 Task: Find connections with filter location Gondā City with filter topic #Managementwith filter profile language Potuguese with filter current company Ather Energy with filter school Institute of Management Technology, Nagpur with filter industry Sports Teams and Clubs with filter service category Date Entry with filter keywords title Chief Executive Officer
Action: Mouse moved to (567, 91)
Screenshot: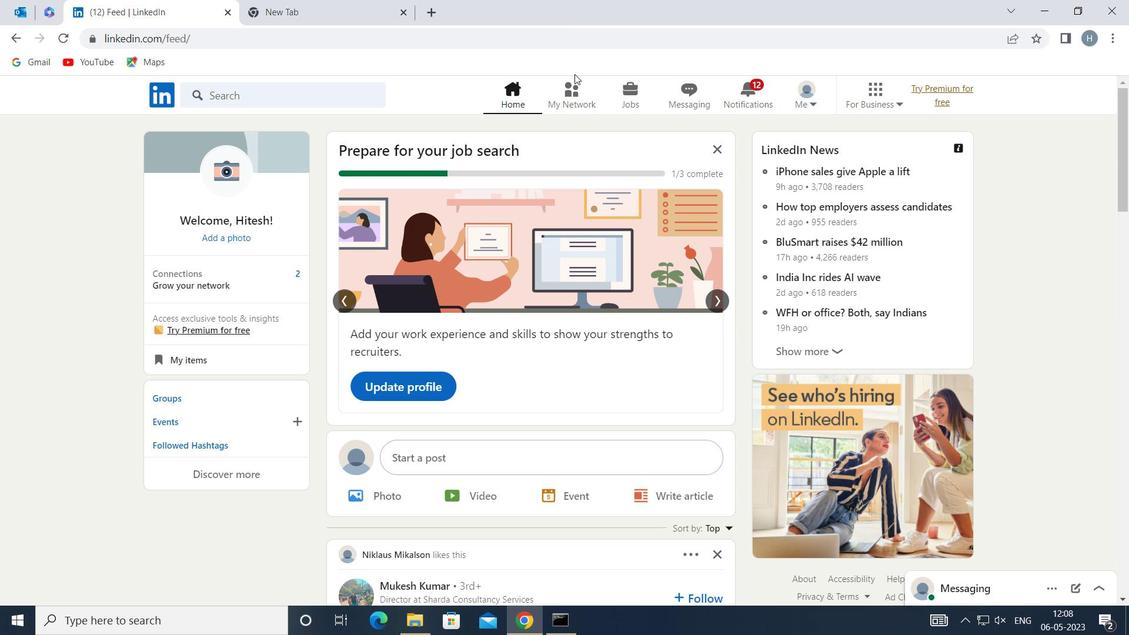 
Action: Mouse pressed left at (567, 91)
Screenshot: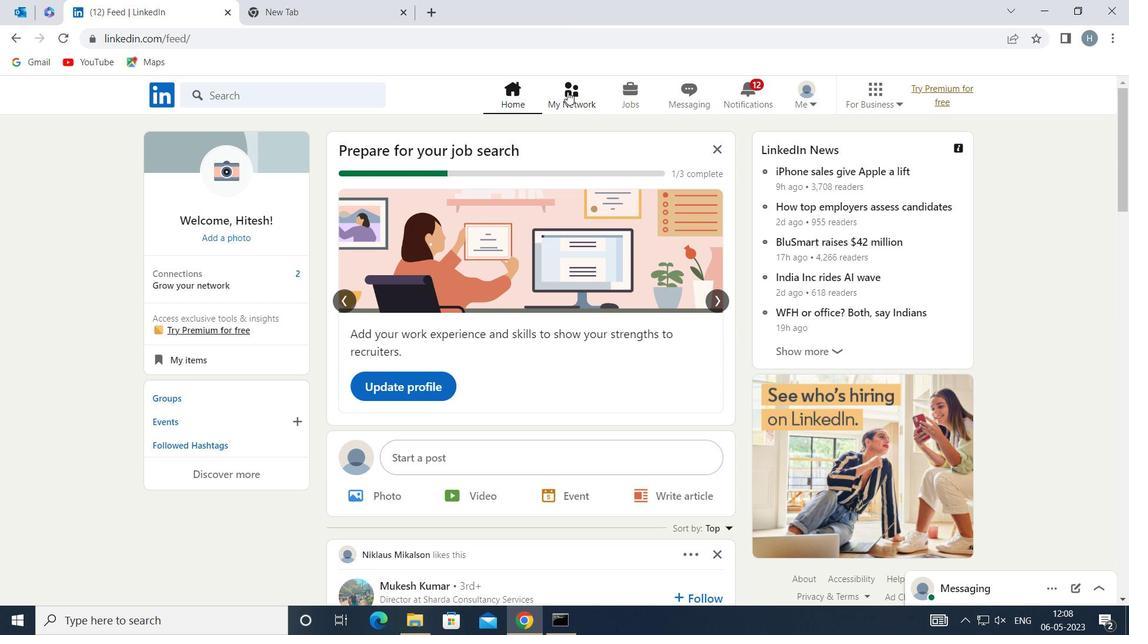 
Action: Mouse moved to (324, 168)
Screenshot: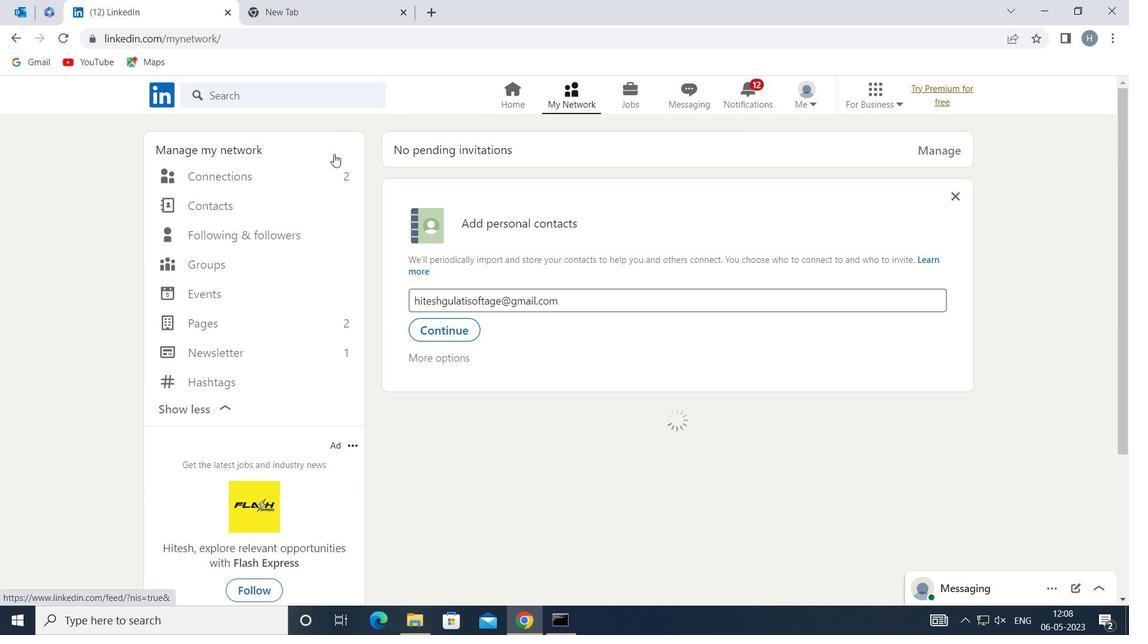 
Action: Mouse pressed left at (324, 168)
Screenshot: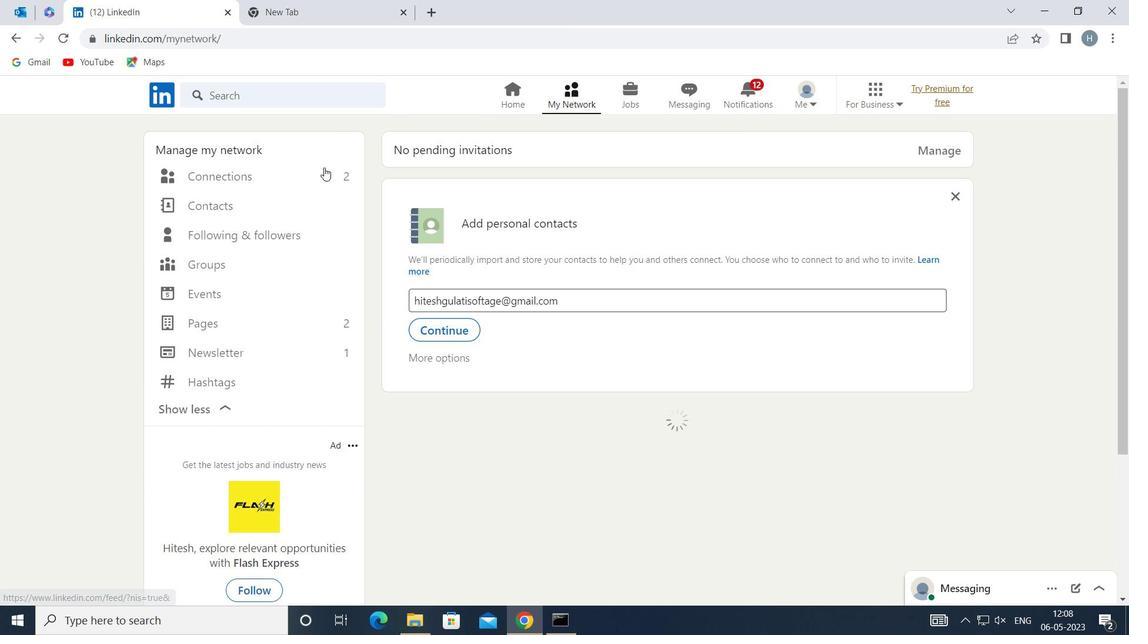 
Action: Mouse moved to (674, 173)
Screenshot: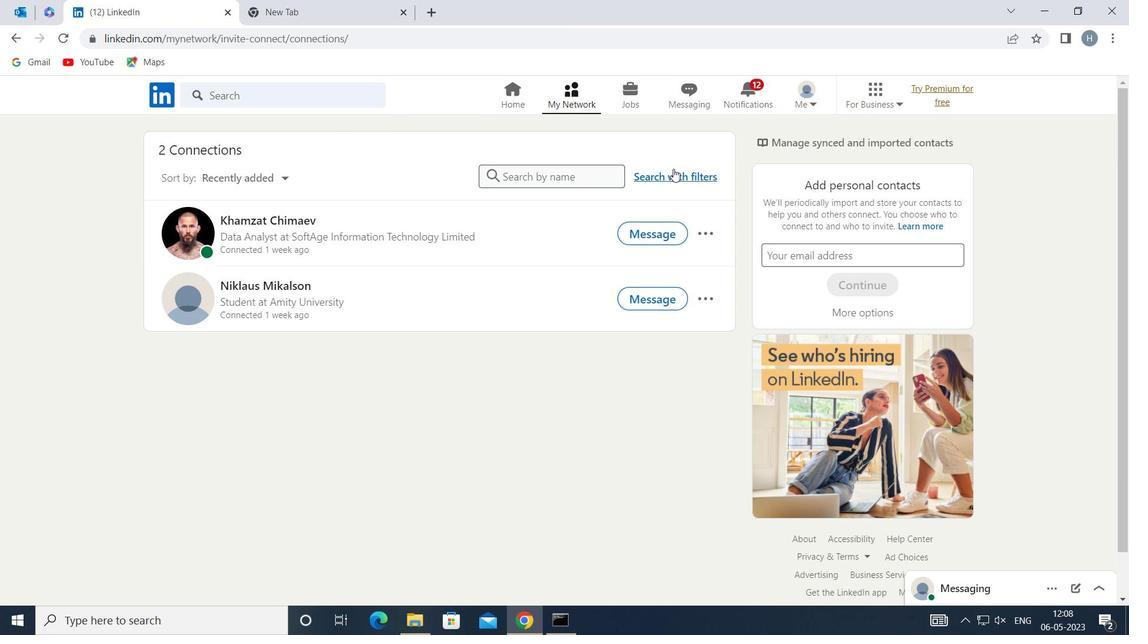 
Action: Mouse pressed left at (674, 173)
Screenshot: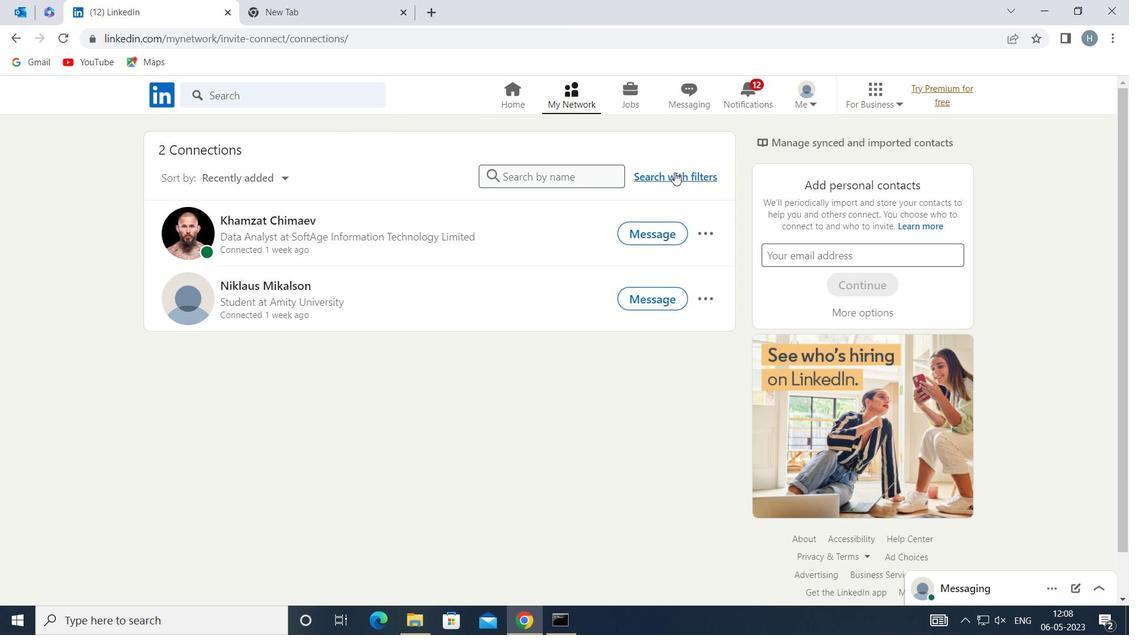 
Action: Mouse moved to (616, 135)
Screenshot: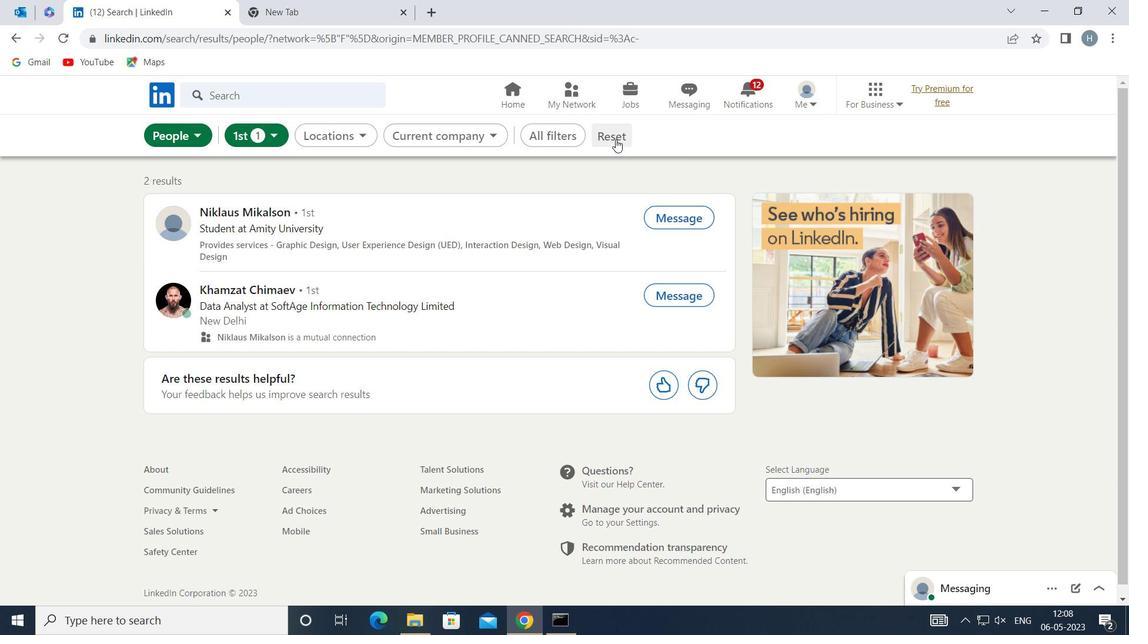 
Action: Mouse pressed left at (616, 135)
Screenshot: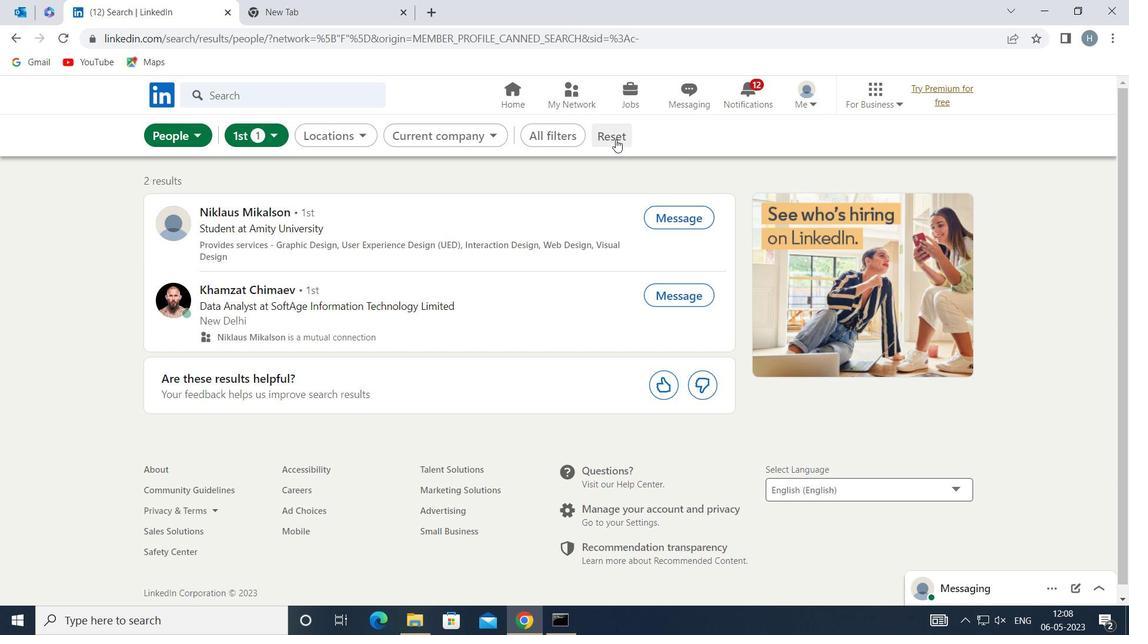 
Action: Mouse moved to (598, 127)
Screenshot: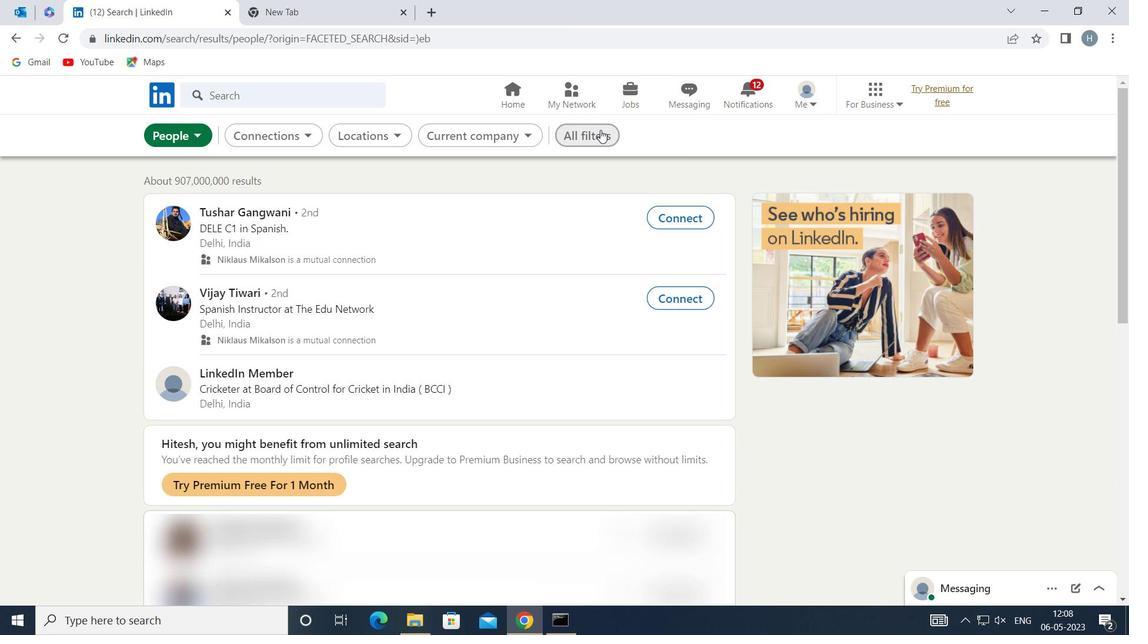 
Action: Mouse pressed left at (598, 127)
Screenshot: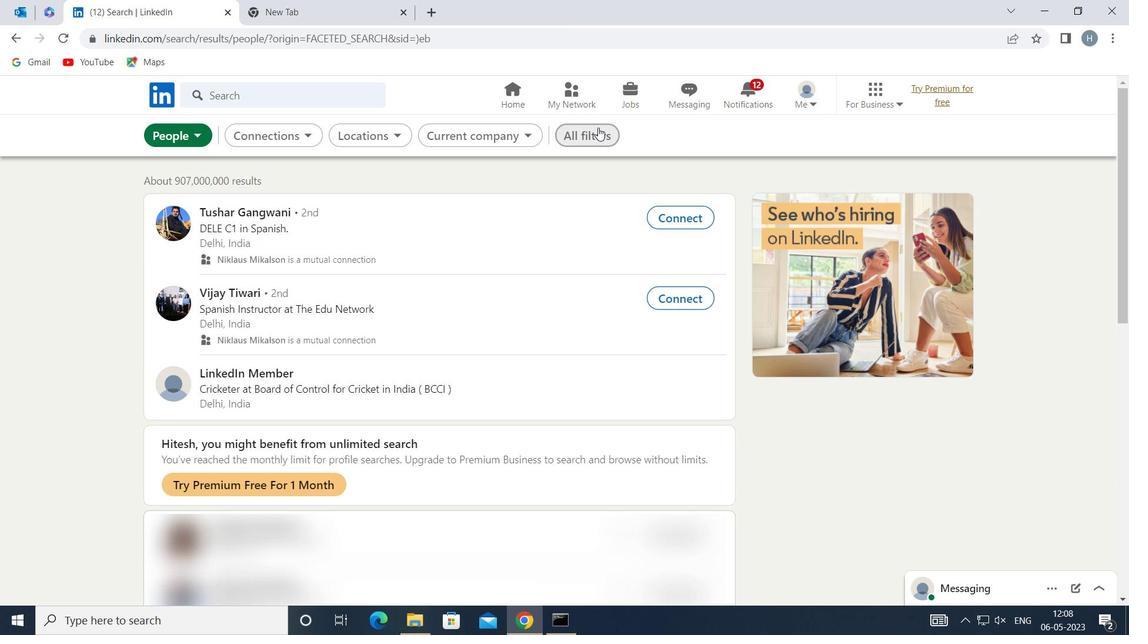 
Action: Mouse moved to (801, 233)
Screenshot: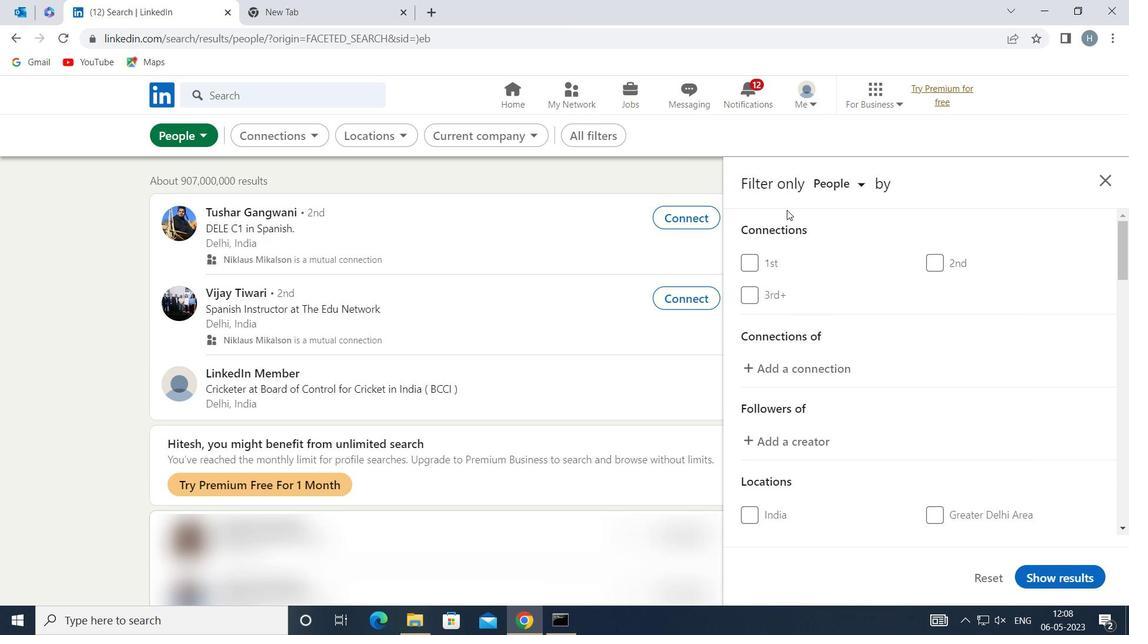 
Action: Mouse scrolled (801, 233) with delta (0, 0)
Screenshot: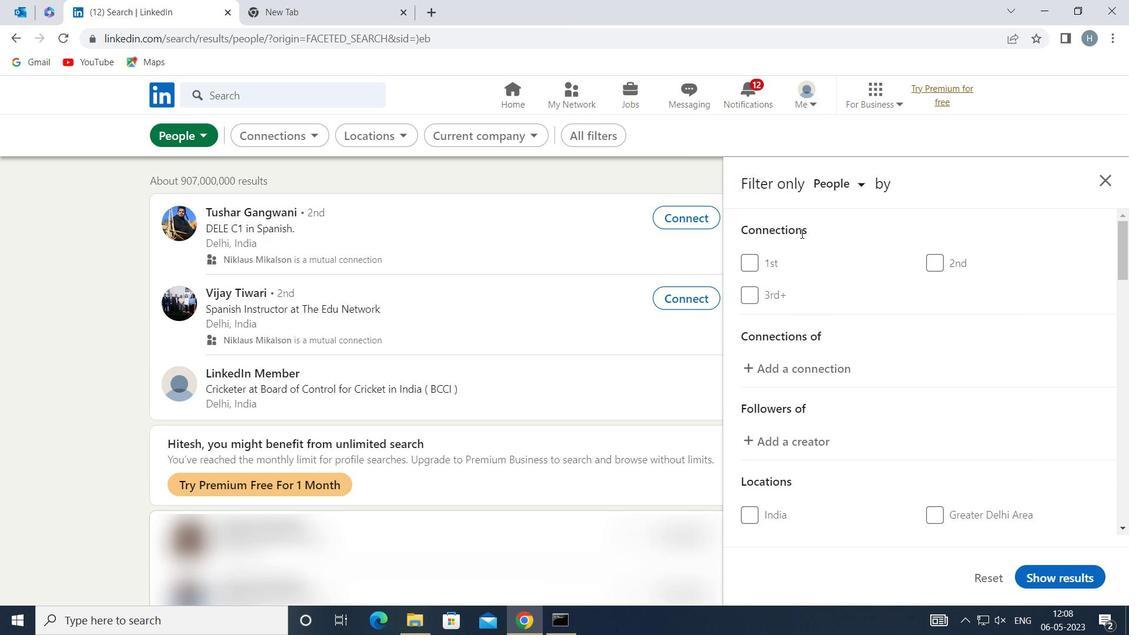 
Action: Mouse moved to (809, 254)
Screenshot: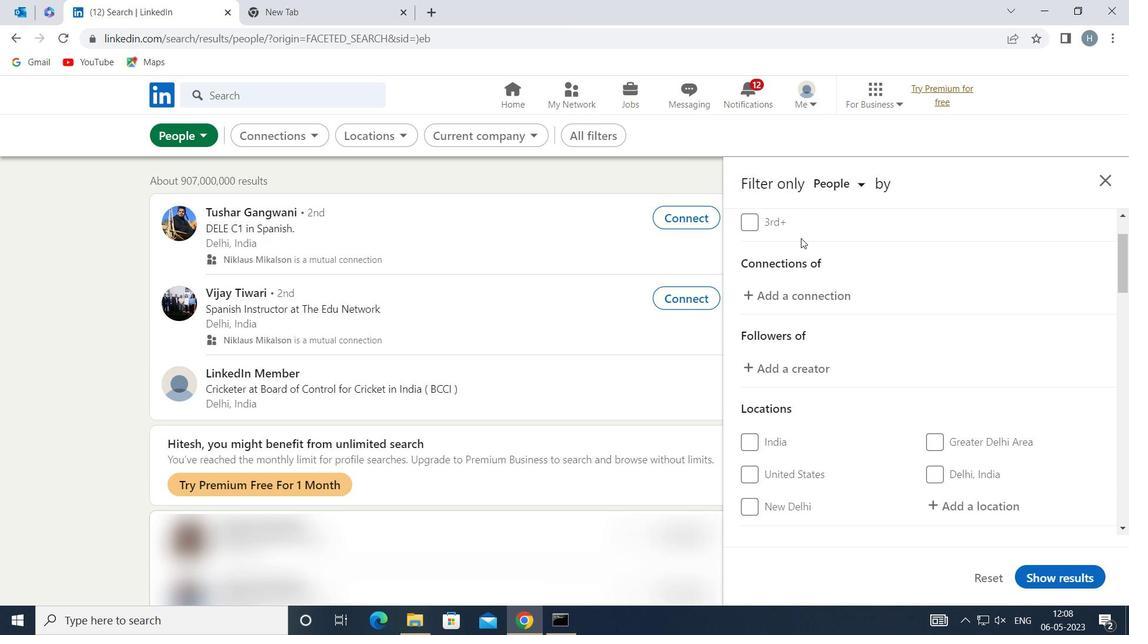 
Action: Mouse scrolled (809, 254) with delta (0, 0)
Screenshot: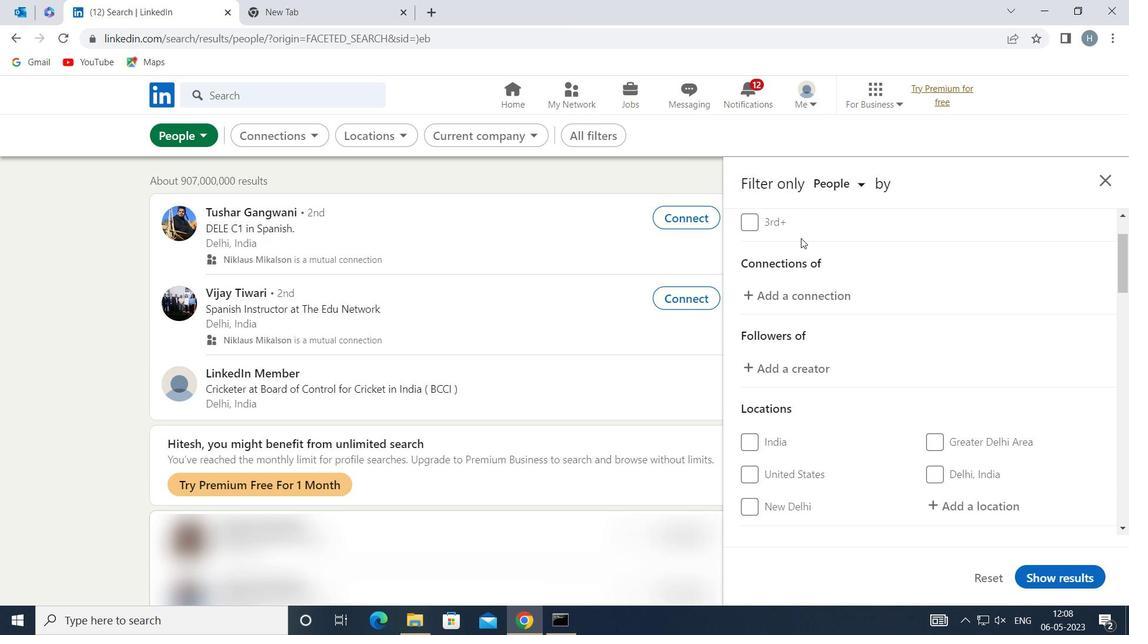 
Action: Mouse moved to (809, 254)
Screenshot: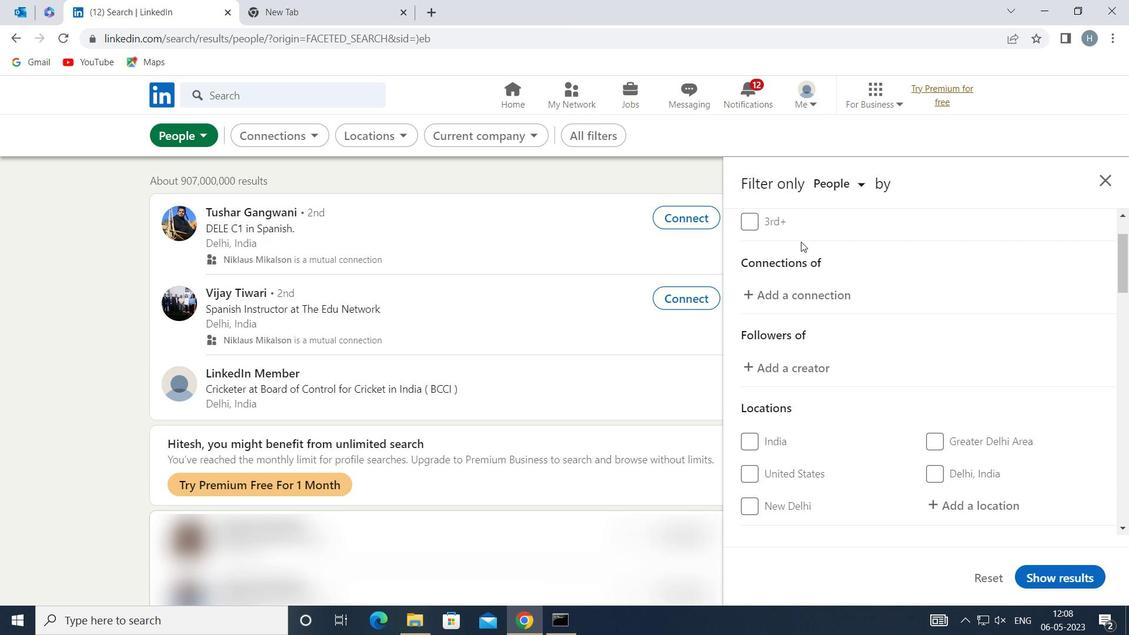 
Action: Mouse scrolled (809, 254) with delta (0, 0)
Screenshot: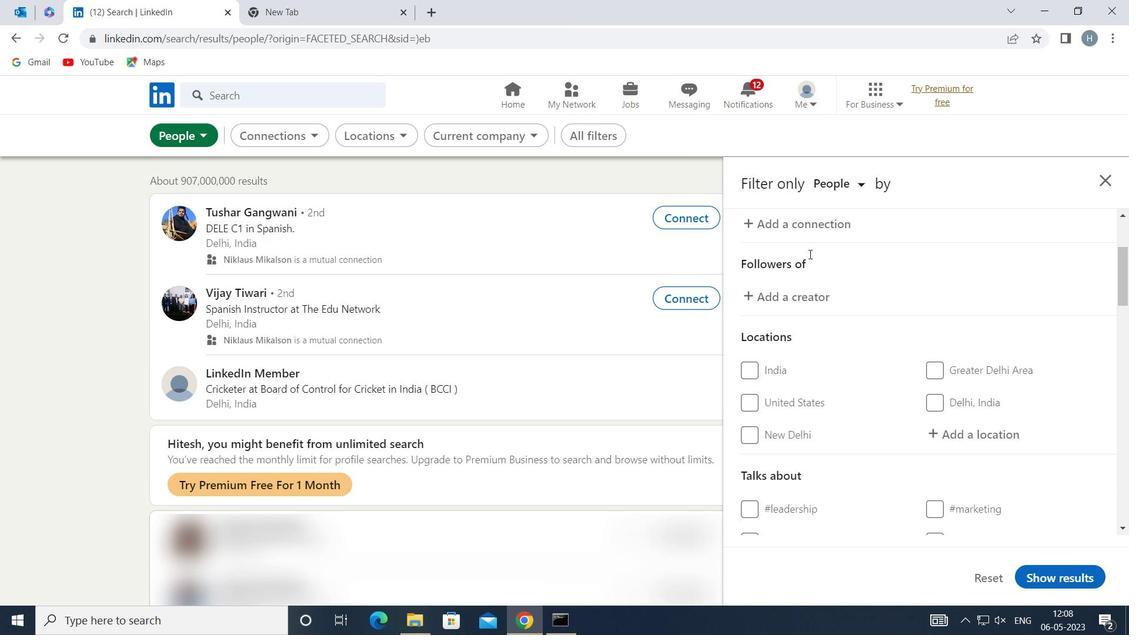 
Action: Mouse moved to (954, 351)
Screenshot: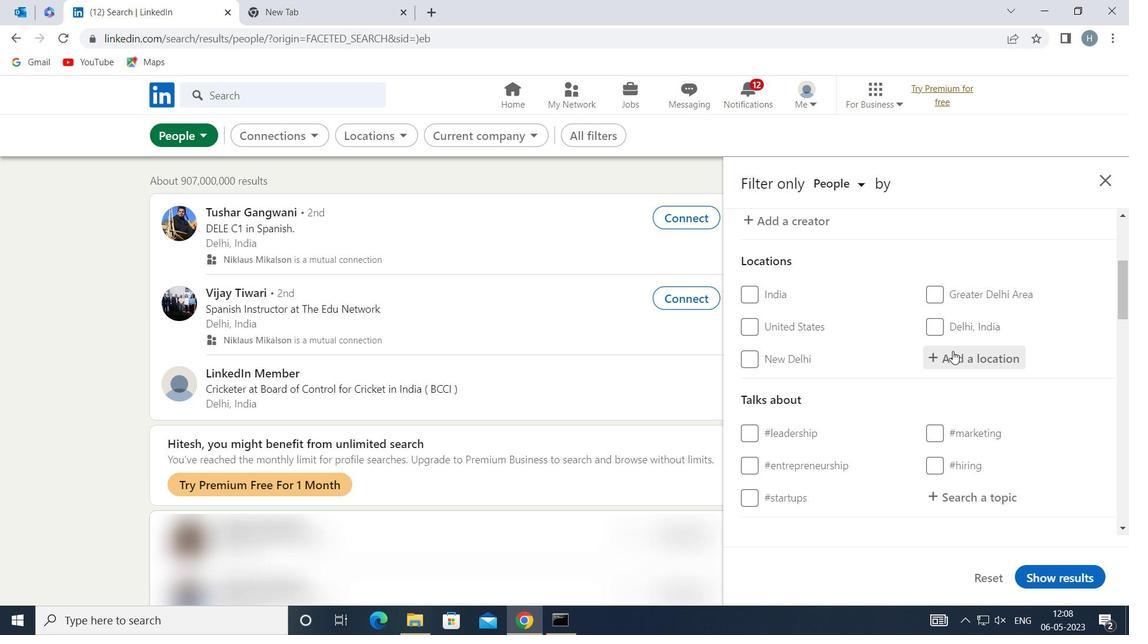 
Action: Mouse pressed left at (954, 351)
Screenshot: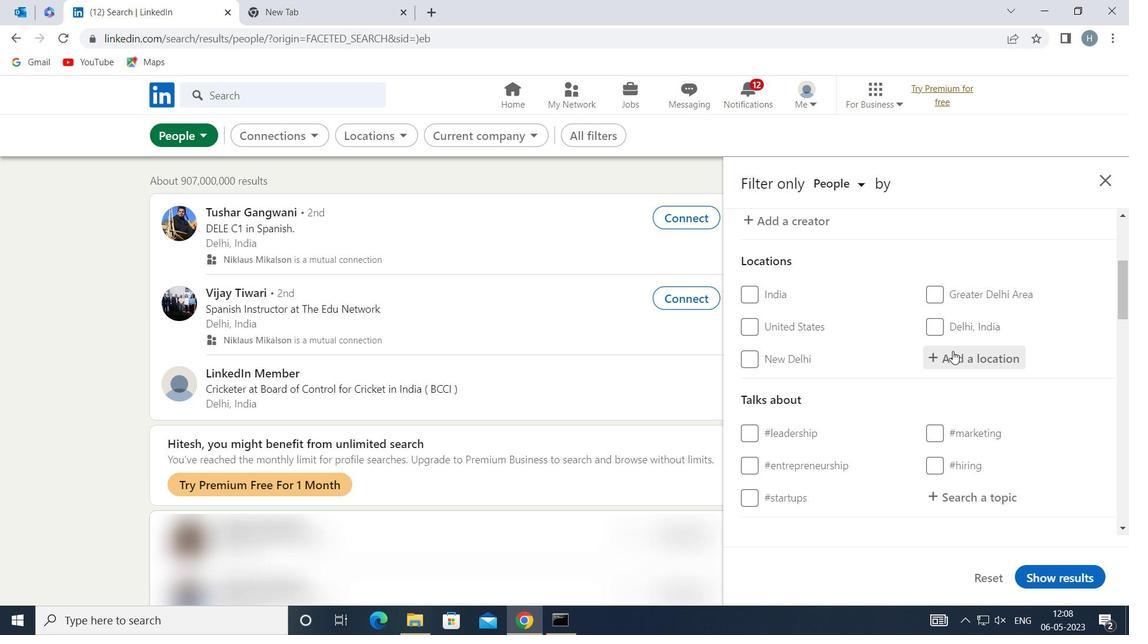 
Action: Mouse moved to (955, 351)
Screenshot: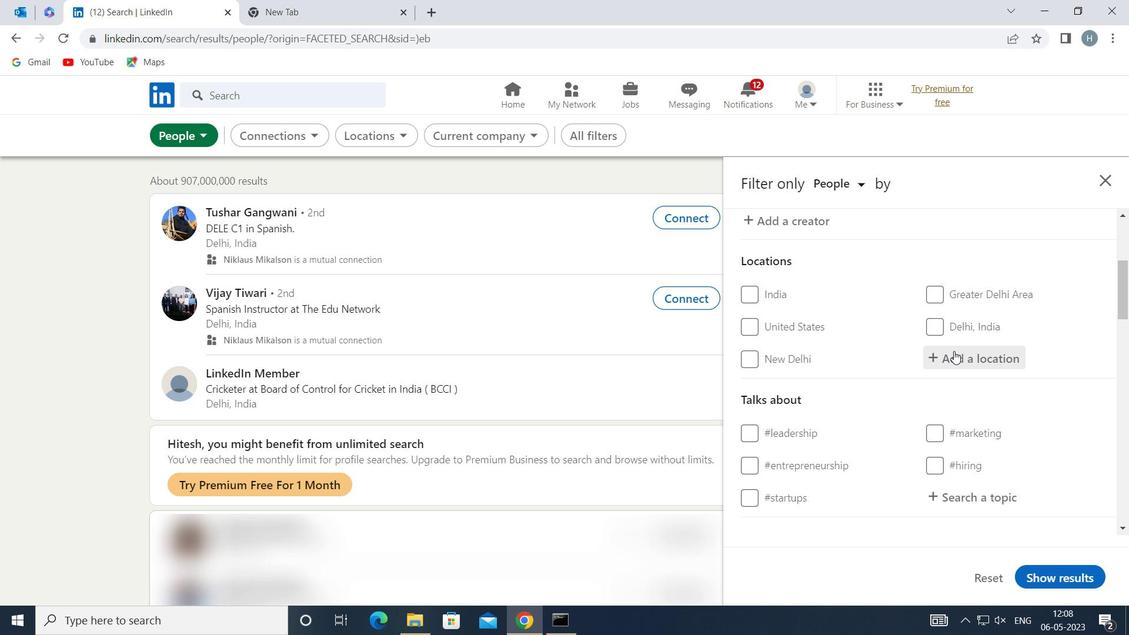 
Action: Key pressed <Key.shift>GONDA
Screenshot: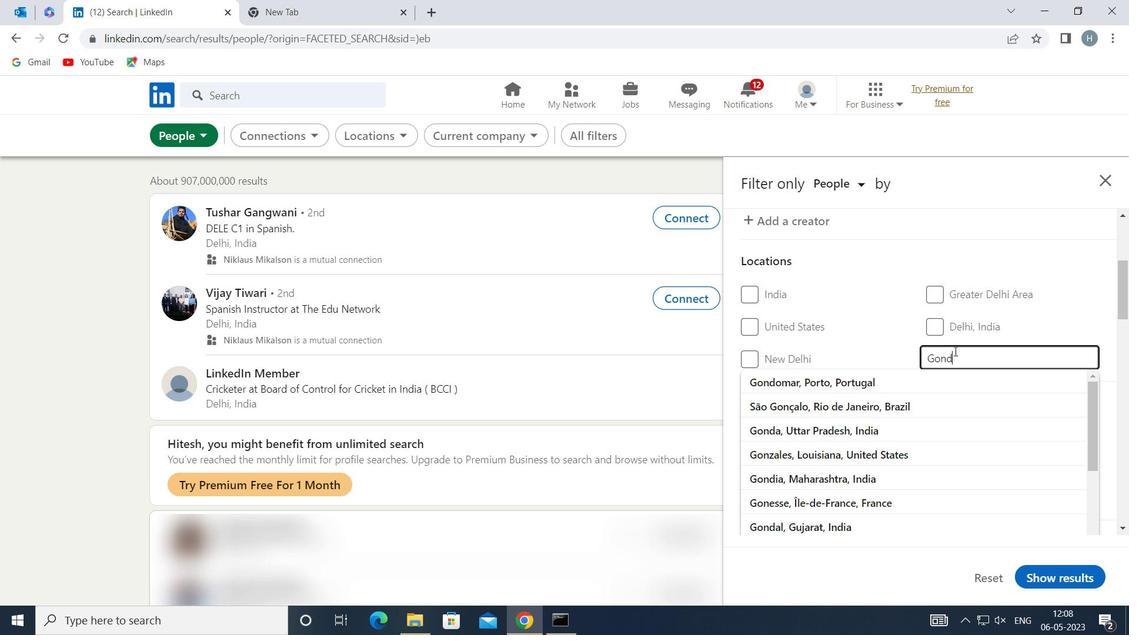 
Action: Mouse moved to (916, 360)
Screenshot: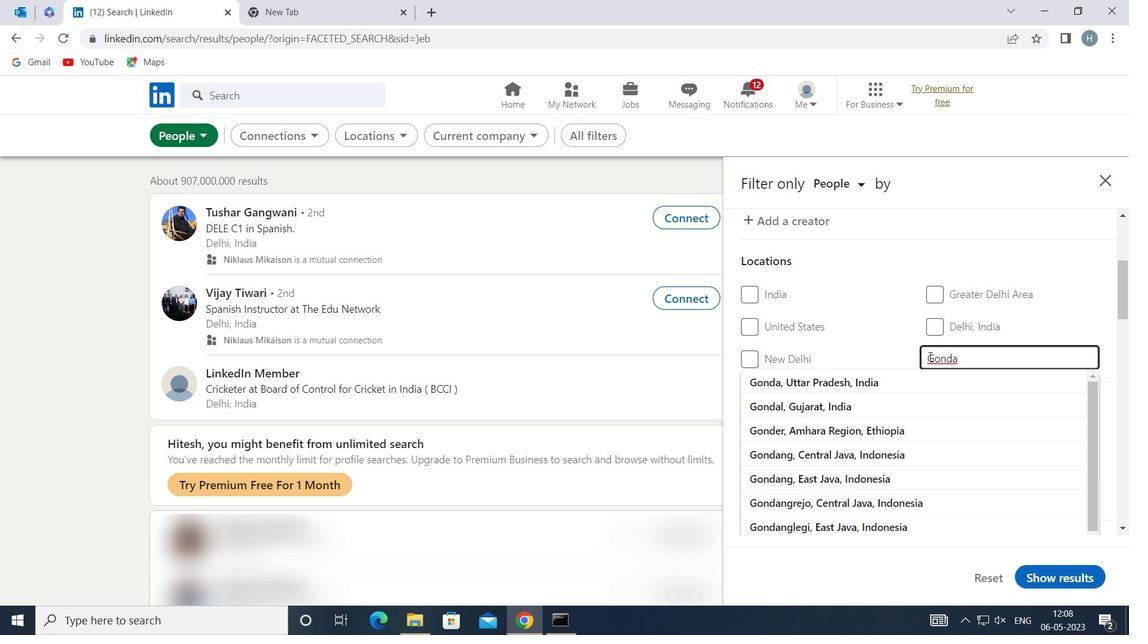 
Action: Key pressed <Key.space><Key.shift>CI
Screenshot: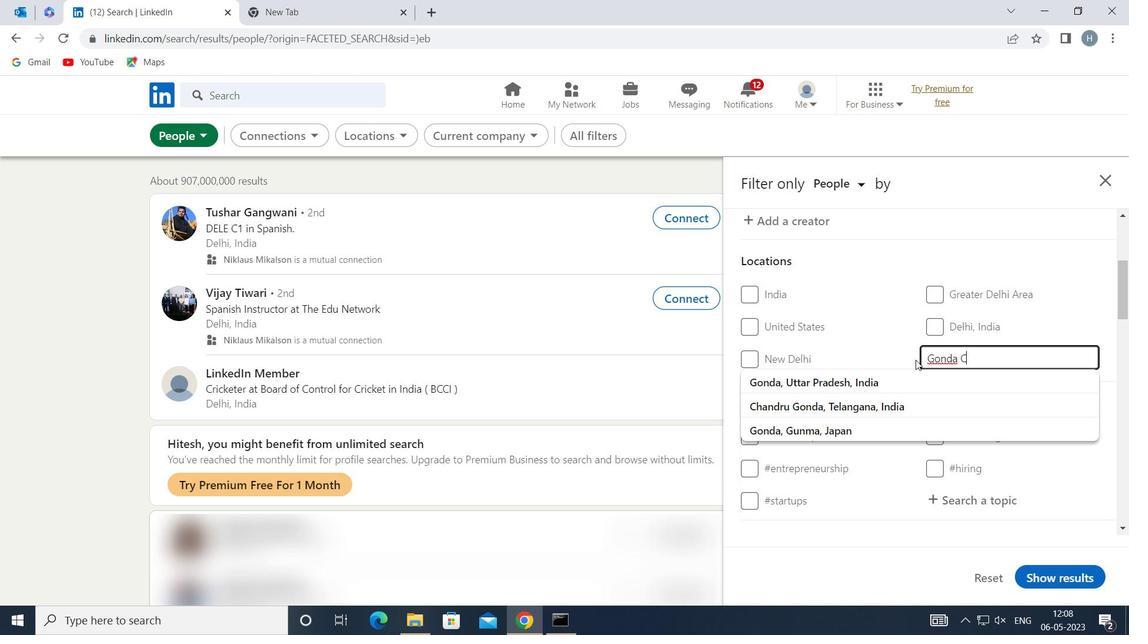 
Action: Mouse moved to (916, 365)
Screenshot: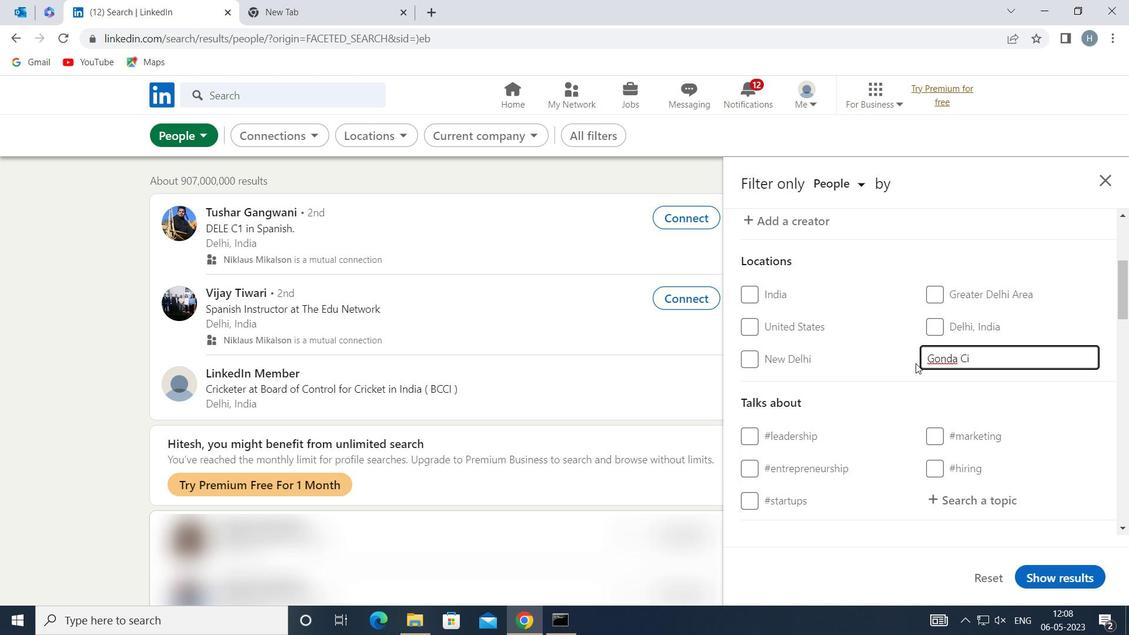 
Action: Key pressed TY
Screenshot: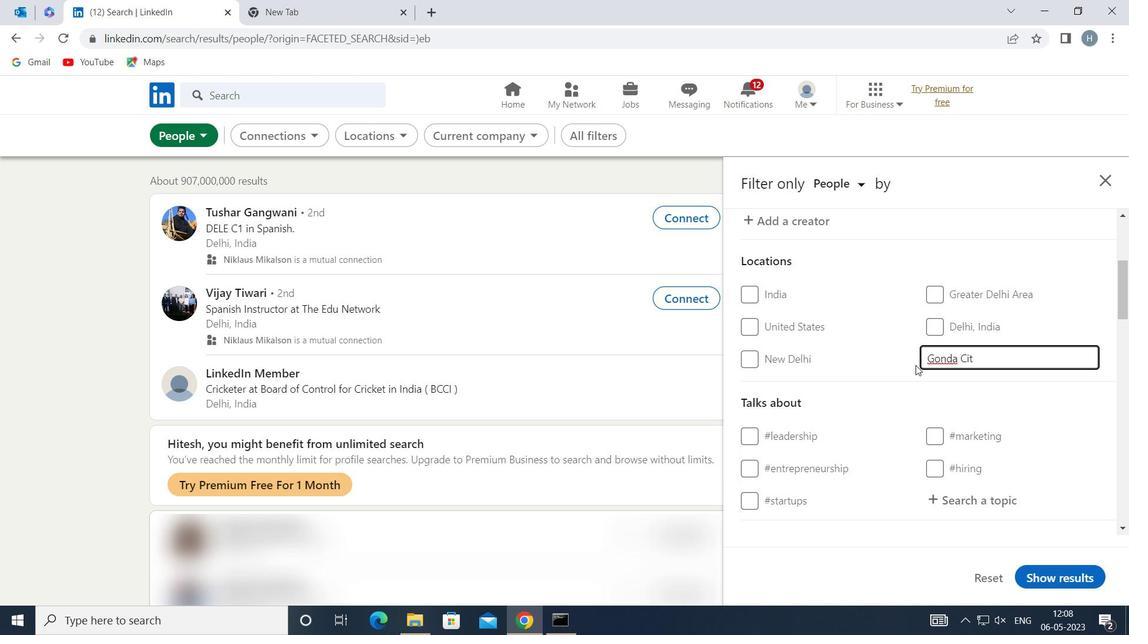 
Action: Mouse moved to (1052, 313)
Screenshot: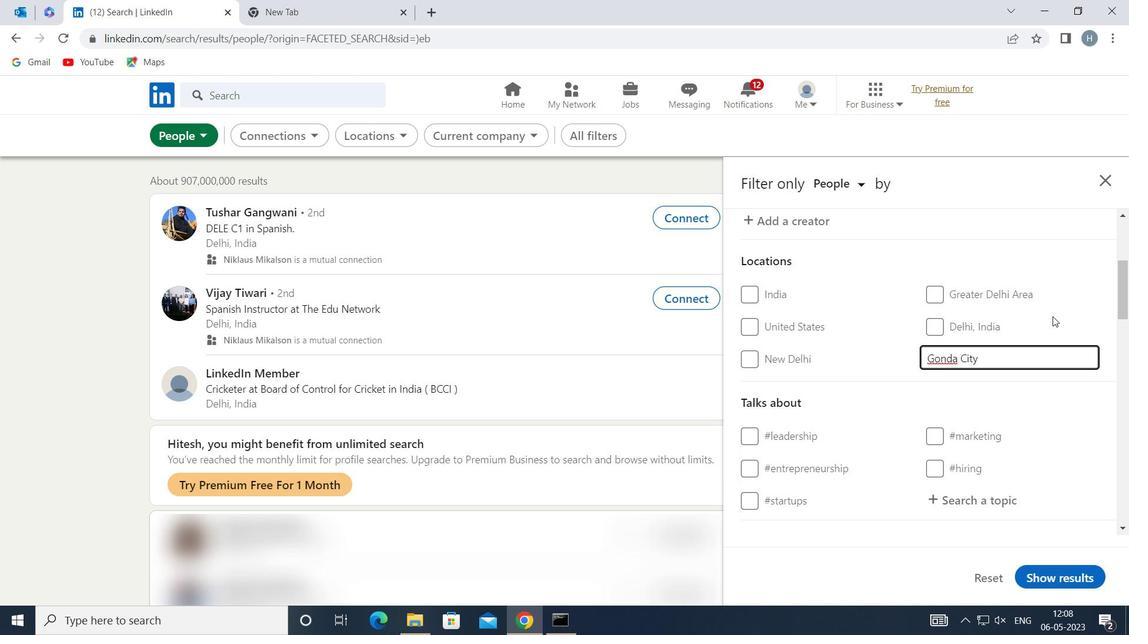 
Action: Mouse pressed left at (1052, 313)
Screenshot: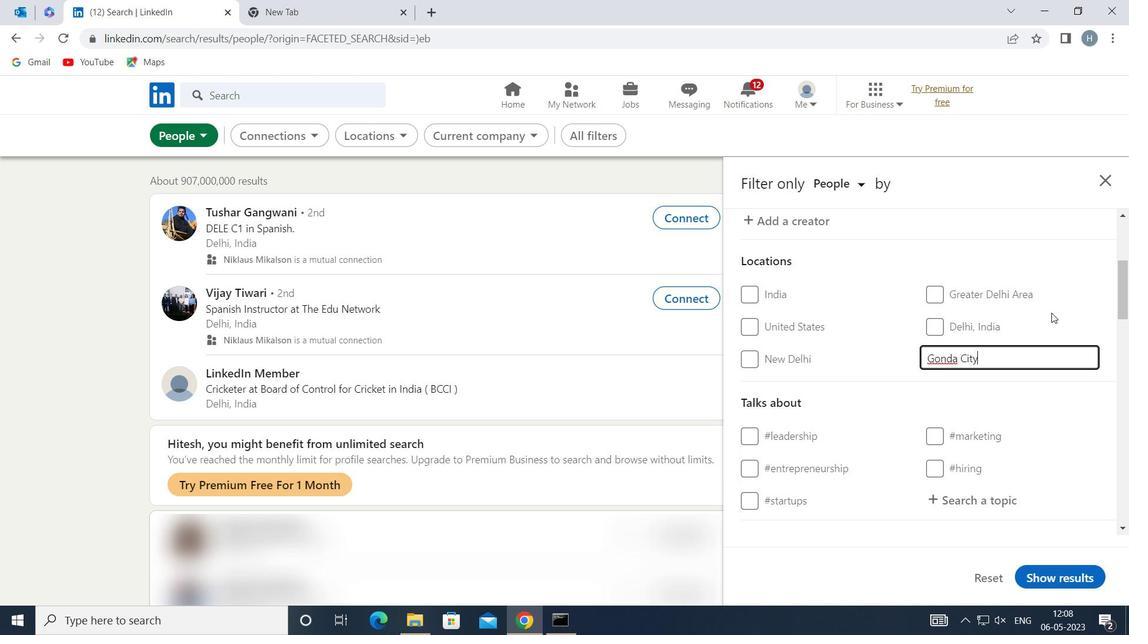 
Action: Mouse moved to (1039, 331)
Screenshot: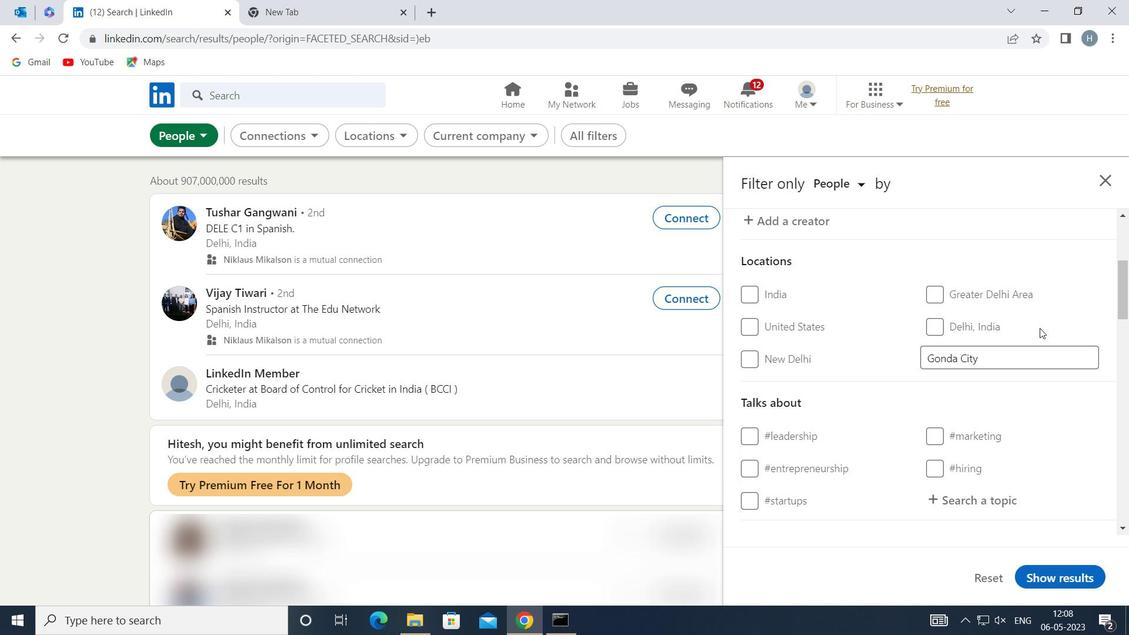 
Action: Mouse scrolled (1039, 331) with delta (0, 0)
Screenshot: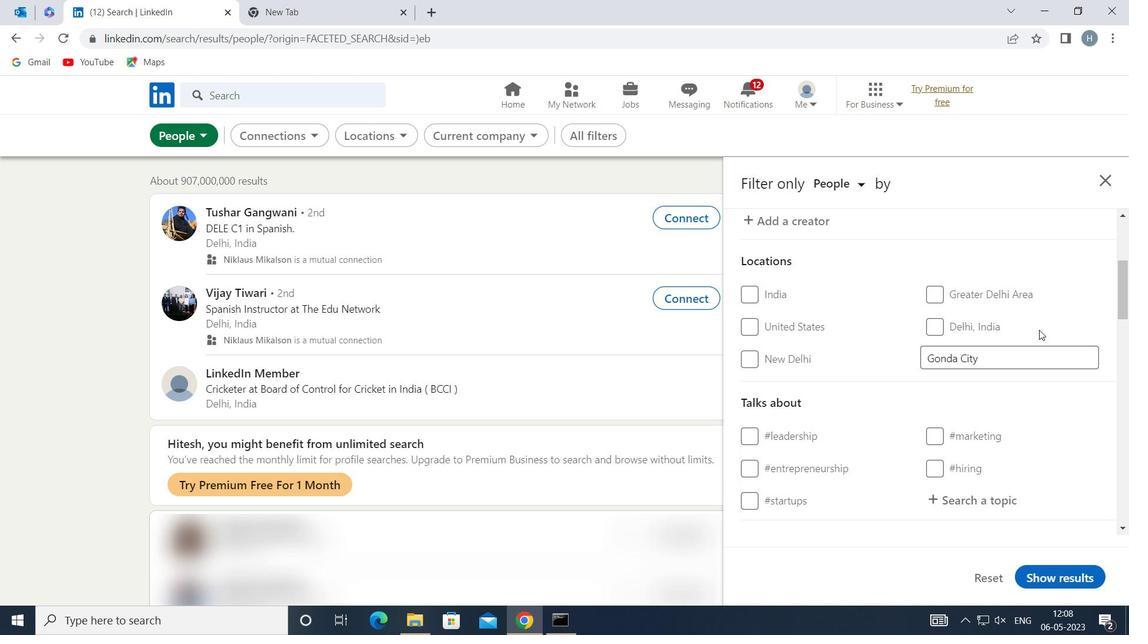 
Action: Mouse moved to (1034, 333)
Screenshot: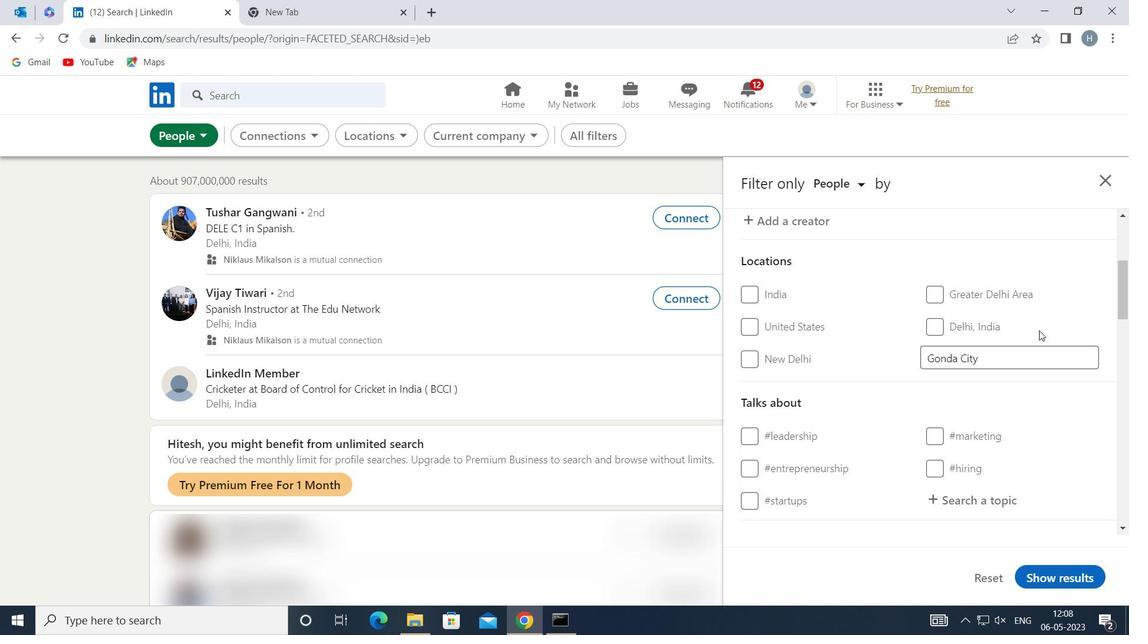 
Action: Mouse scrolled (1034, 332) with delta (0, 0)
Screenshot: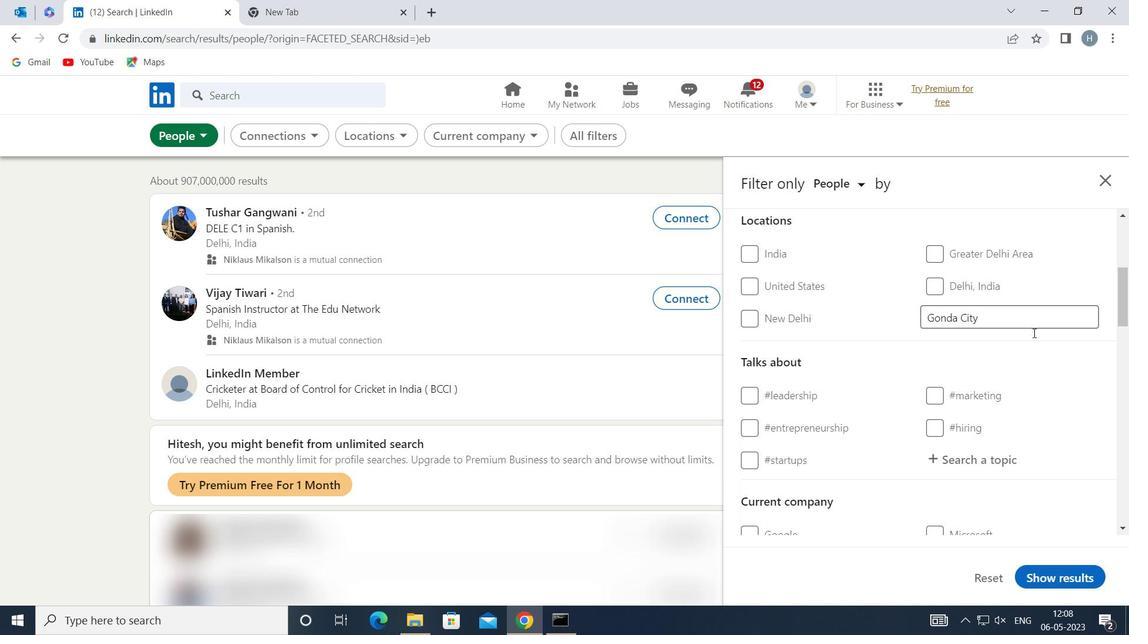 
Action: Mouse moved to (997, 354)
Screenshot: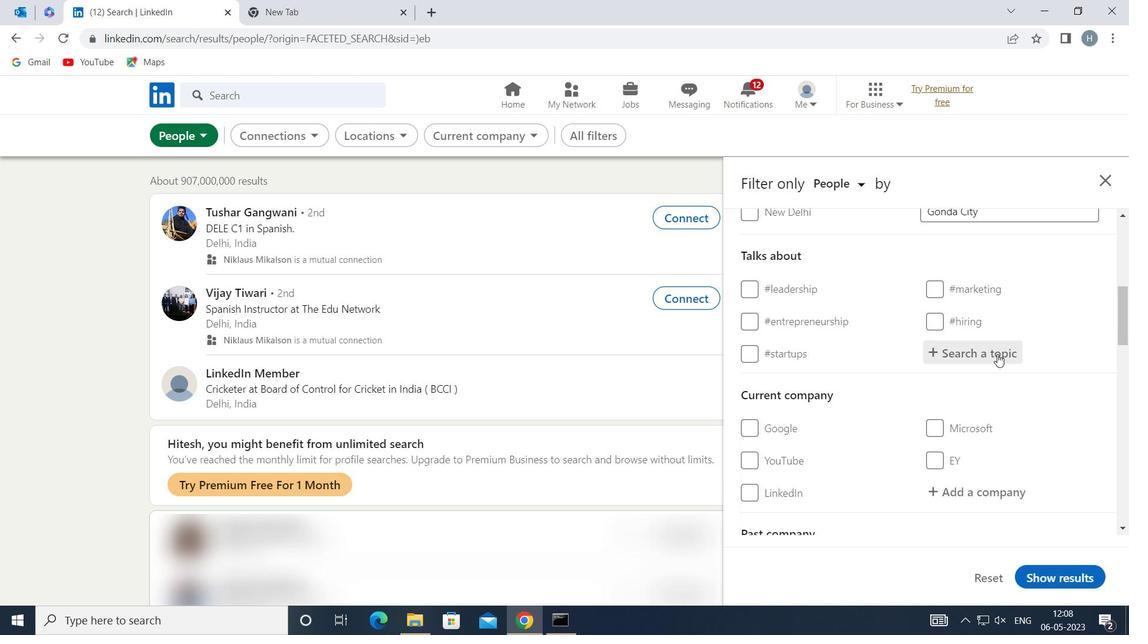 
Action: Mouse pressed left at (997, 354)
Screenshot: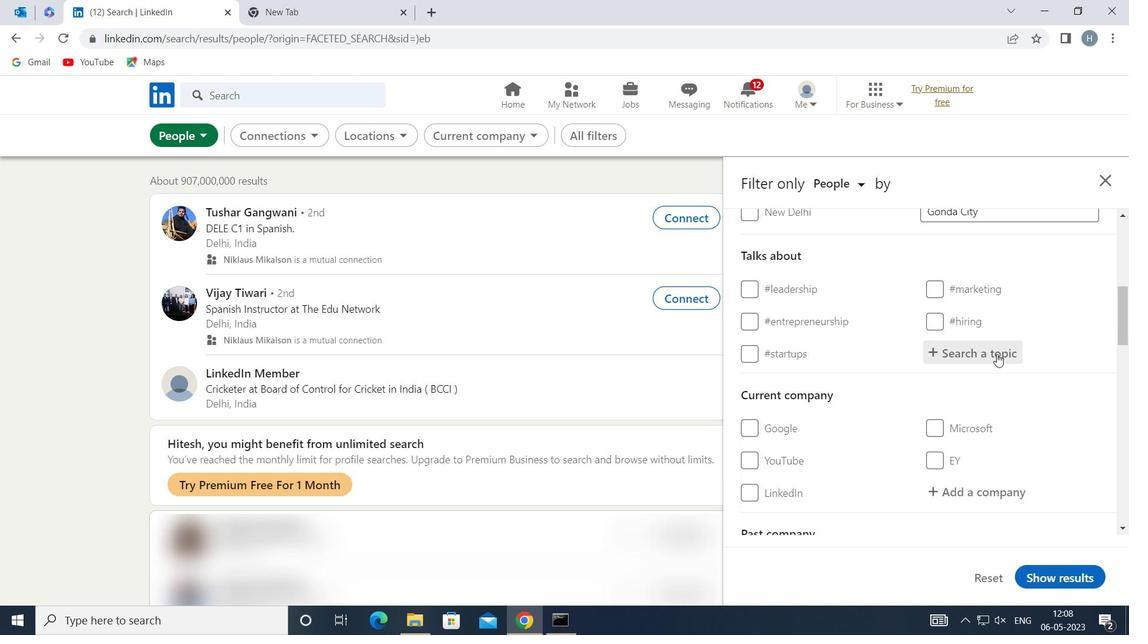 
Action: Key pressed <Key.shift>MANAGEENT
Screenshot: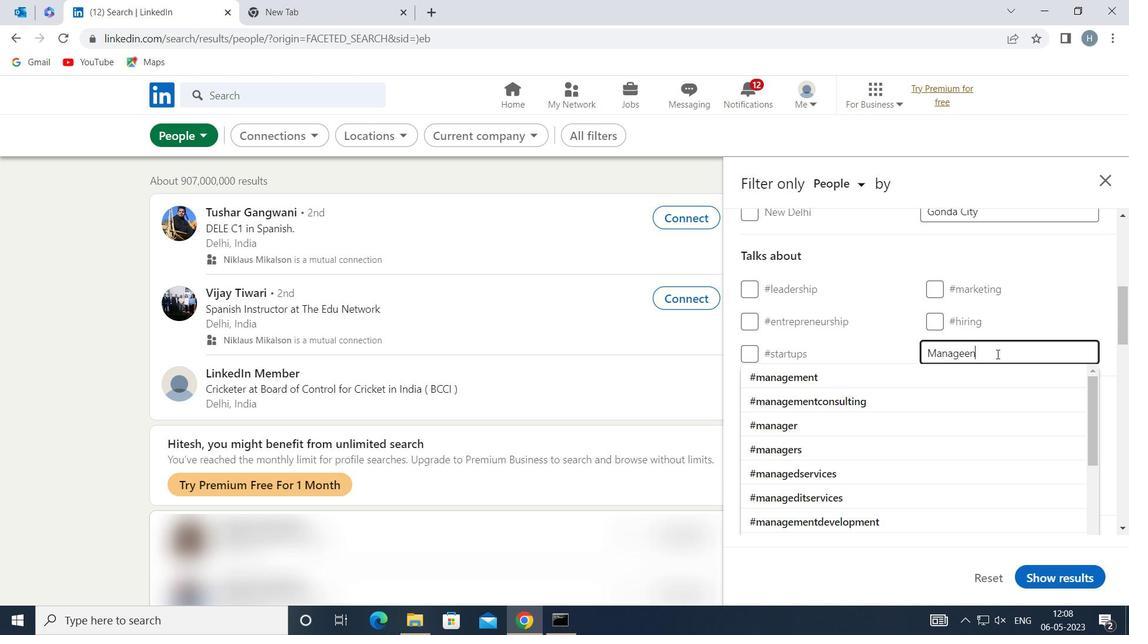 
Action: Mouse moved to (1025, 336)
Screenshot: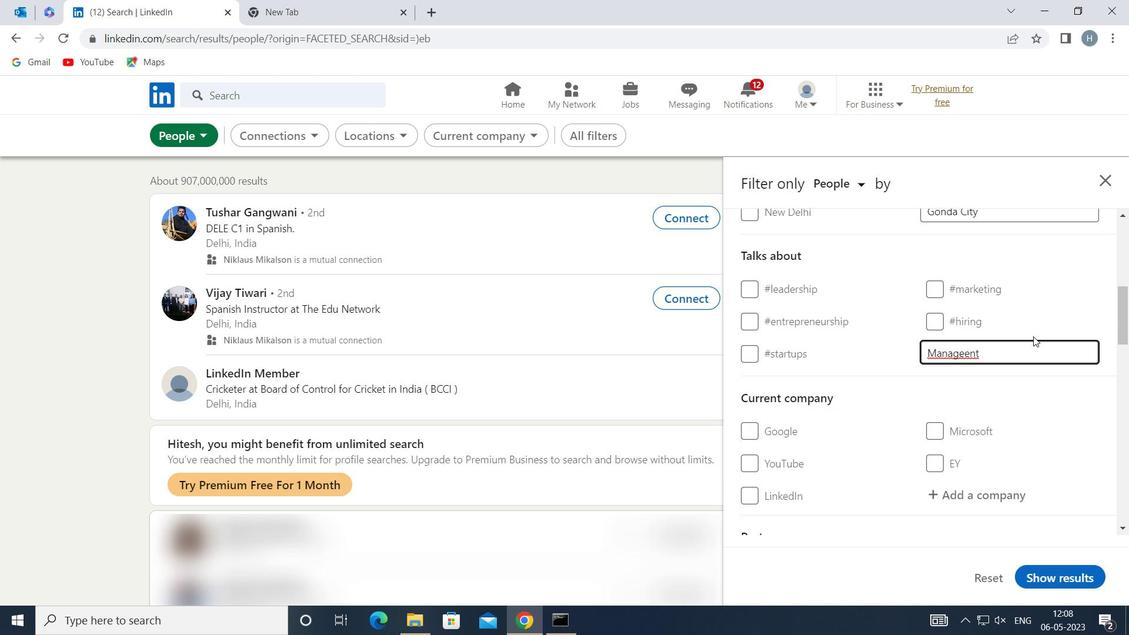 
Action: Key pressed <Key.backspace><Key.backspace><Key.backspace>MENT
Screenshot: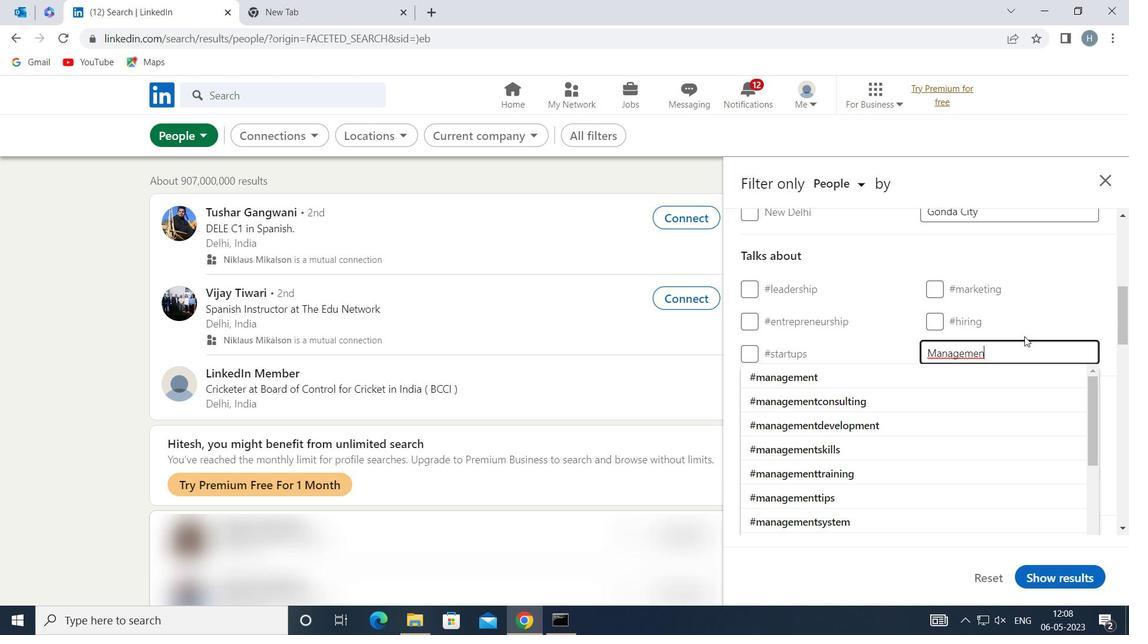
Action: Mouse moved to (926, 377)
Screenshot: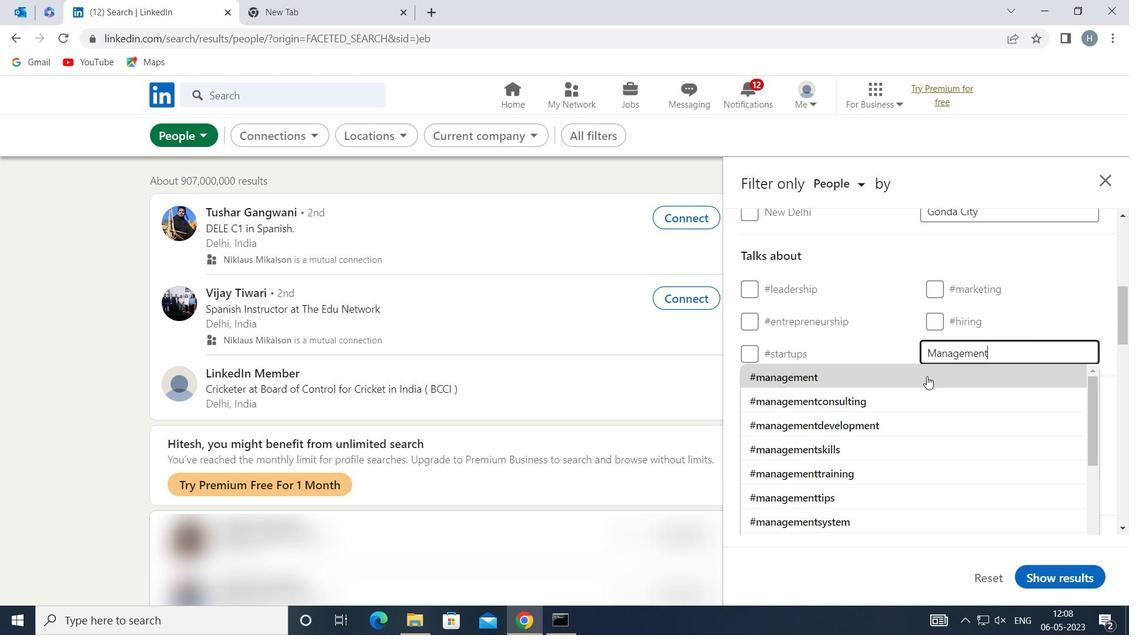 
Action: Mouse pressed left at (926, 377)
Screenshot: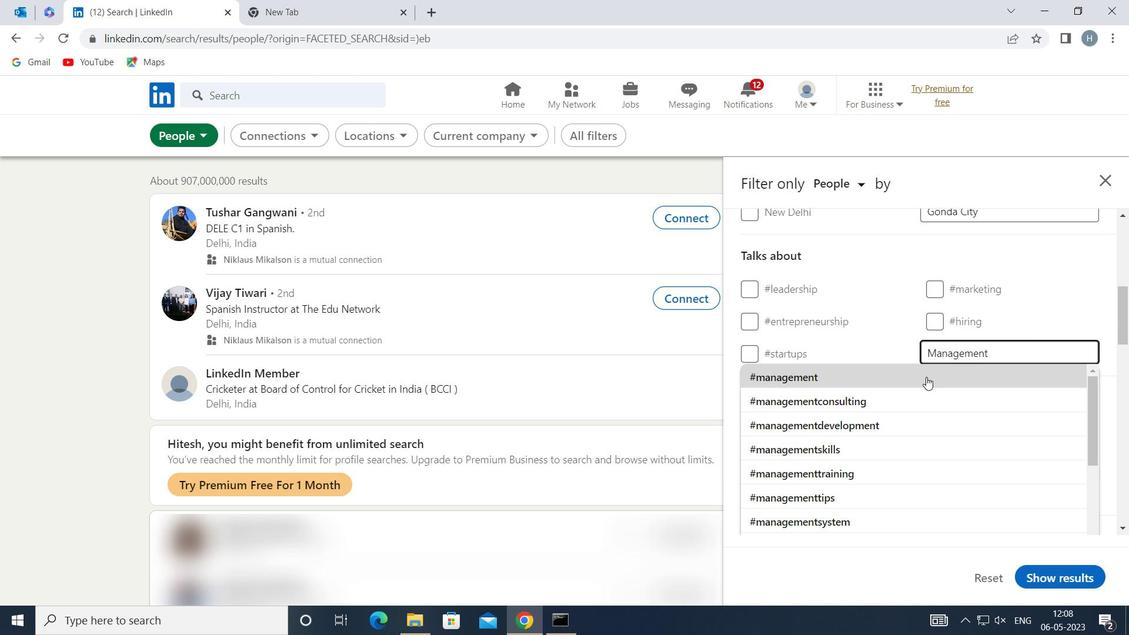 
Action: Mouse moved to (911, 378)
Screenshot: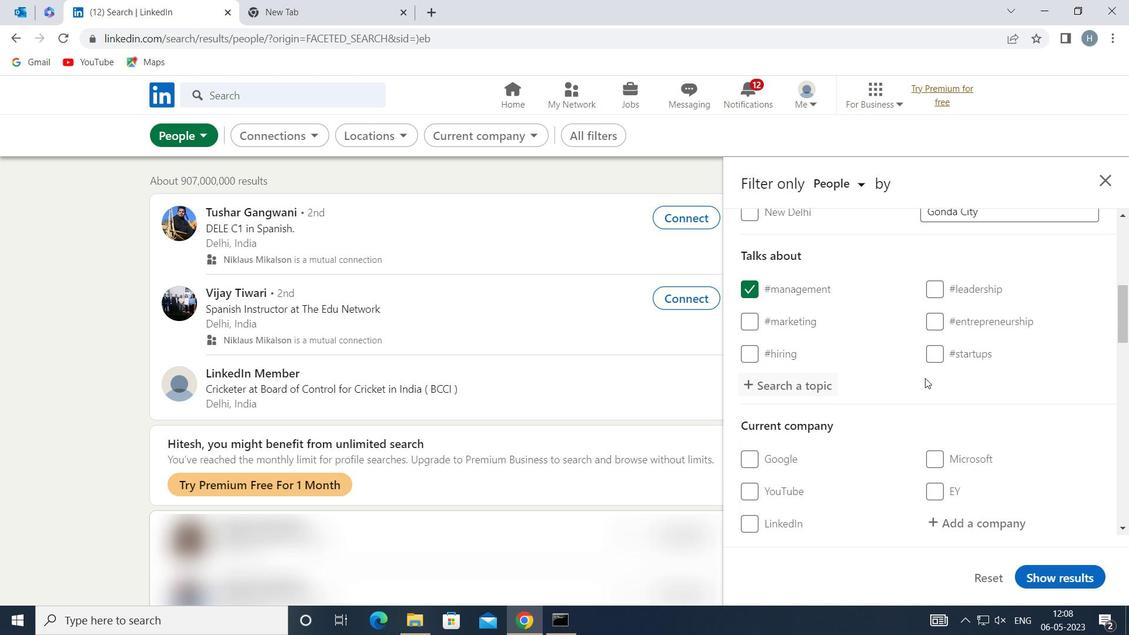 
Action: Mouse scrolled (911, 378) with delta (0, 0)
Screenshot: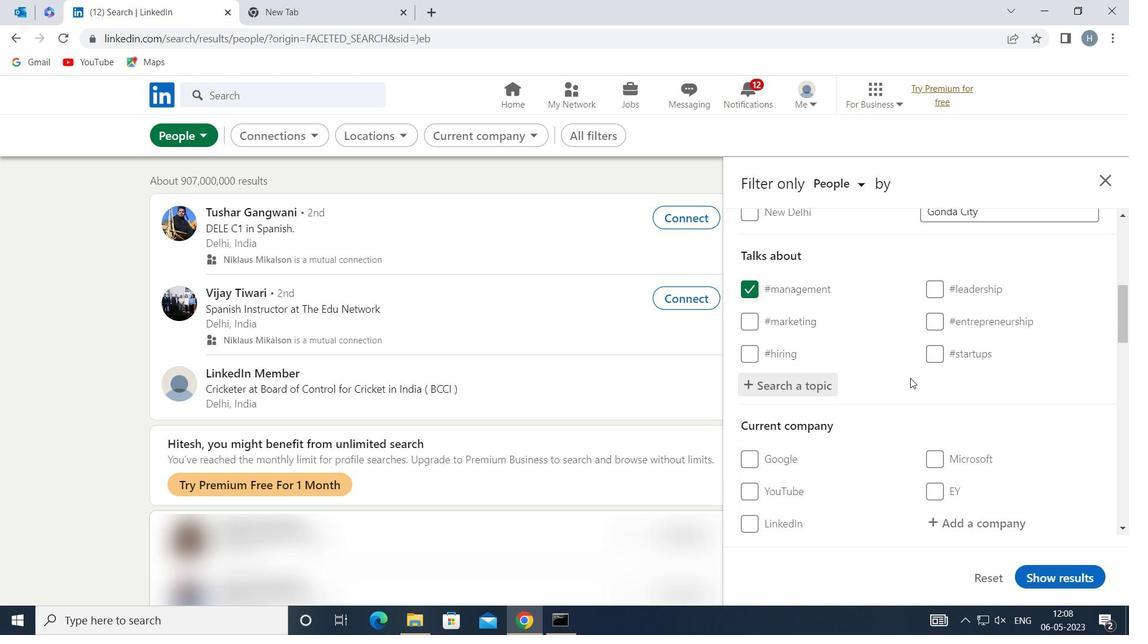 
Action: Mouse moved to (911, 378)
Screenshot: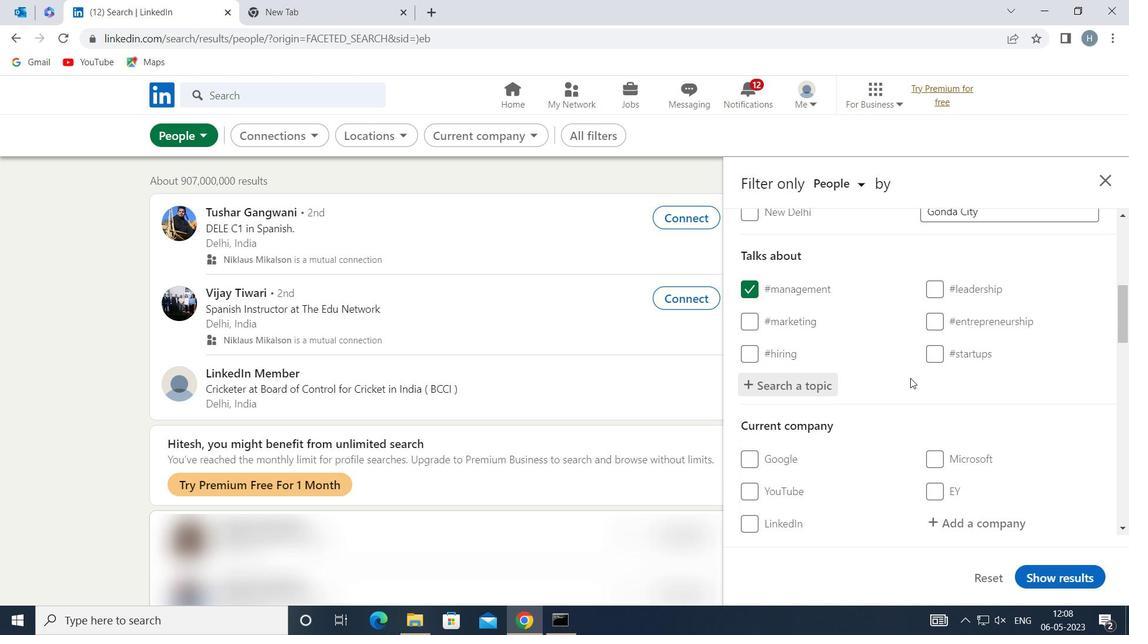 
Action: Mouse scrolled (911, 378) with delta (0, 0)
Screenshot: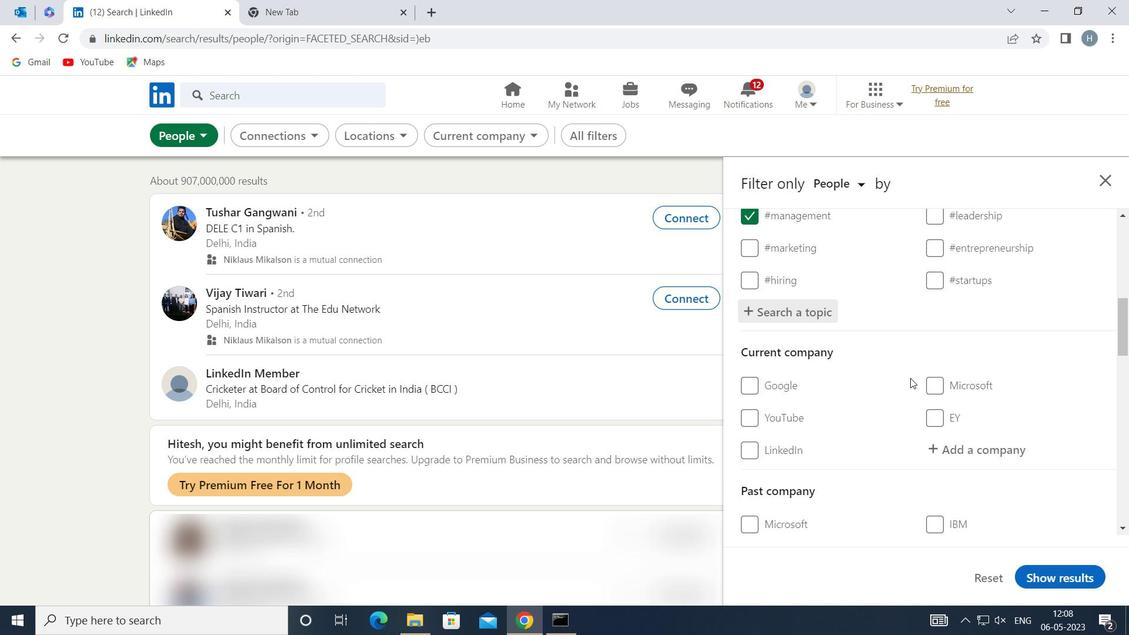 
Action: Mouse scrolled (911, 378) with delta (0, 0)
Screenshot: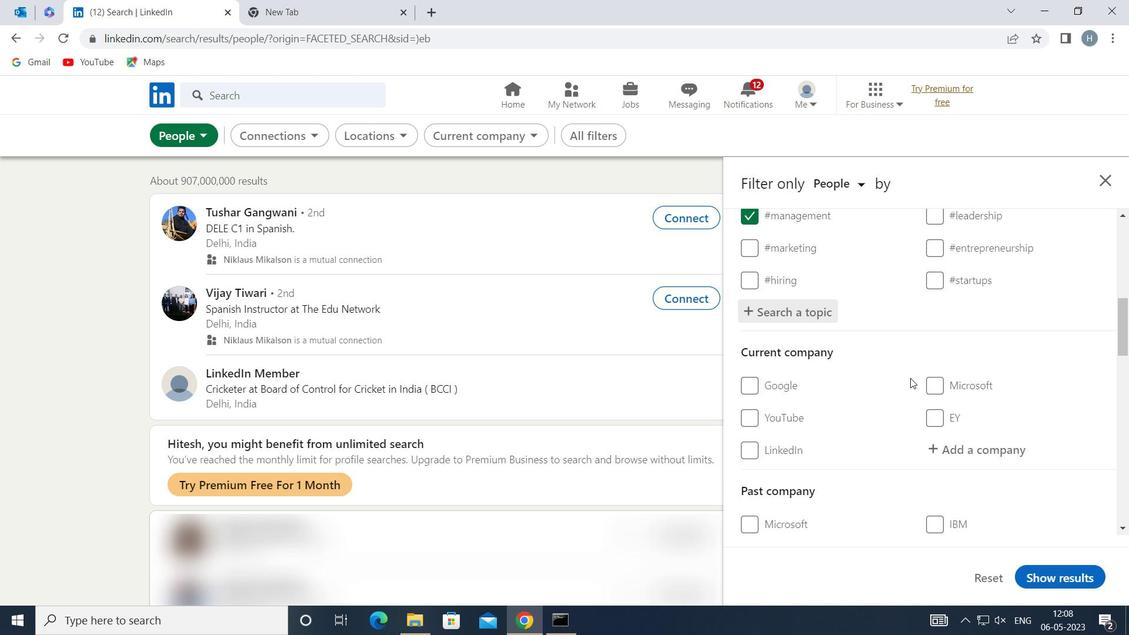 
Action: Mouse scrolled (911, 378) with delta (0, 0)
Screenshot: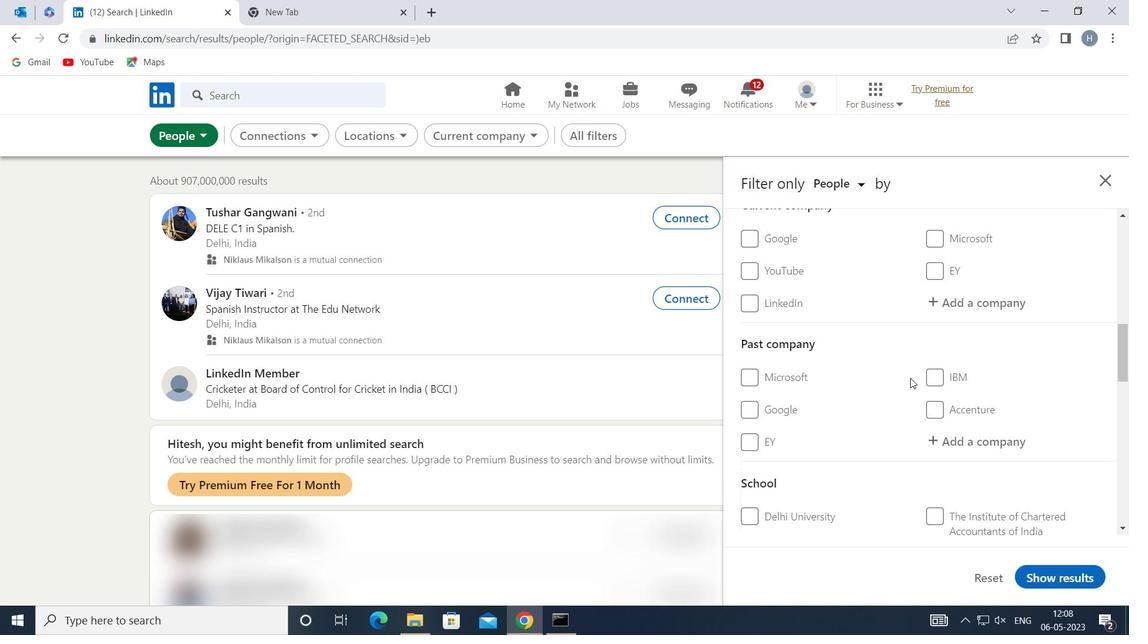 
Action: Mouse moved to (909, 375)
Screenshot: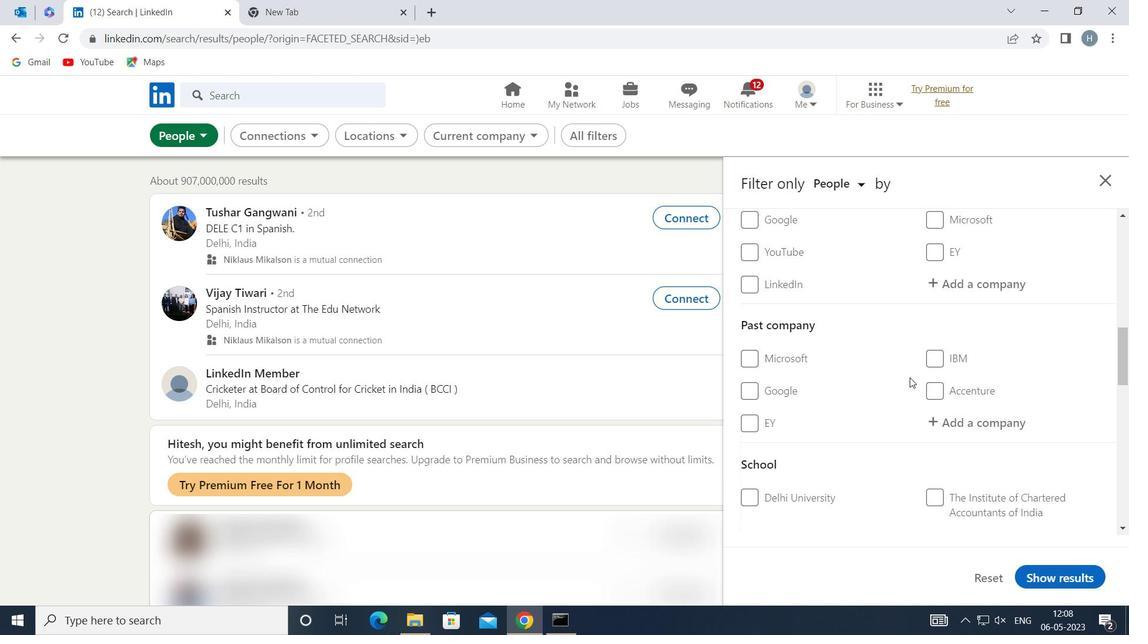 
Action: Mouse scrolled (909, 375) with delta (0, 0)
Screenshot: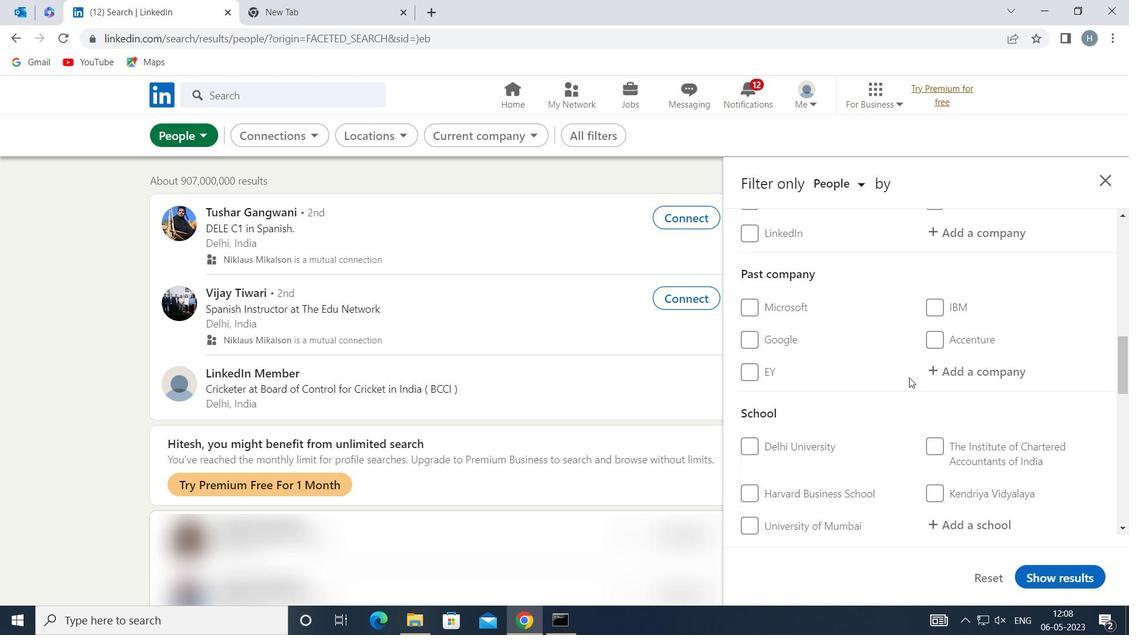 
Action: Mouse moved to (909, 374)
Screenshot: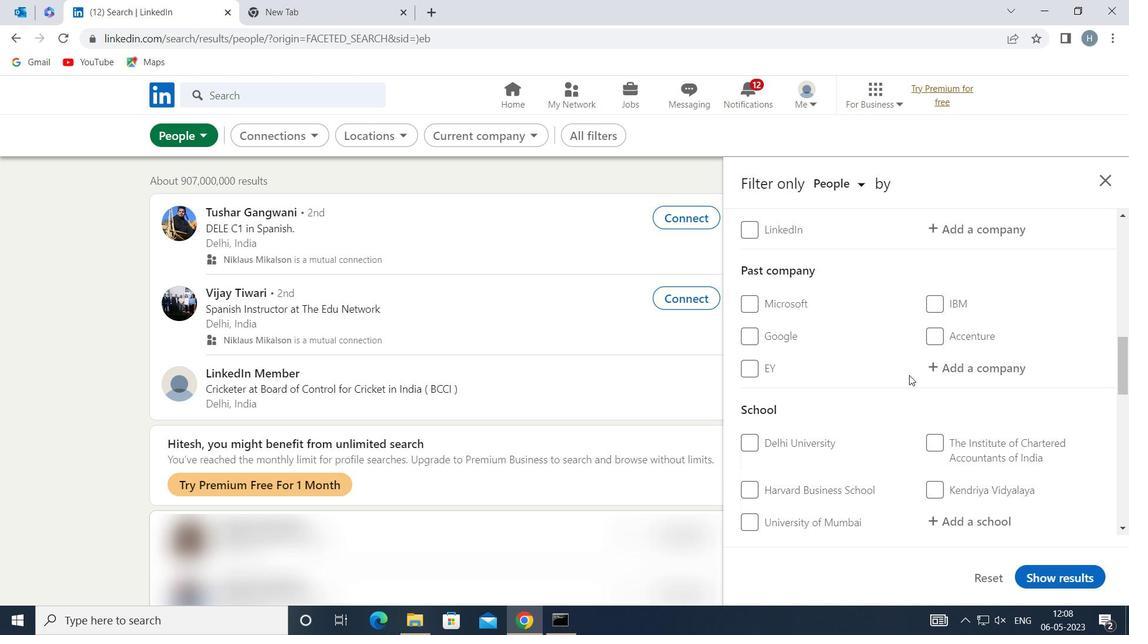 
Action: Mouse scrolled (909, 374) with delta (0, 0)
Screenshot: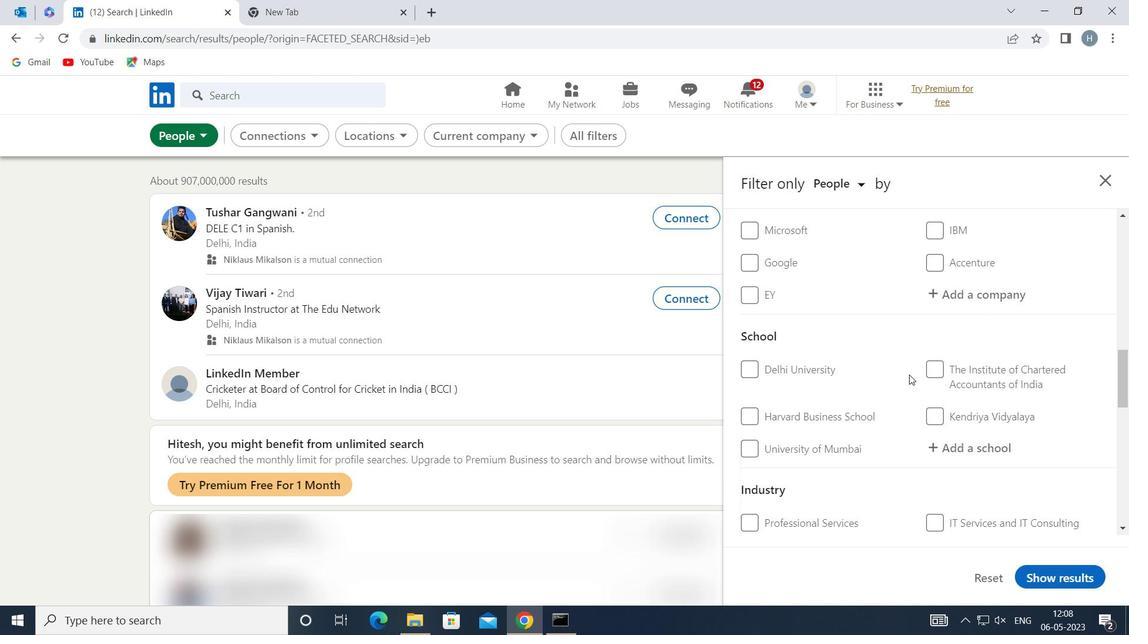 
Action: Mouse scrolled (909, 374) with delta (0, 0)
Screenshot: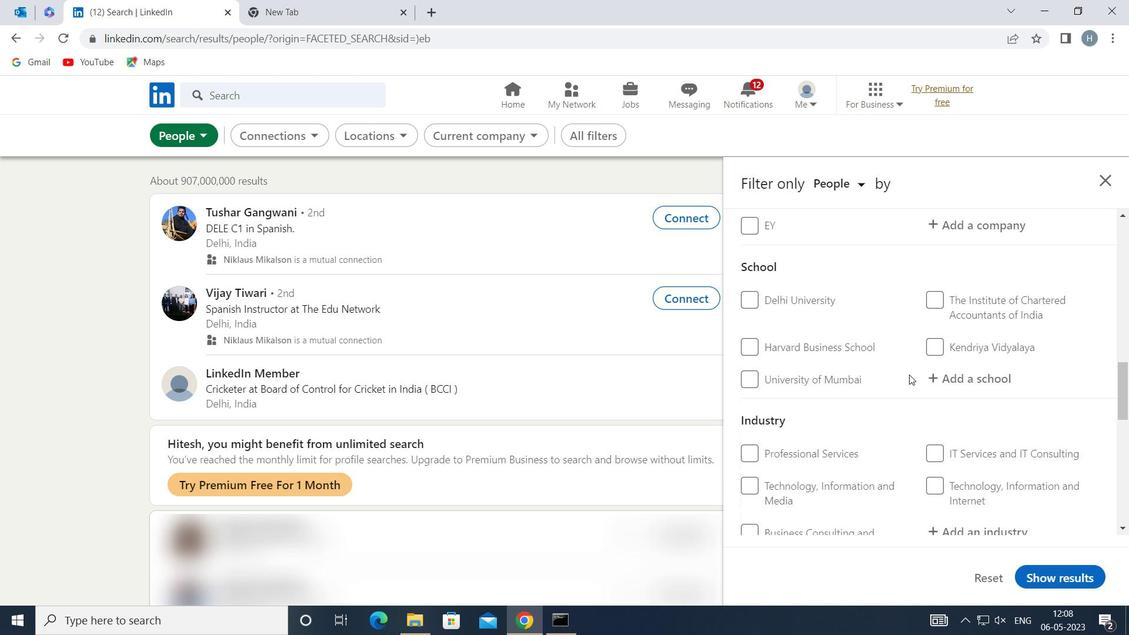 
Action: Mouse scrolled (909, 374) with delta (0, 0)
Screenshot: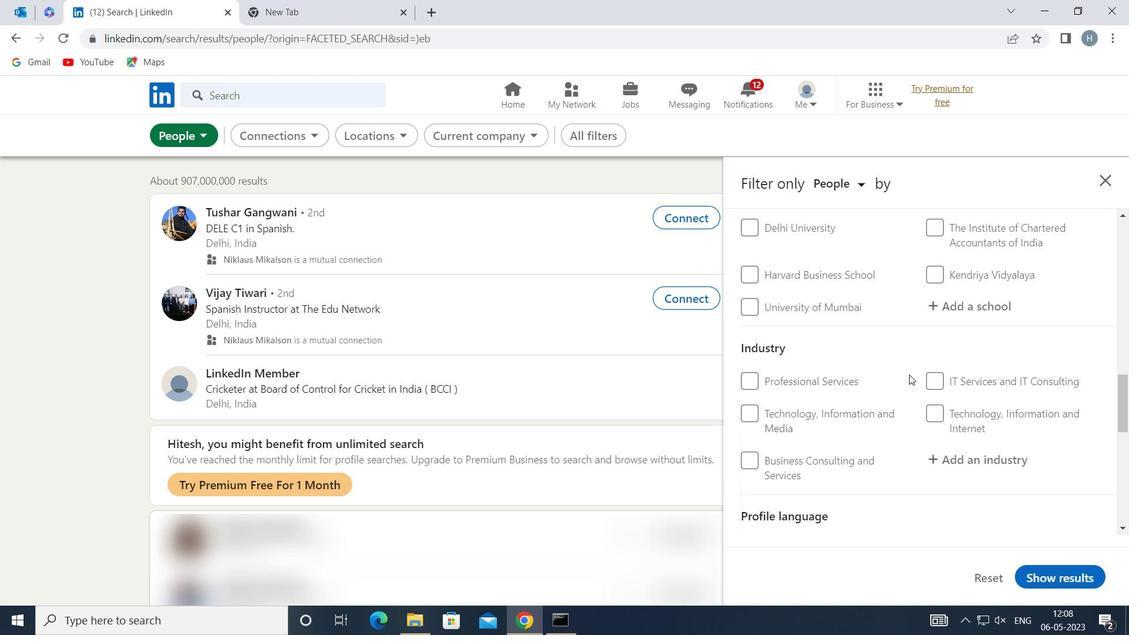 
Action: Mouse moved to (909, 374)
Screenshot: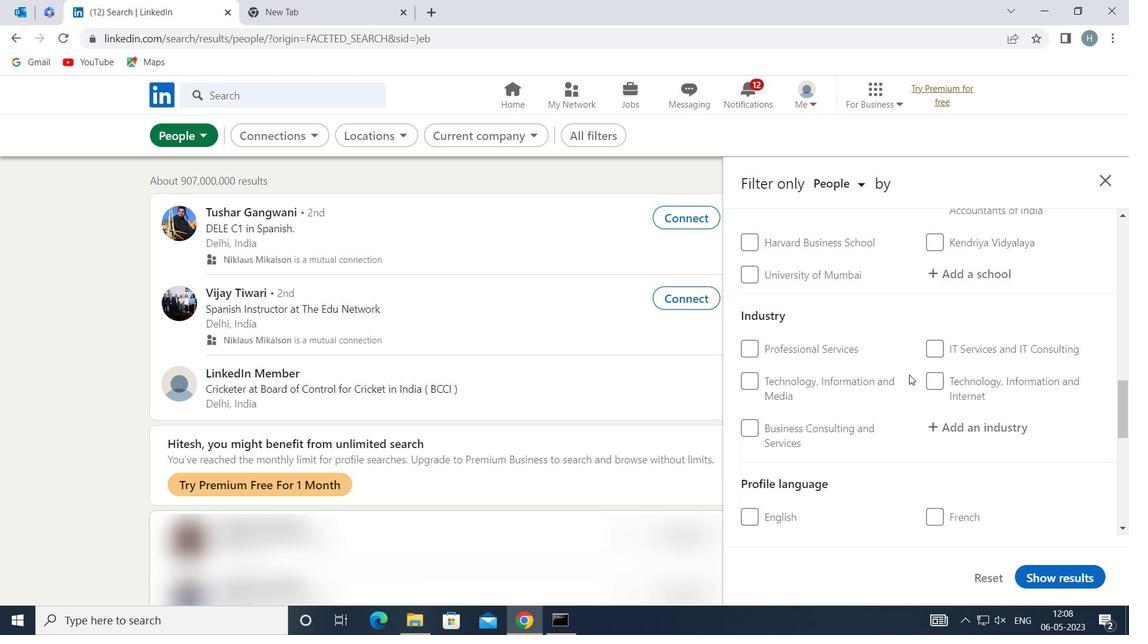
Action: Mouse scrolled (909, 373) with delta (0, 0)
Screenshot: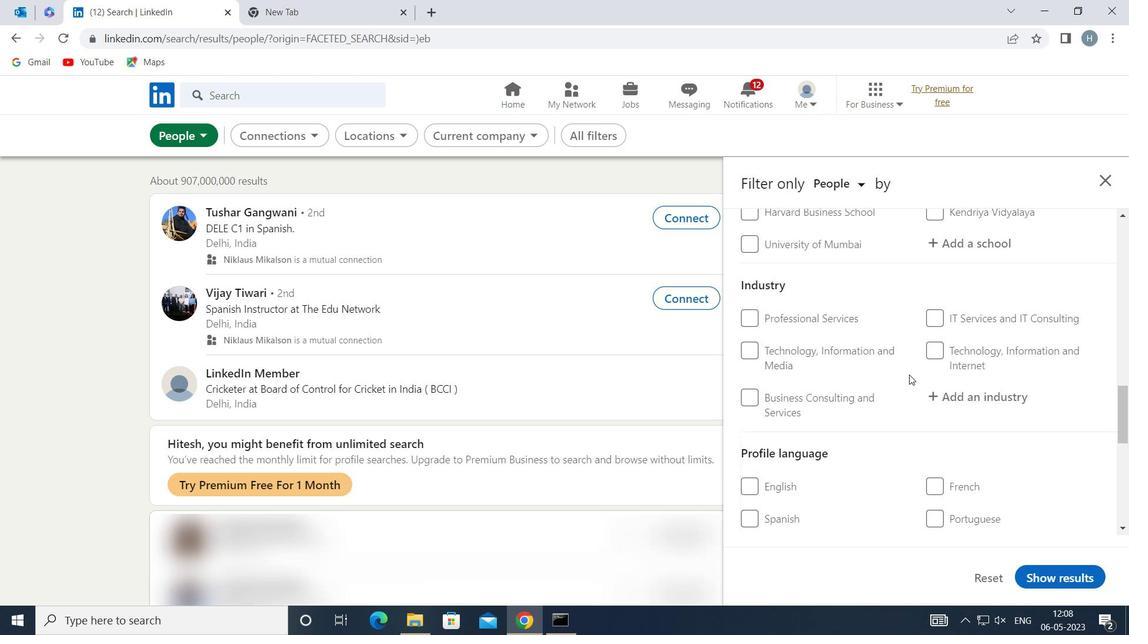 
Action: Mouse moved to (937, 427)
Screenshot: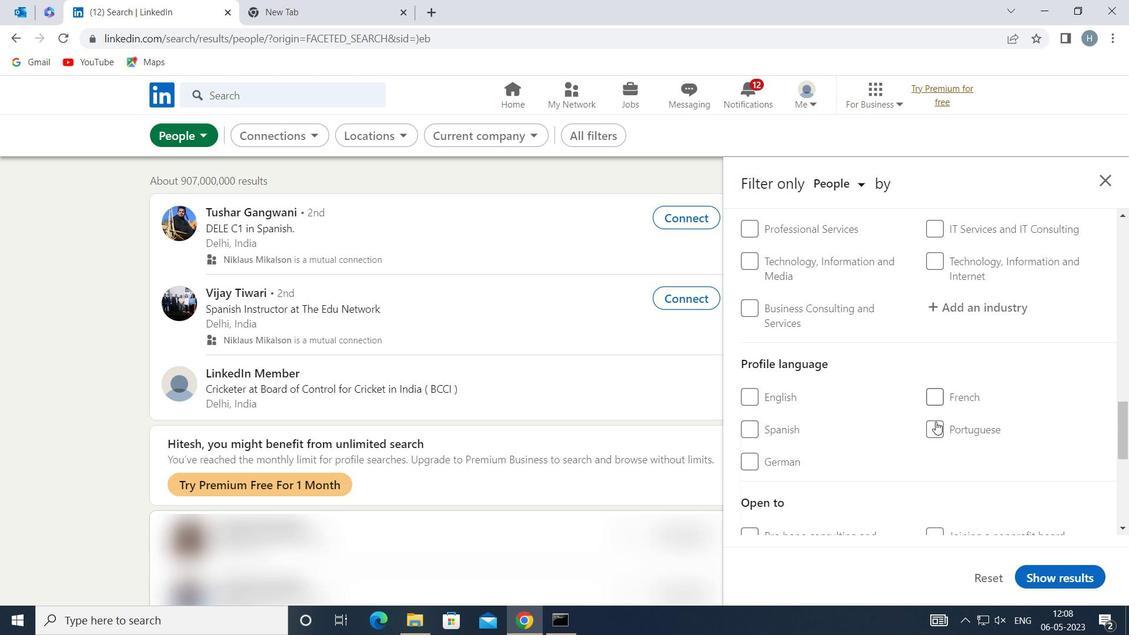 
Action: Mouse pressed left at (937, 427)
Screenshot: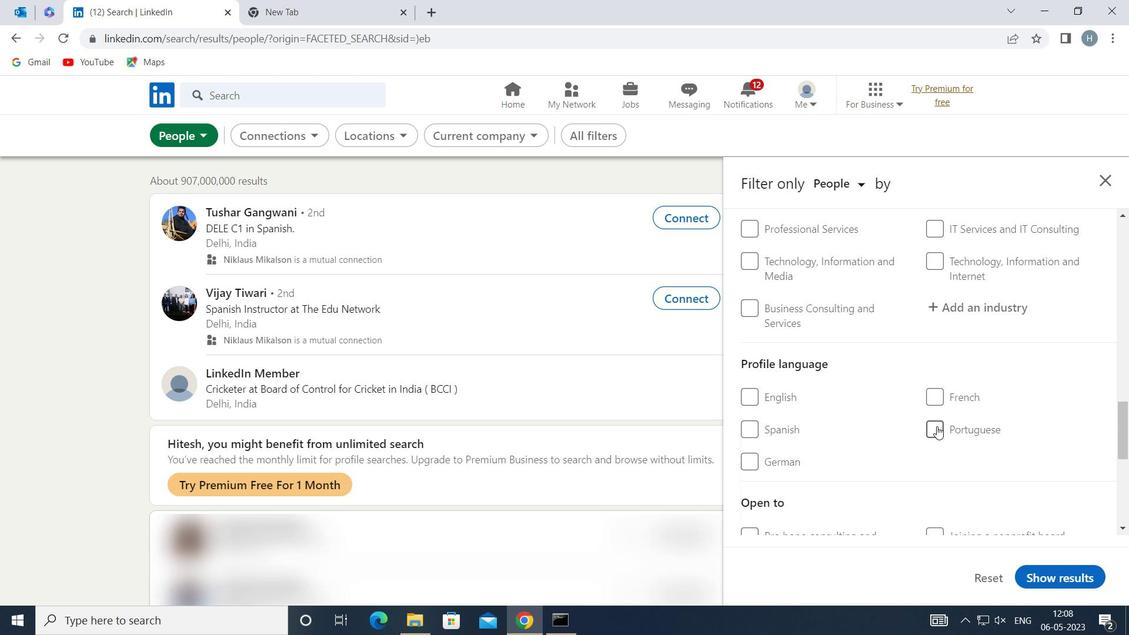 
Action: Mouse moved to (882, 418)
Screenshot: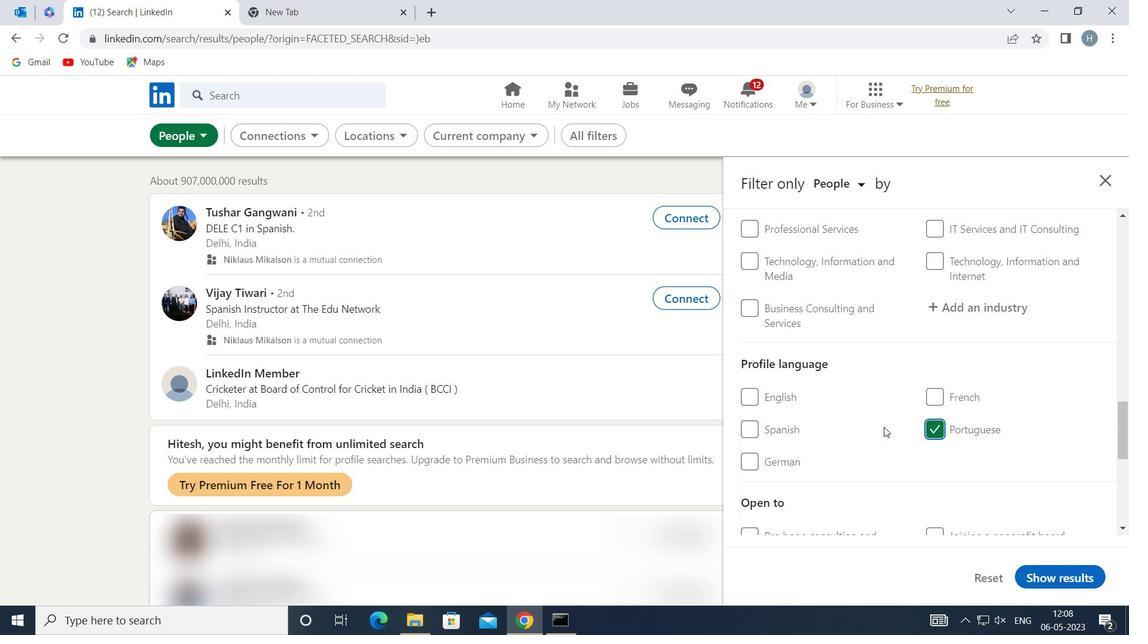 
Action: Mouse scrolled (882, 418) with delta (0, 0)
Screenshot: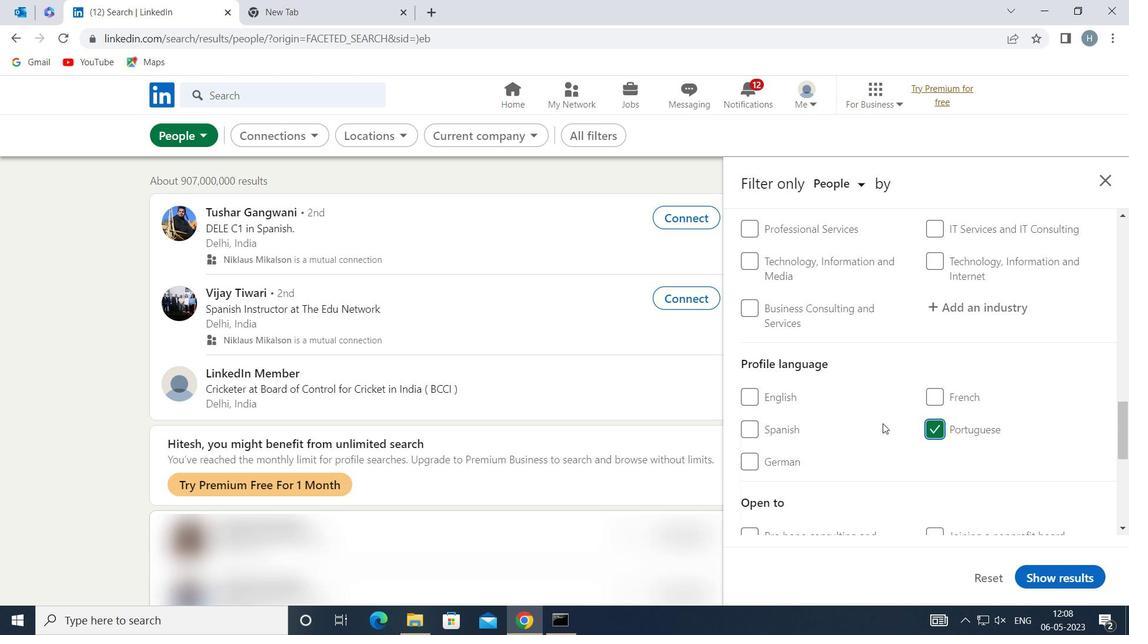 
Action: Mouse moved to (890, 400)
Screenshot: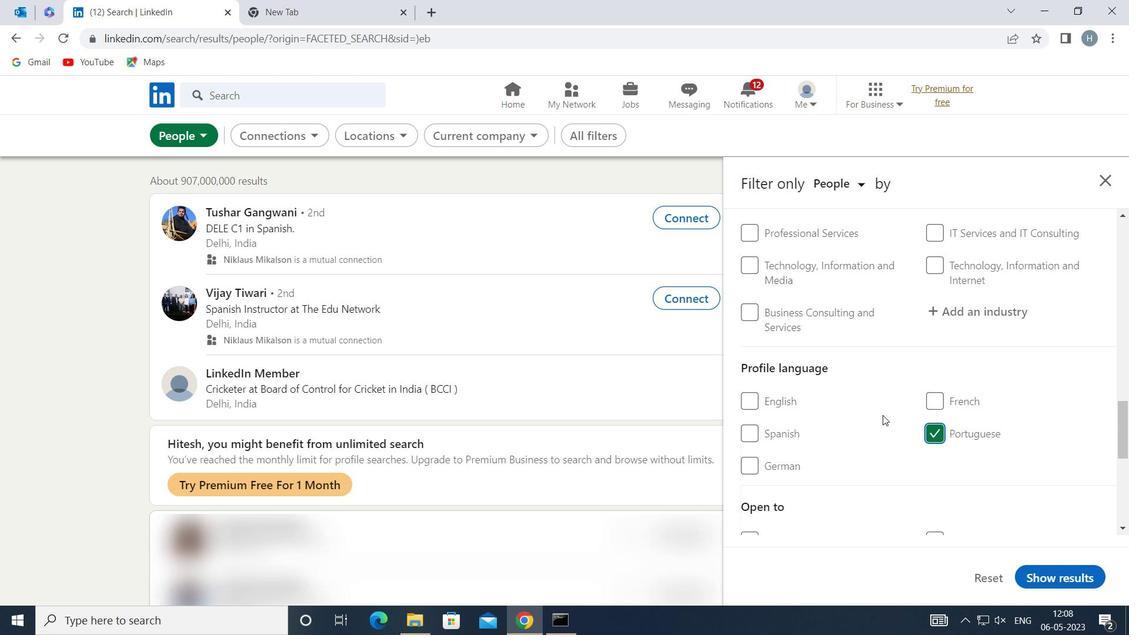
Action: Mouse scrolled (890, 400) with delta (0, 0)
Screenshot: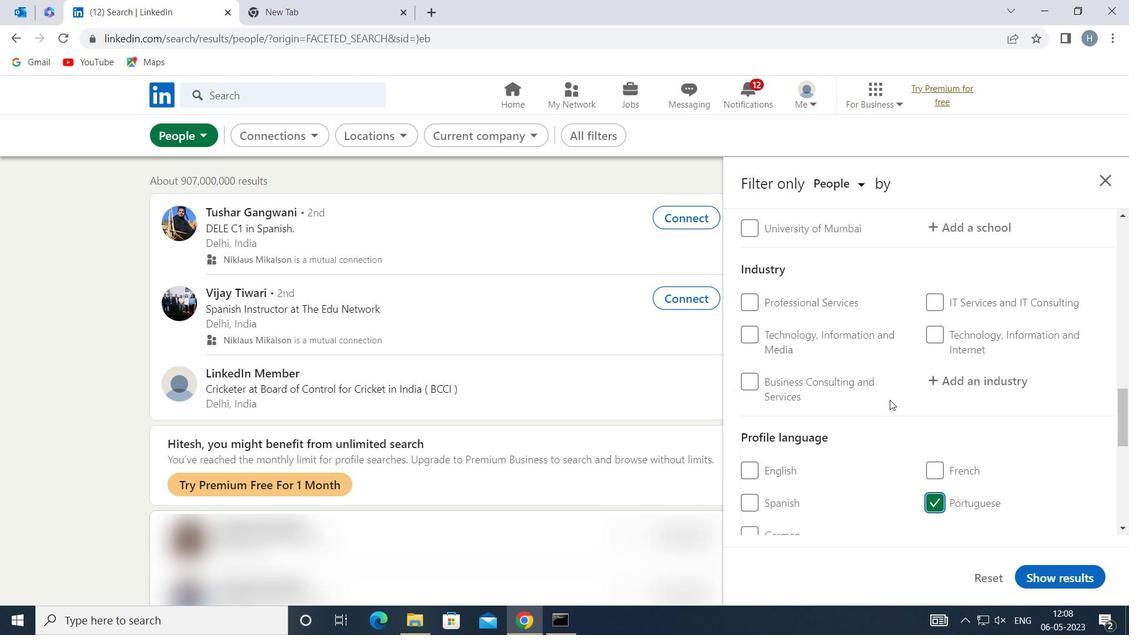 
Action: Mouse scrolled (890, 400) with delta (0, 0)
Screenshot: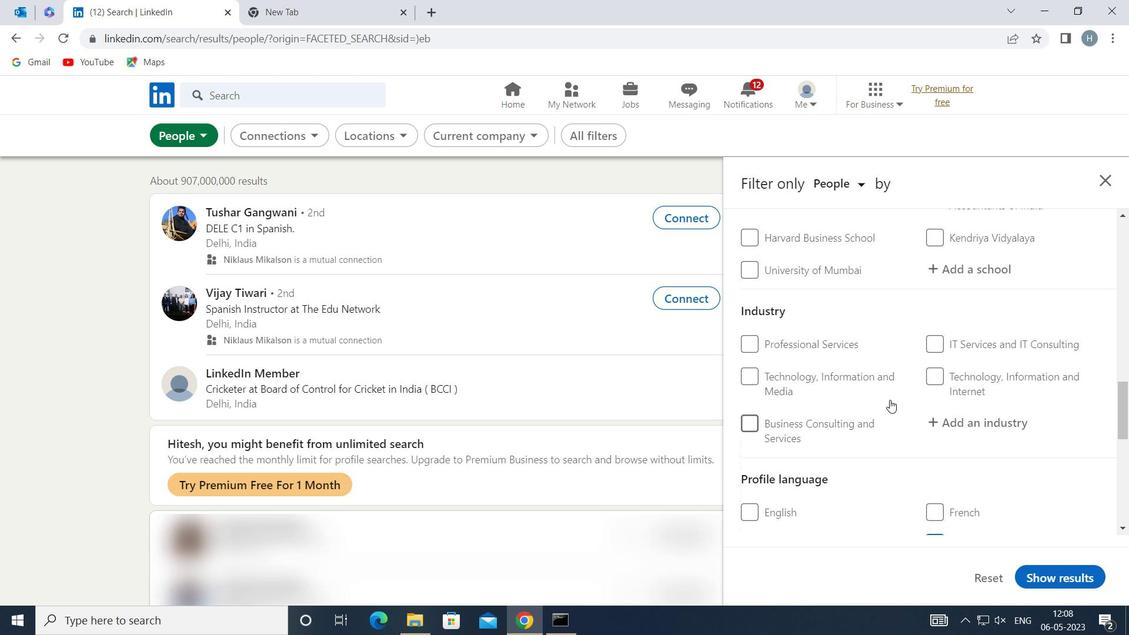 
Action: Mouse scrolled (890, 400) with delta (0, 0)
Screenshot: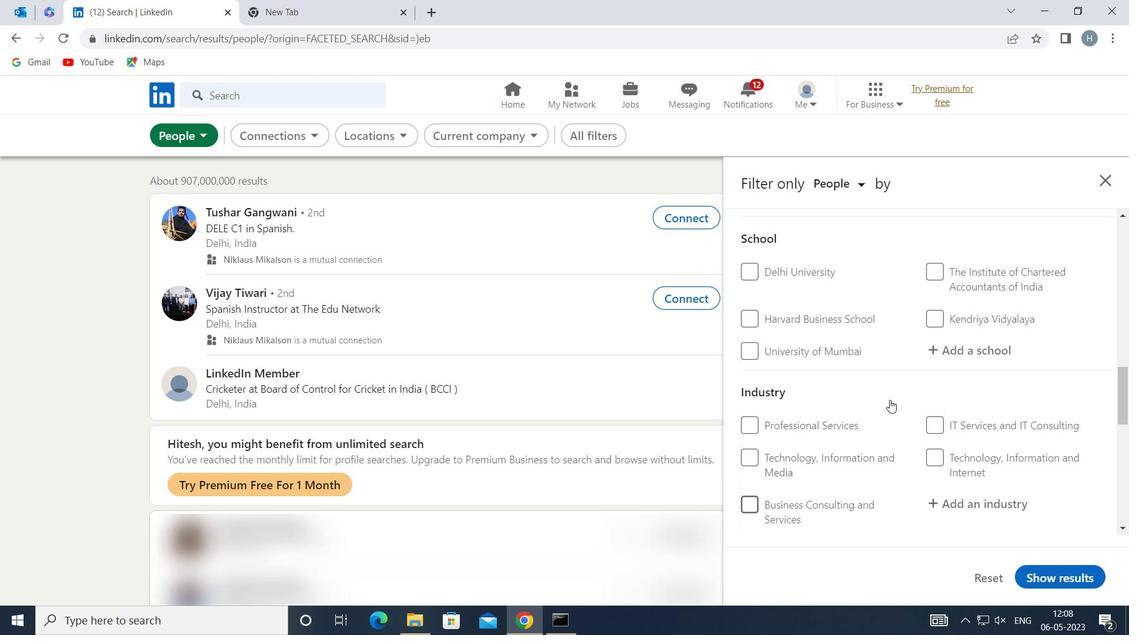 
Action: Mouse scrolled (890, 400) with delta (0, 0)
Screenshot: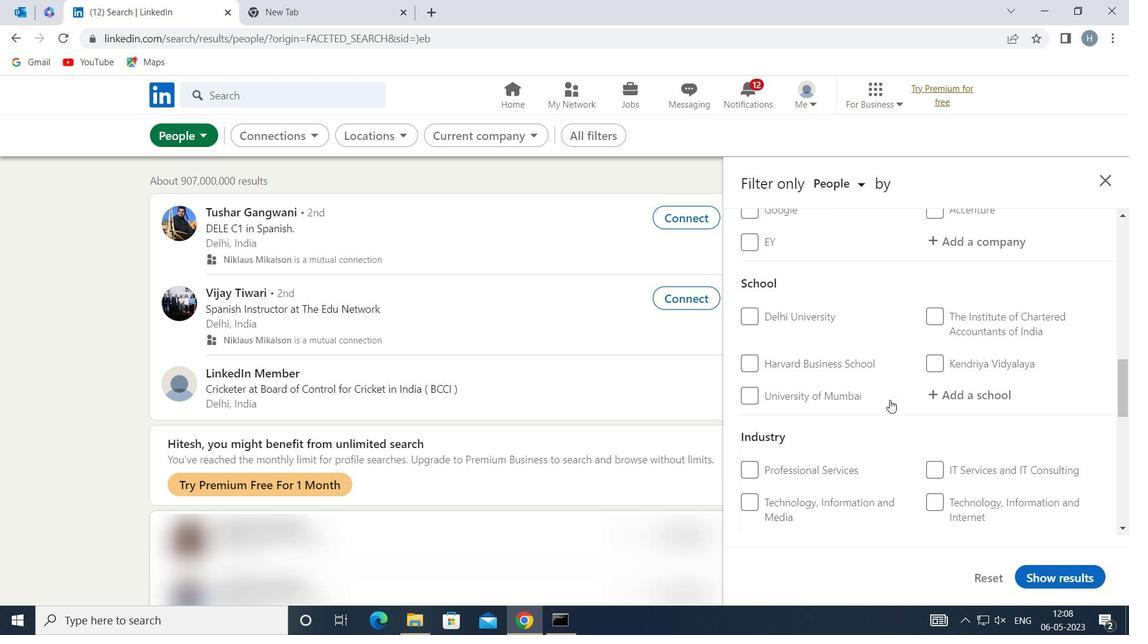 
Action: Mouse scrolled (890, 400) with delta (0, 0)
Screenshot: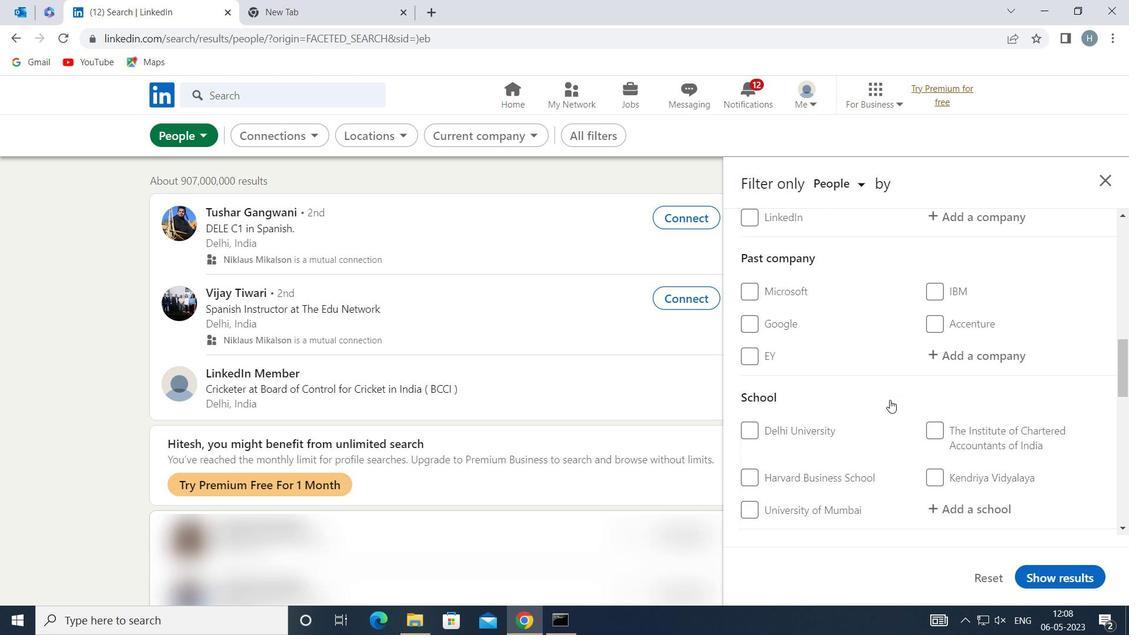 
Action: Mouse scrolled (890, 400) with delta (0, 0)
Screenshot: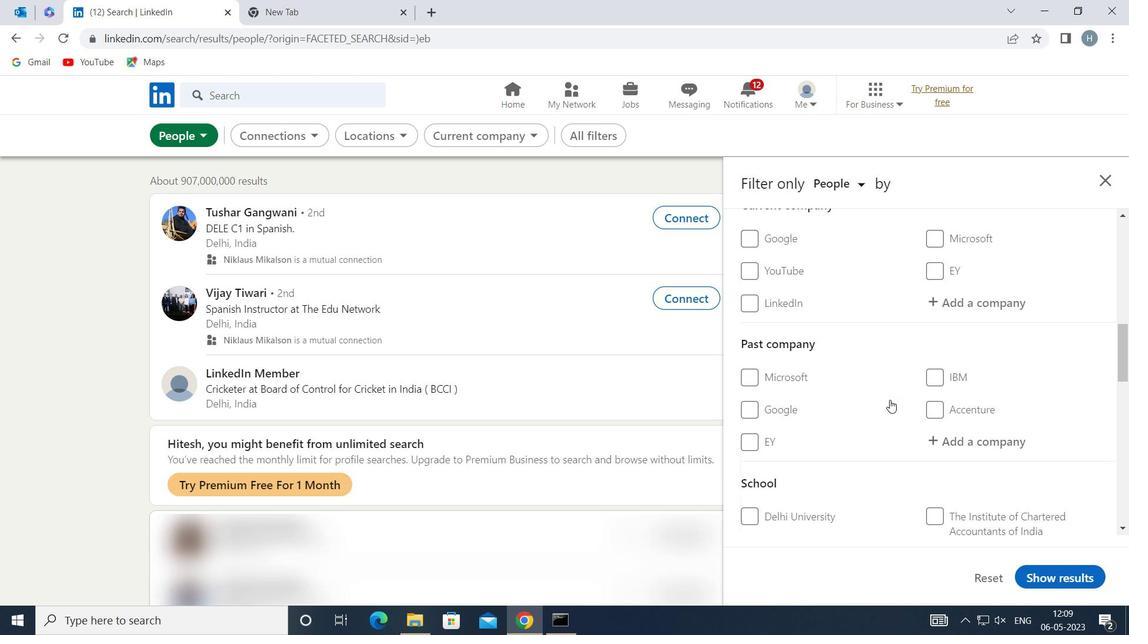 
Action: Mouse scrolled (890, 400) with delta (0, 0)
Screenshot: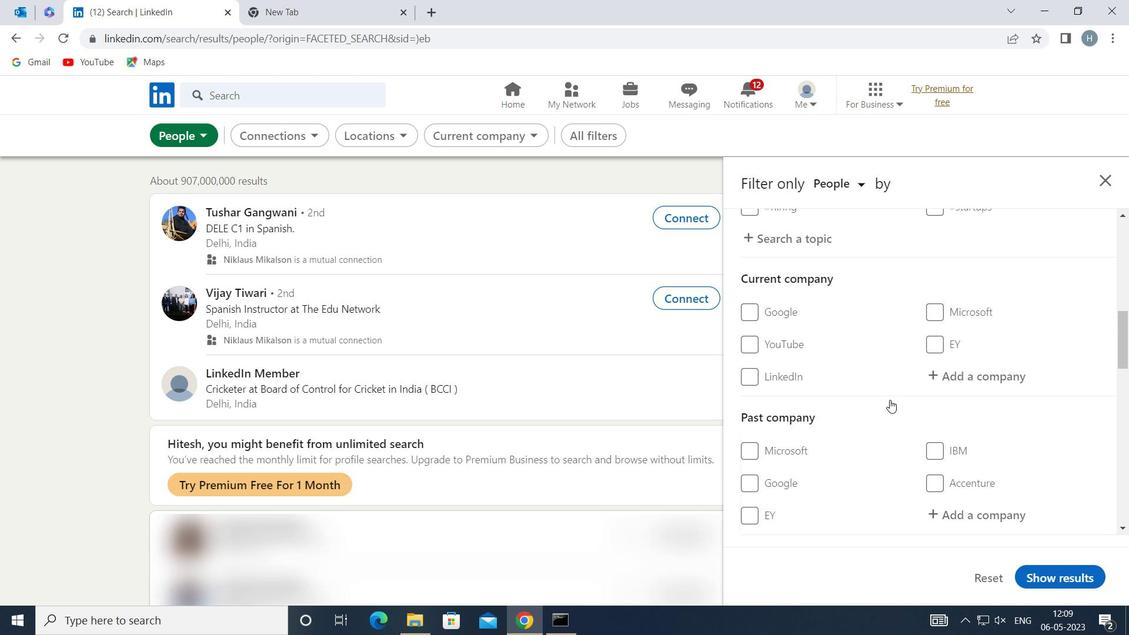 
Action: Mouse moved to (946, 438)
Screenshot: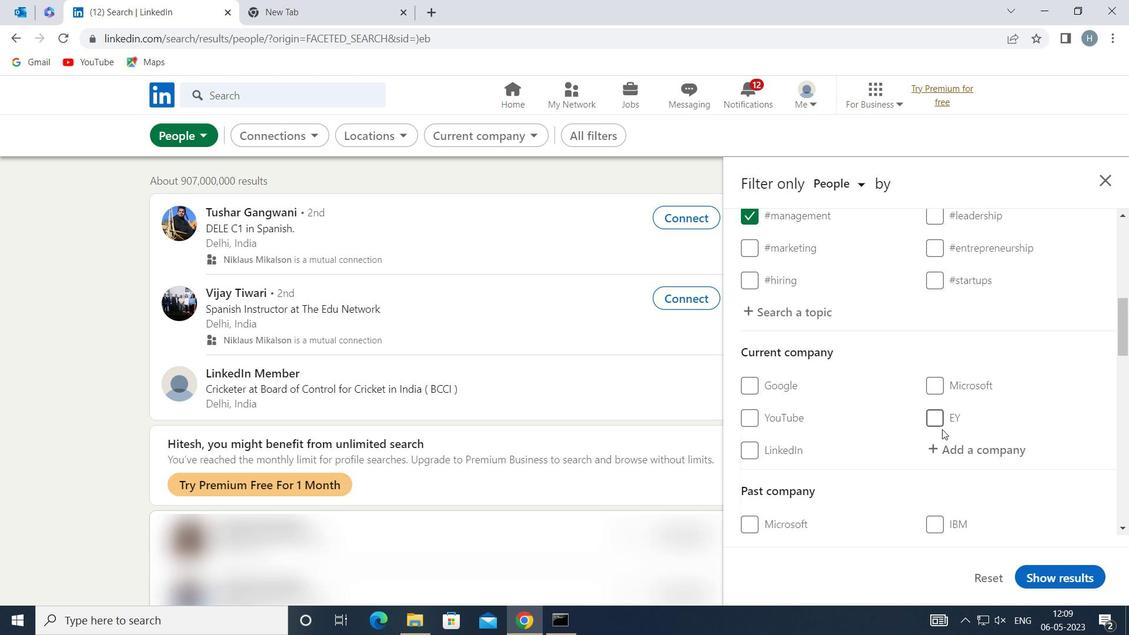 
Action: Mouse pressed left at (946, 438)
Screenshot: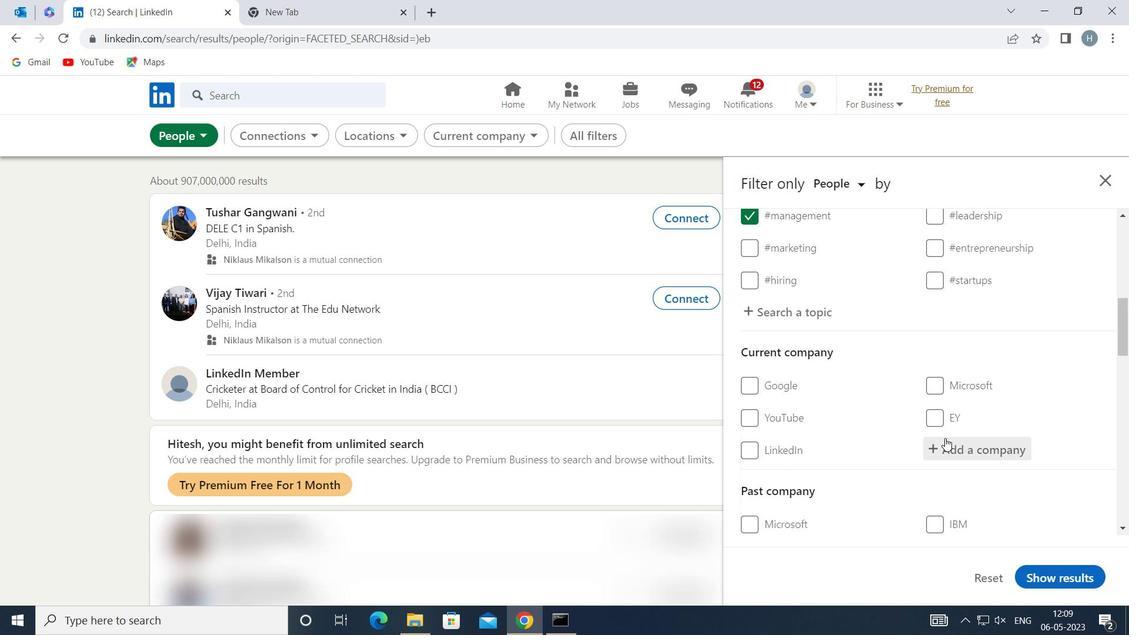 
Action: Key pressed <Key.shift>ATHER<Key.space><Key.shift>E
Screenshot: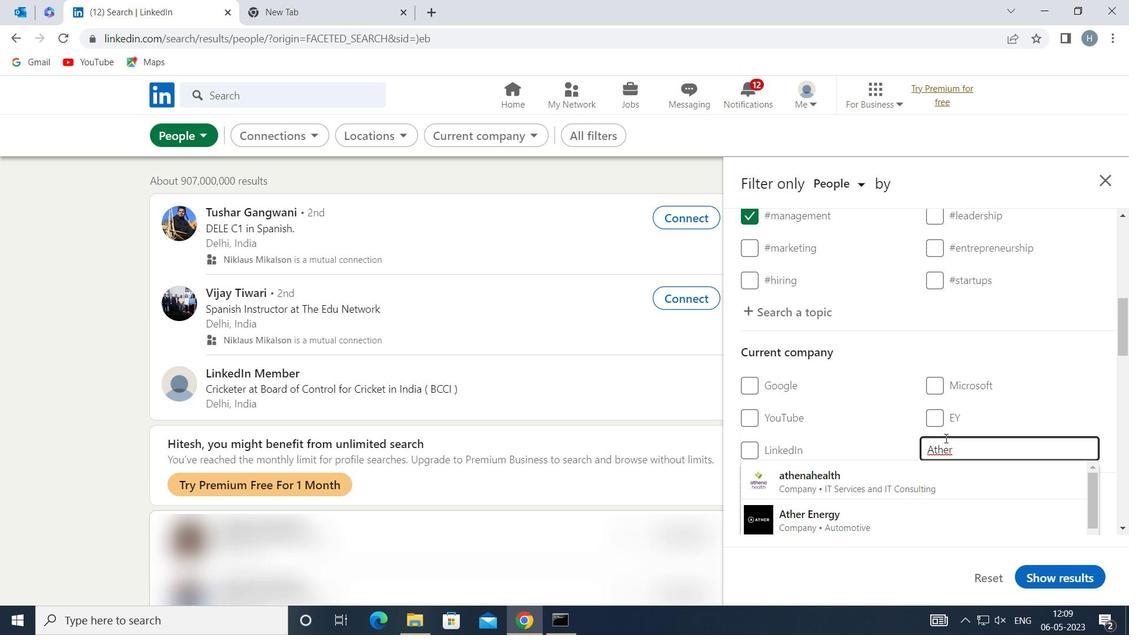 
Action: Mouse moved to (897, 481)
Screenshot: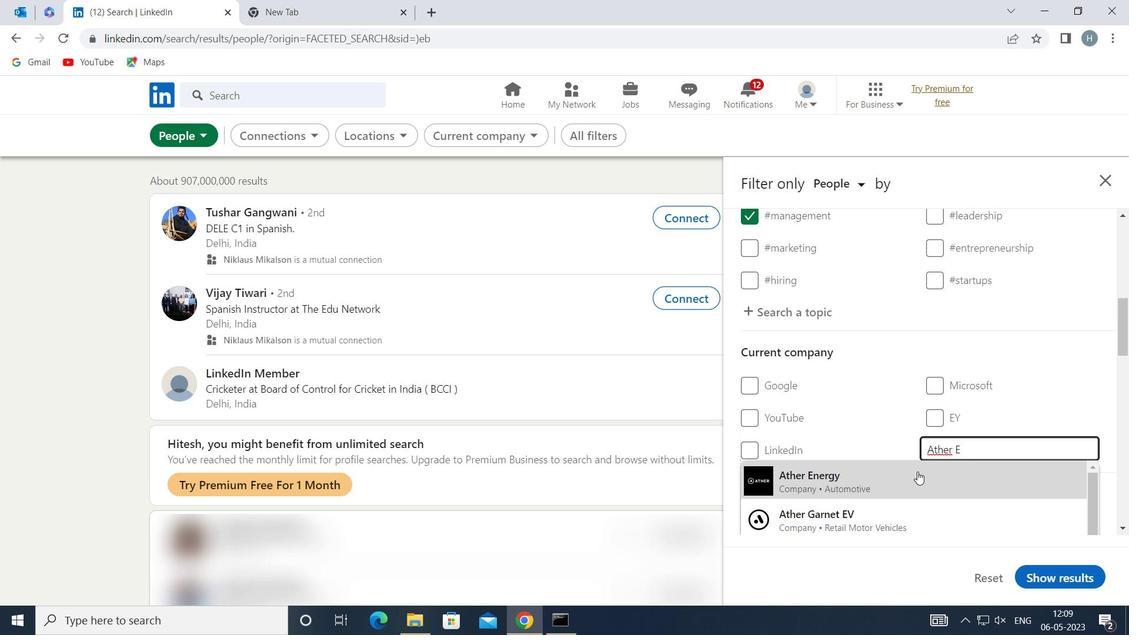 
Action: Mouse pressed left at (897, 481)
Screenshot: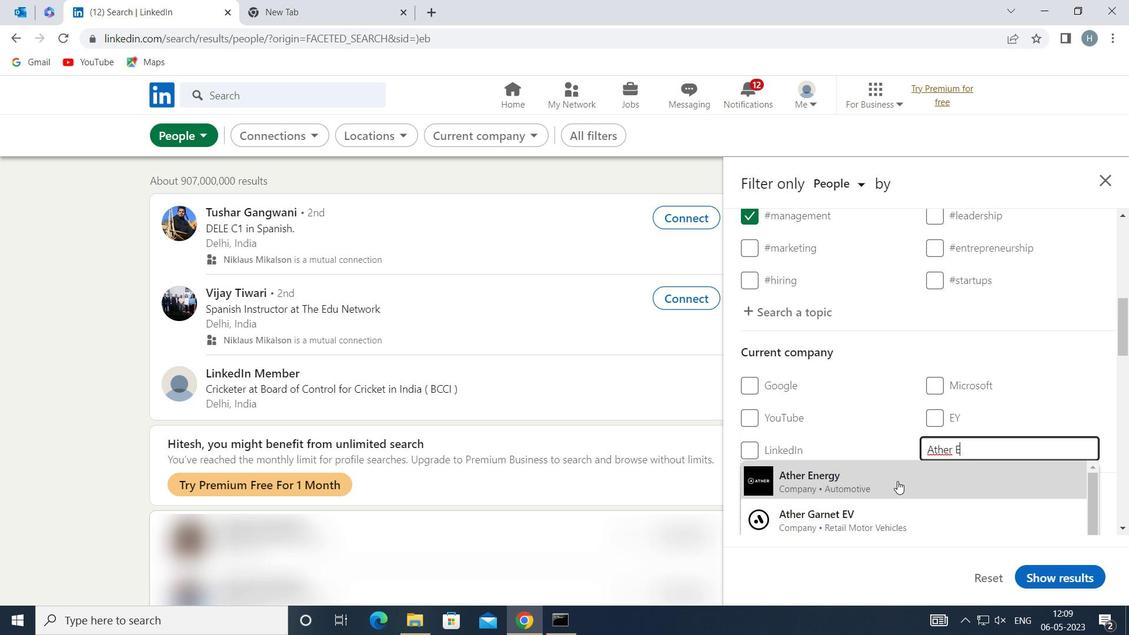 
Action: Mouse moved to (902, 456)
Screenshot: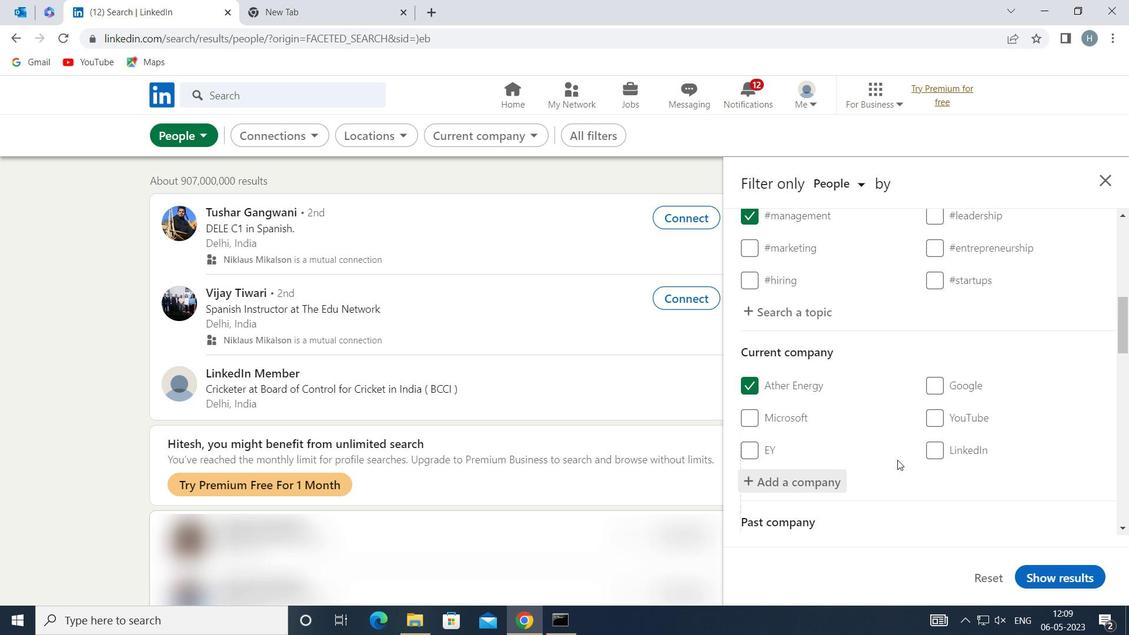 
Action: Mouse scrolled (902, 455) with delta (0, 0)
Screenshot: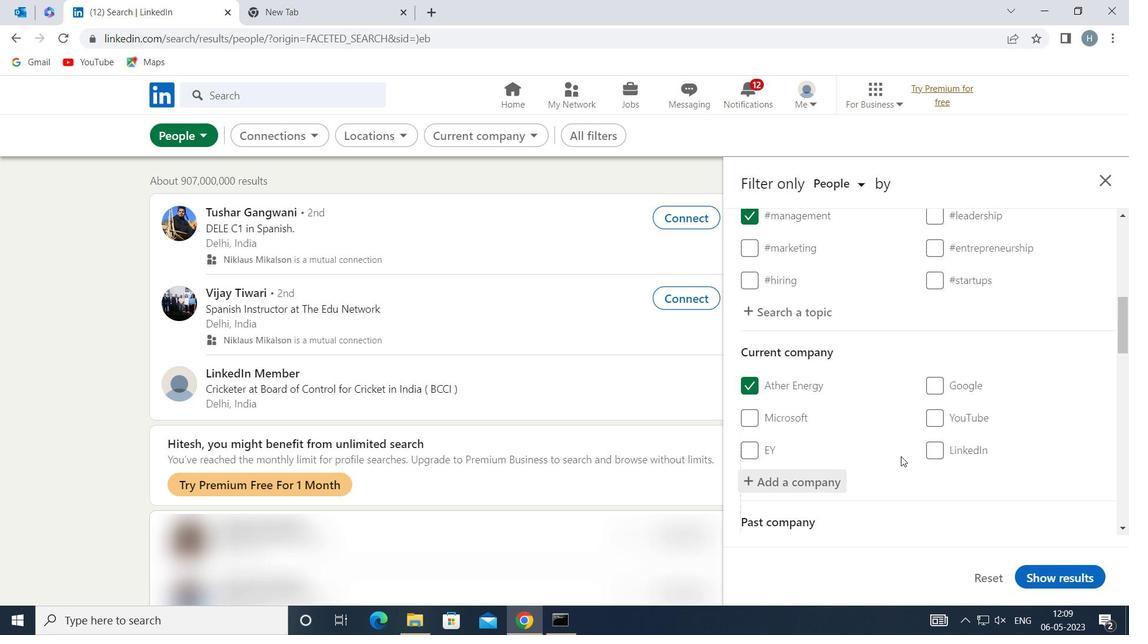 
Action: Mouse scrolled (902, 455) with delta (0, 0)
Screenshot: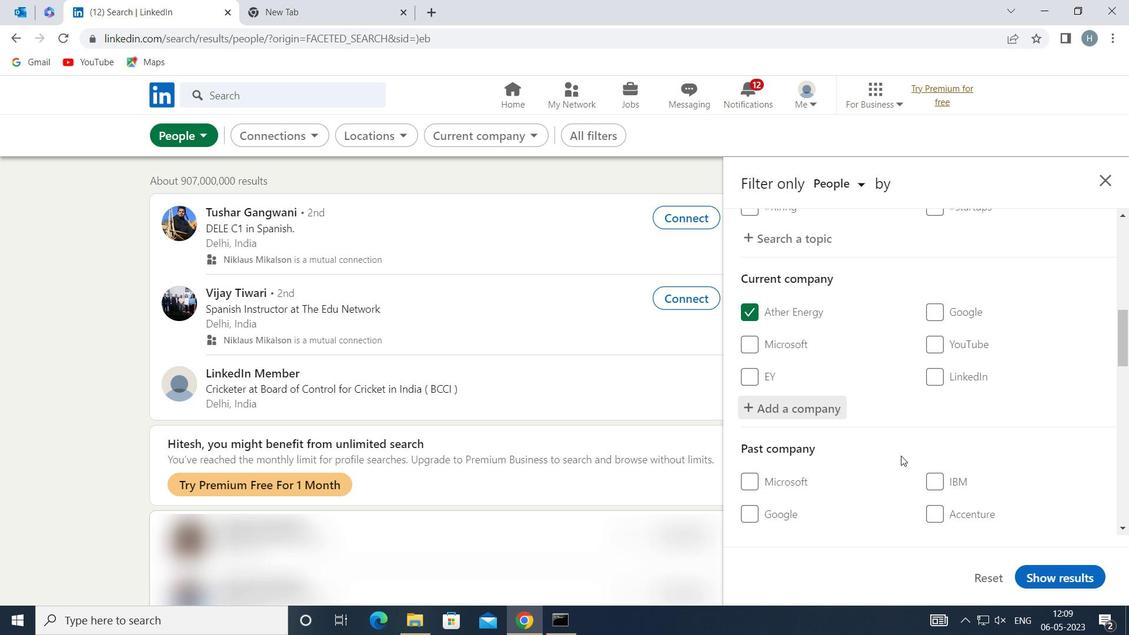 
Action: Mouse moved to (902, 456)
Screenshot: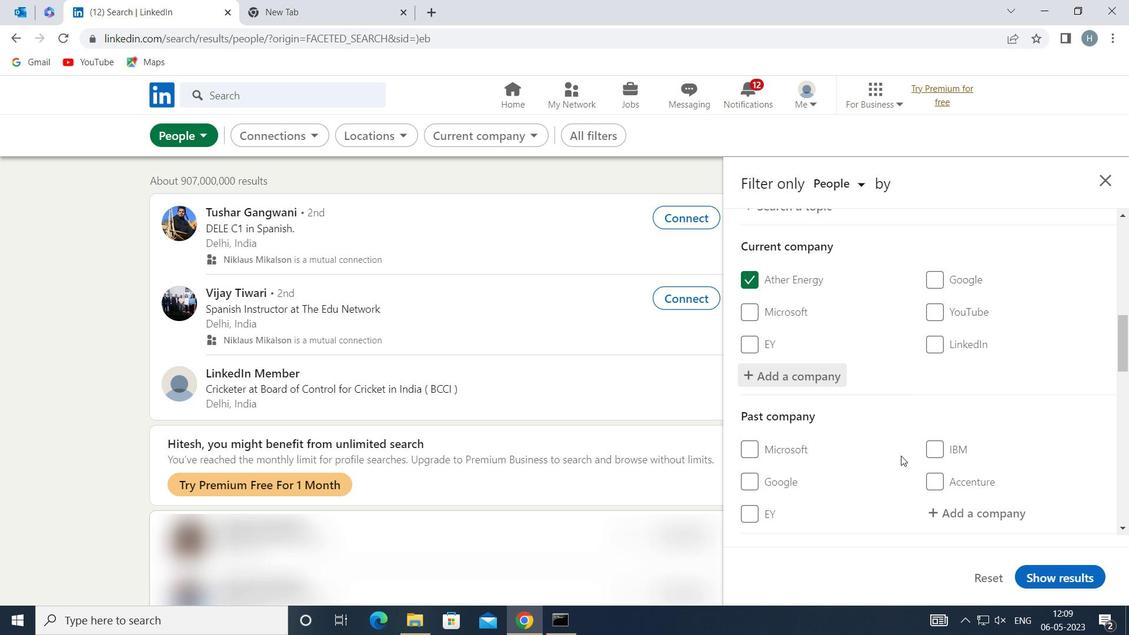 
Action: Mouse scrolled (902, 455) with delta (0, 0)
Screenshot: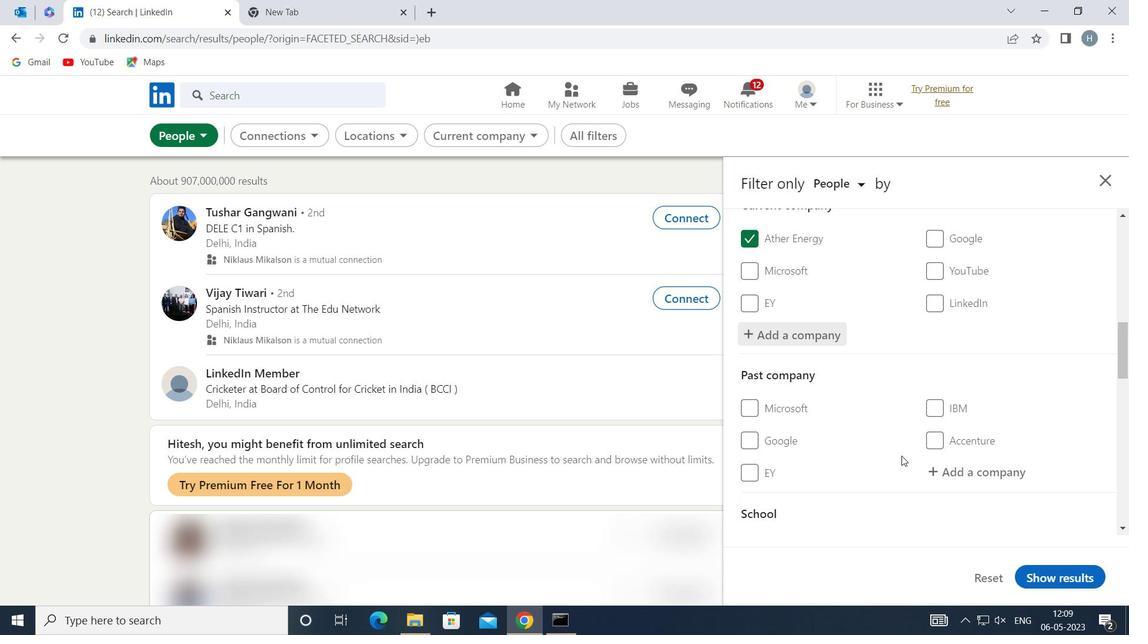 
Action: Mouse scrolled (902, 455) with delta (0, 0)
Screenshot: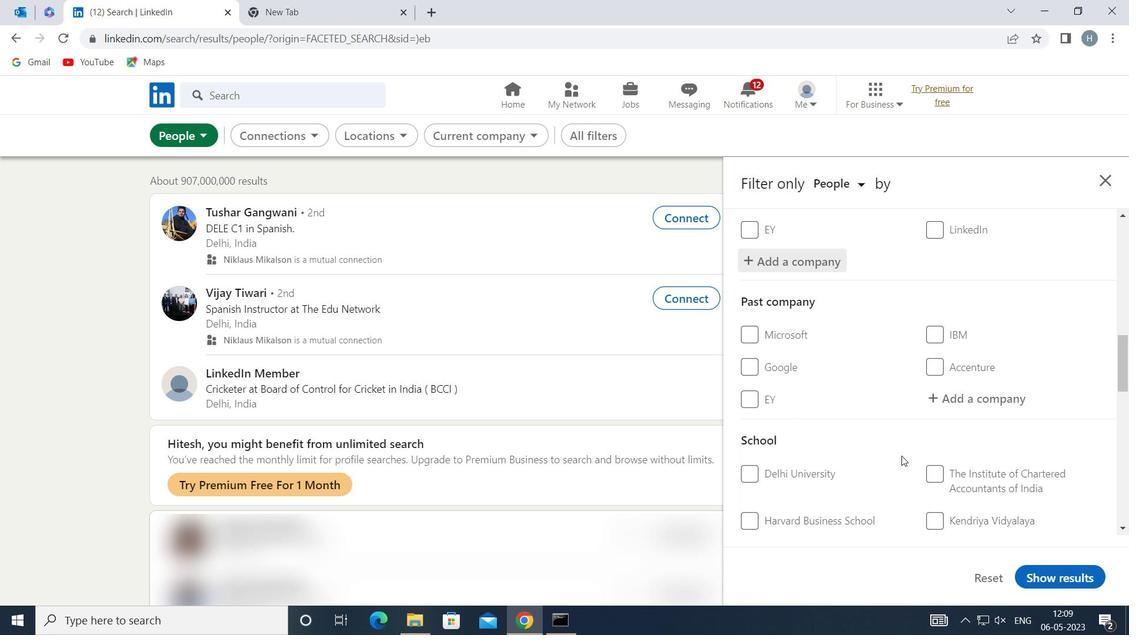 
Action: Mouse moved to (982, 477)
Screenshot: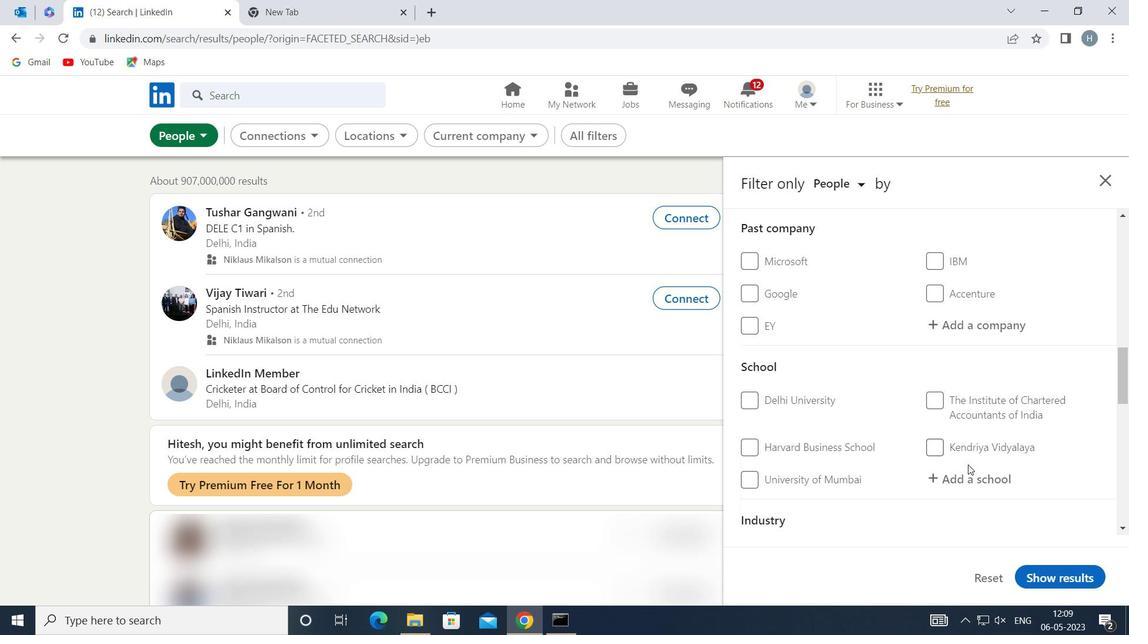 
Action: Mouse pressed left at (982, 477)
Screenshot: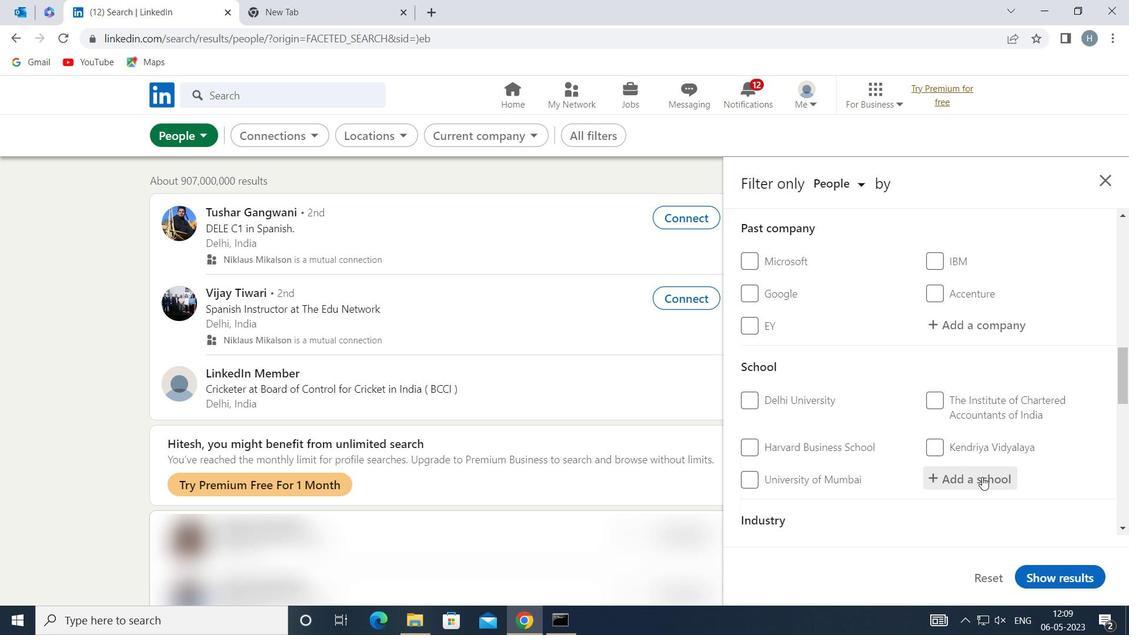 
Action: Mouse moved to (977, 477)
Screenshot: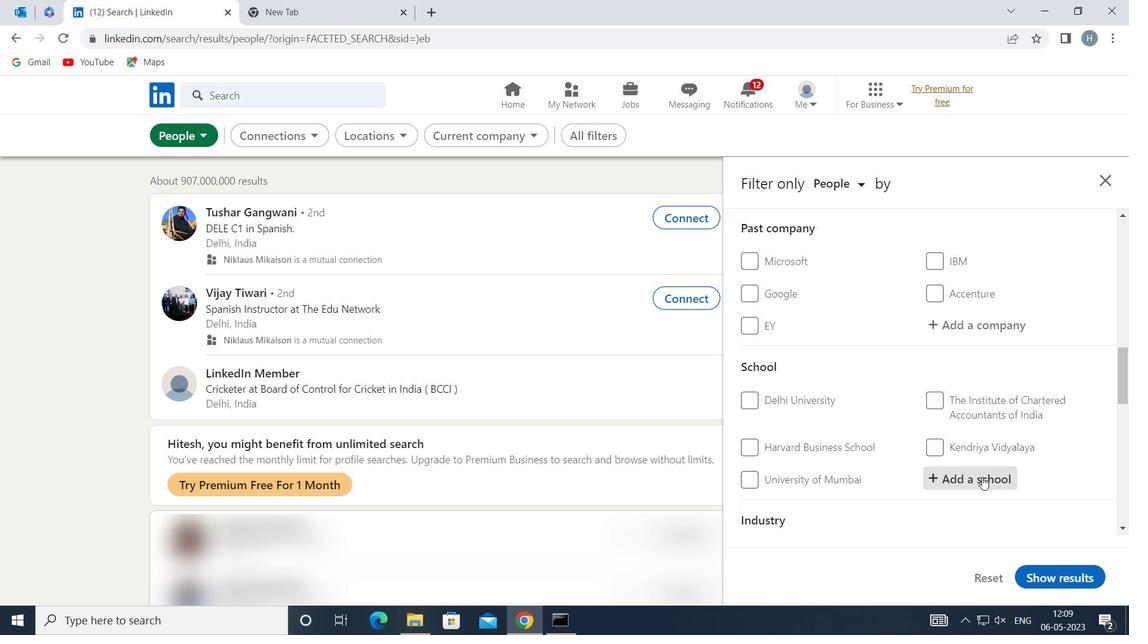 
Action: Key pressed <Key.shift>INSTITUTE<Key.space>OF<Key.space><Key.shift>MANA
Screenshot: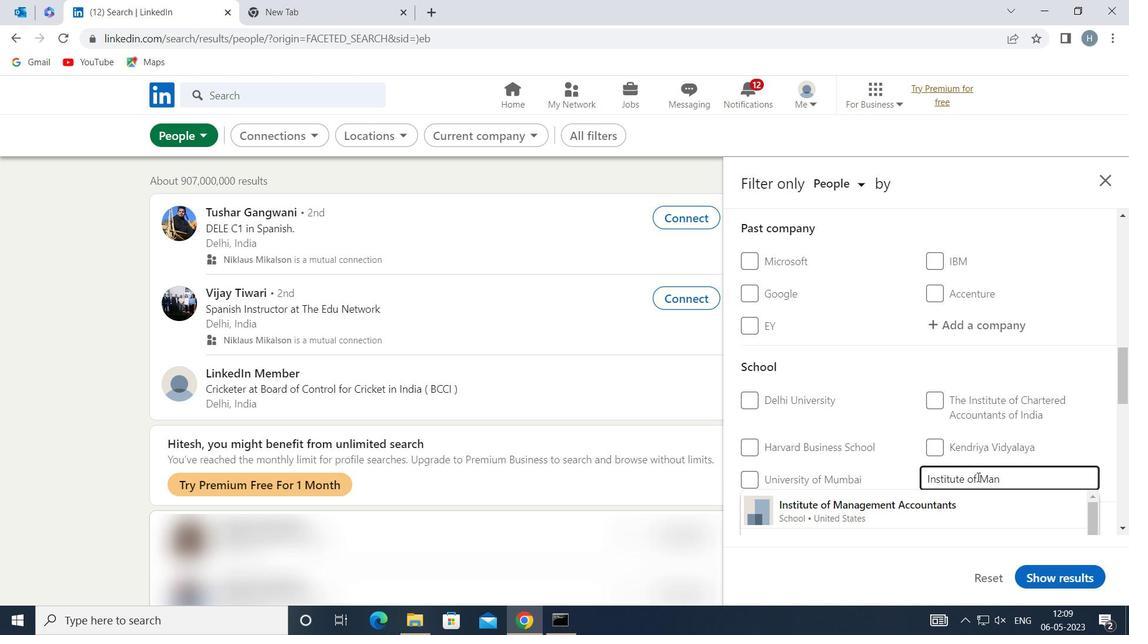 
Action: Mouse moved to (969, 481)
Screenshot: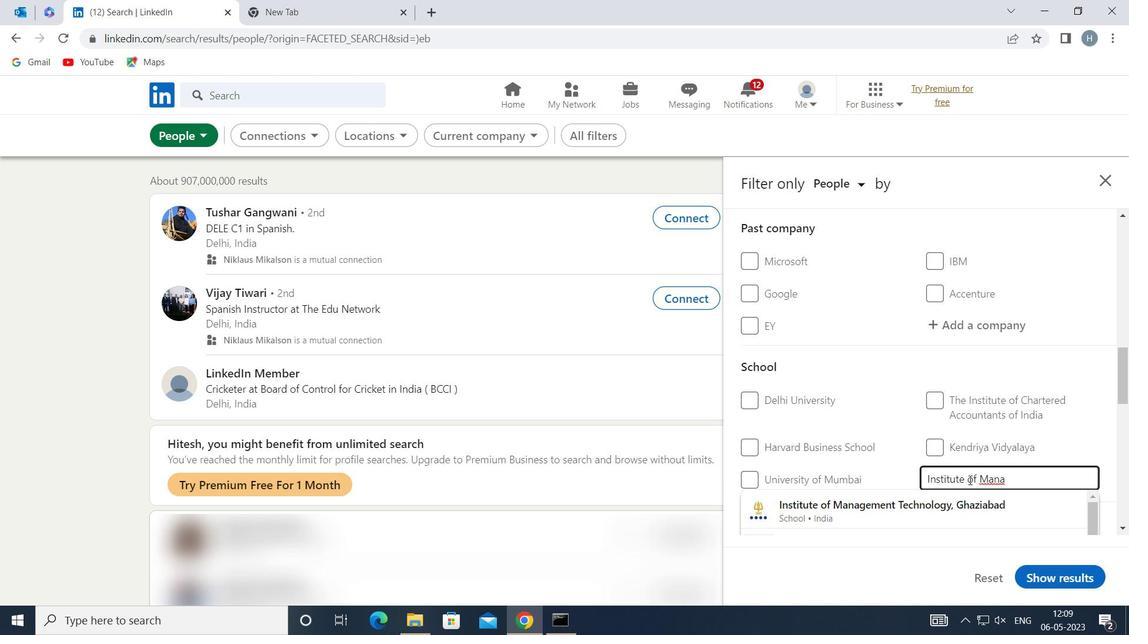 
Action: Mouse scrolled (969, 480) with delta (0, 0)
Screenshot: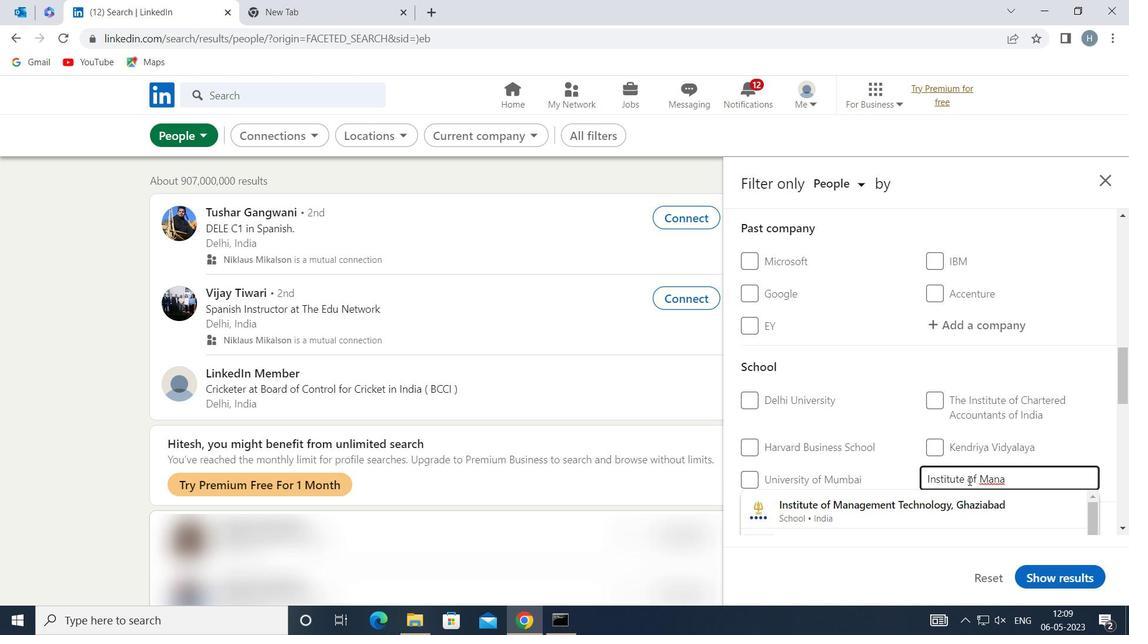 
Action: Mouse moved to (991, 464)
Screenshot: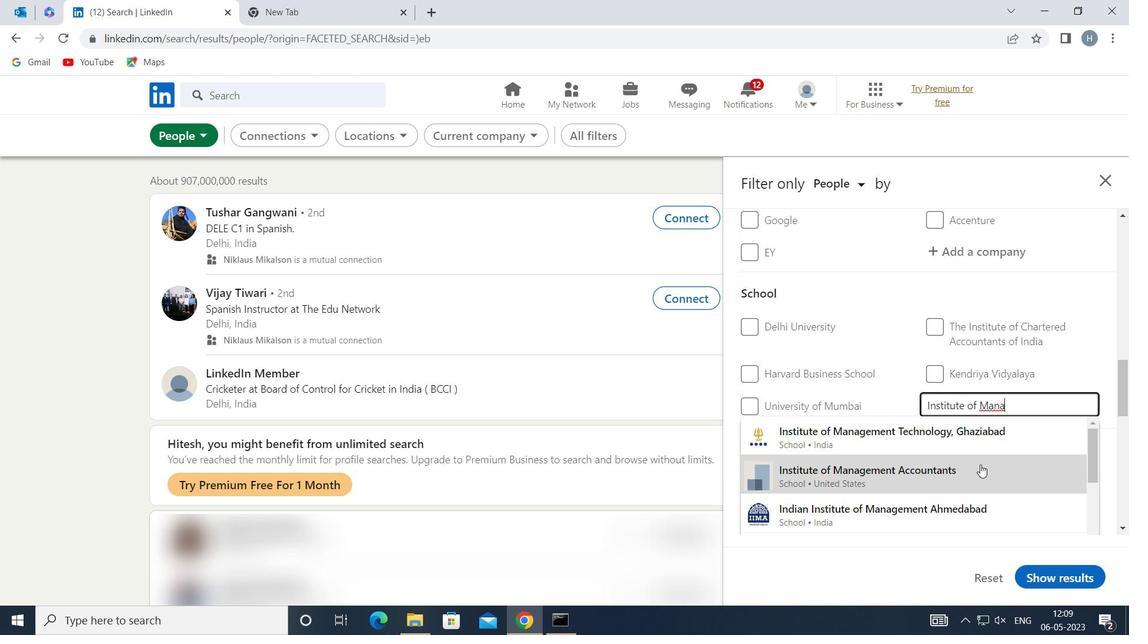 
Action: Mouse scrolled (991, 463) with delta (0, 0)
Screenshot: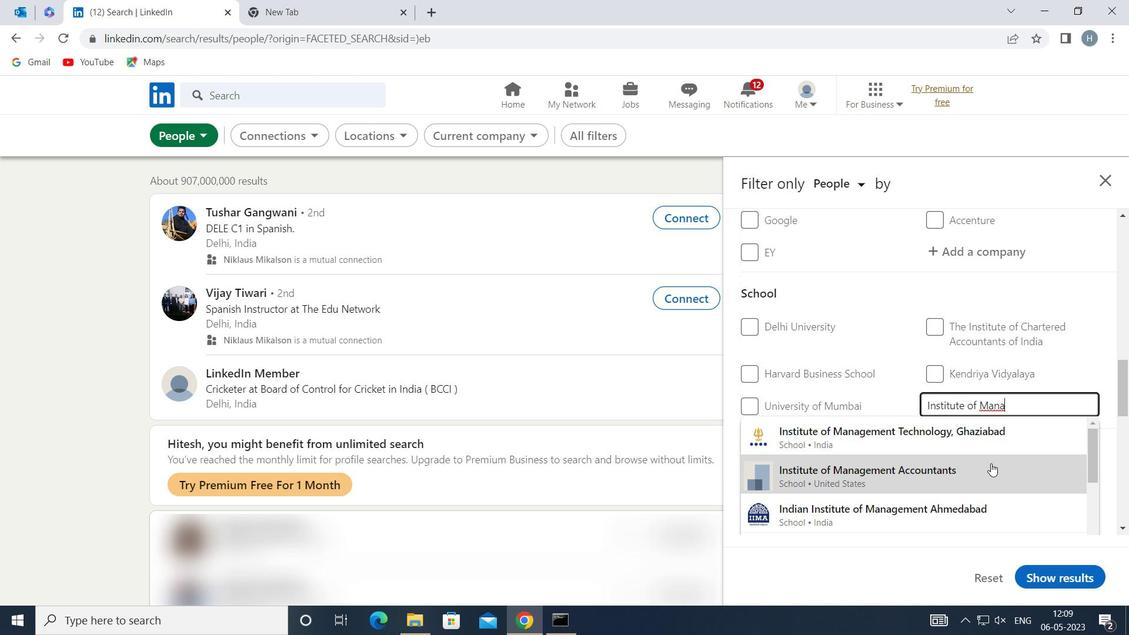 
Action: Mouse moved to (997, 459)
Screenshot: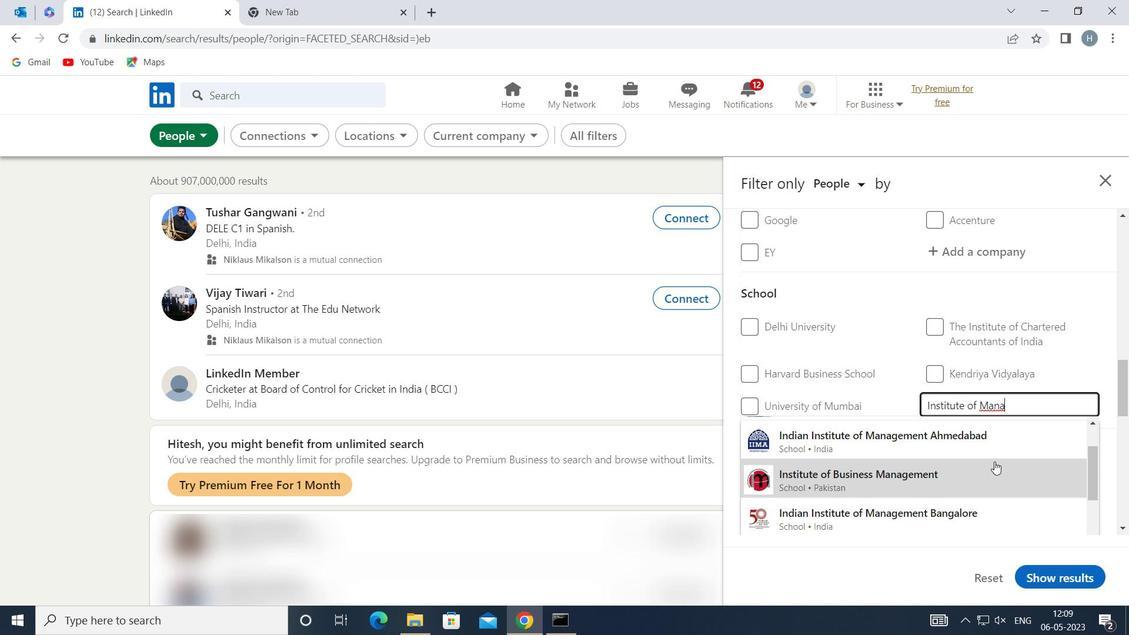 
Action: Key pressed GEMENT<Key.space><Key.shift>TECHNOLOGY<Key.space><Key.shift>N
Screenshot: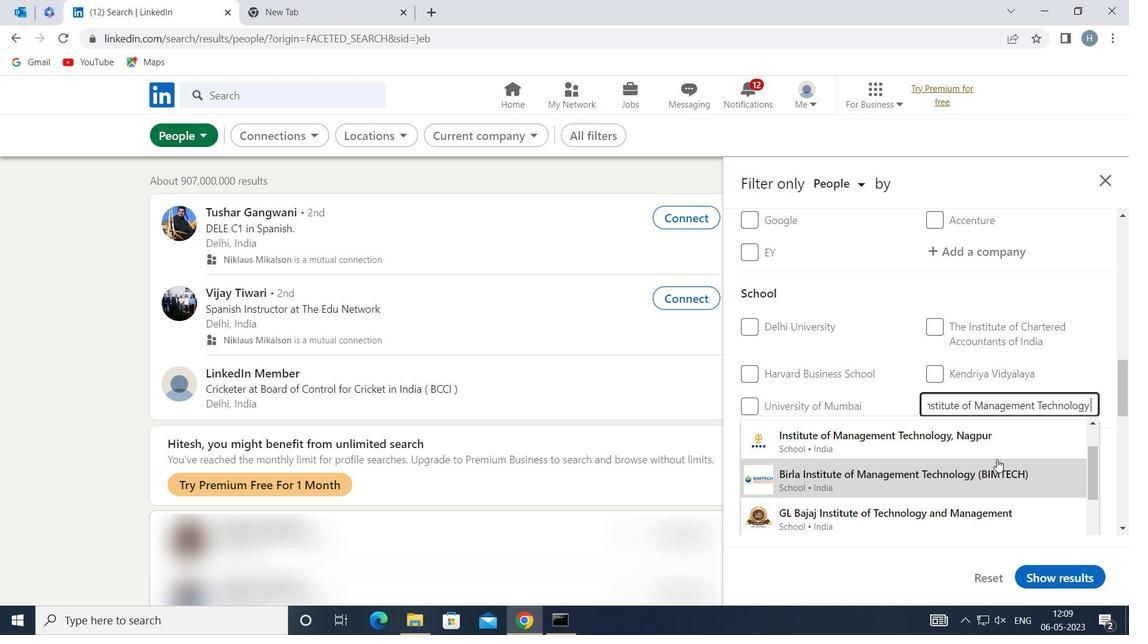 
Action: Mouse moved to (986, 466)
Screenshot: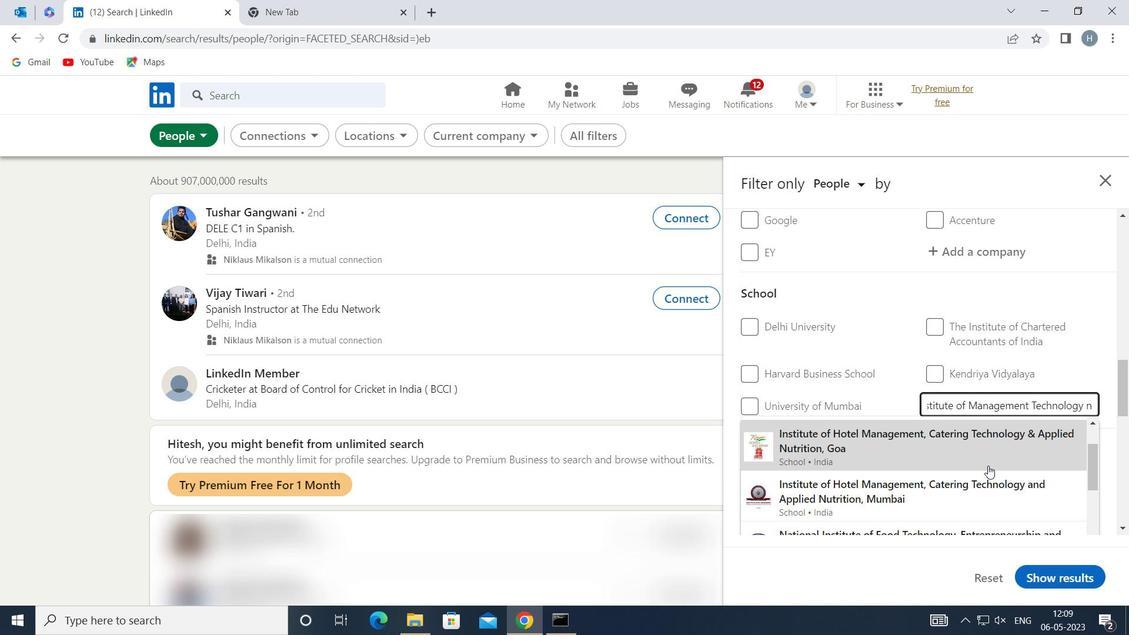 
Action: Mouse scrolled (986, 465) with delta (0, 0)
Screenshot: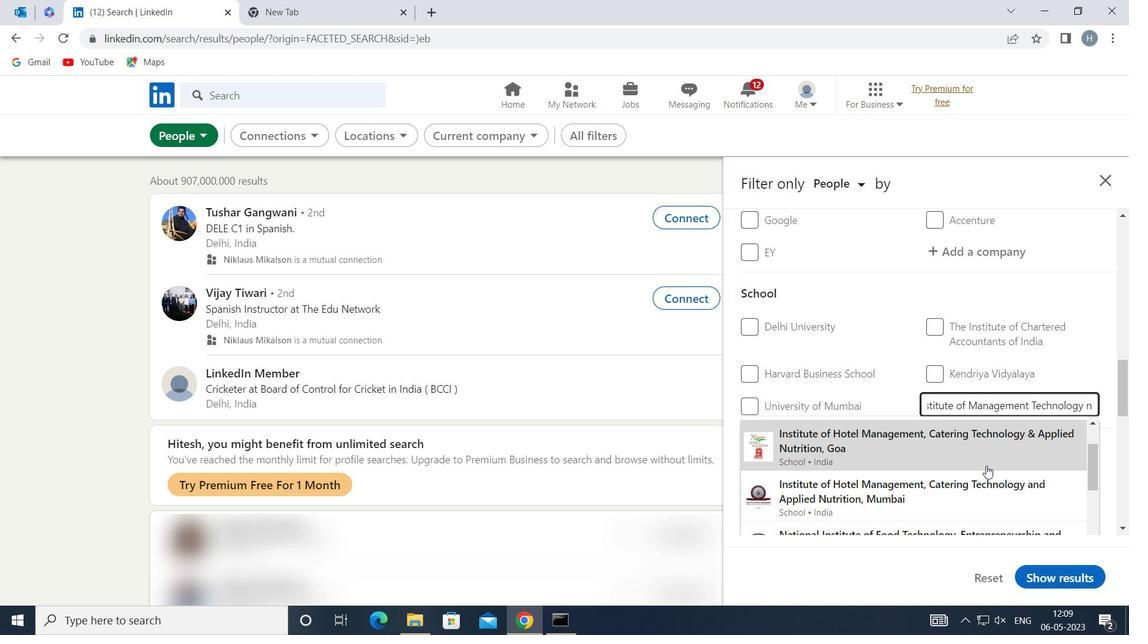 
Action: Mouse moved to (977, 458)
Screenshot: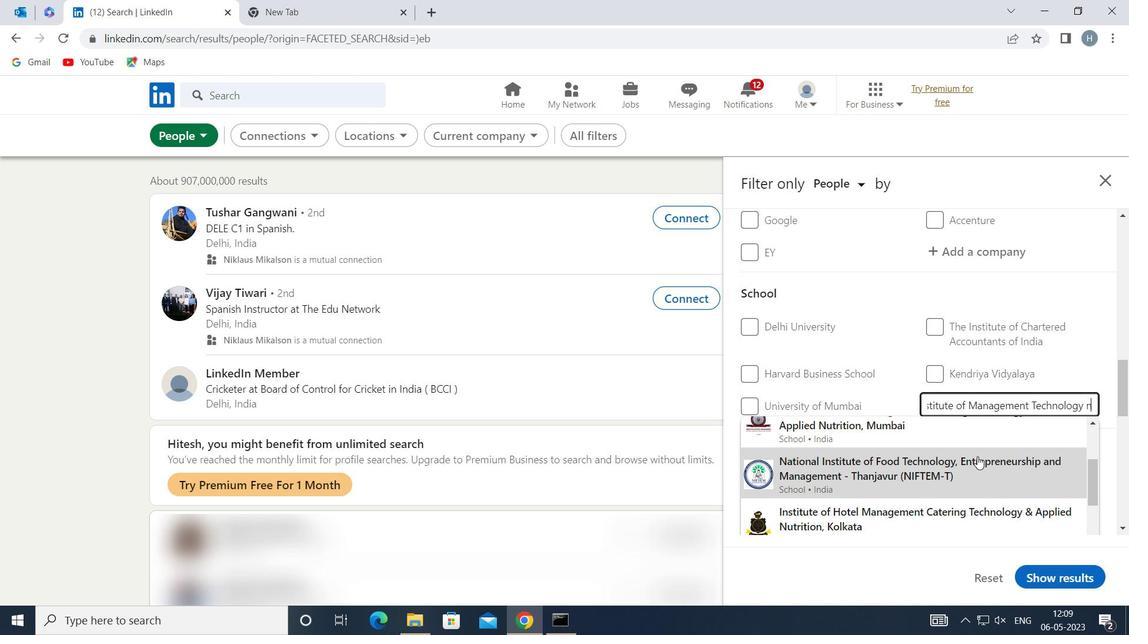 
Action: Mouse scrolled (977, 457) with delta (0, 0)
Screenshot: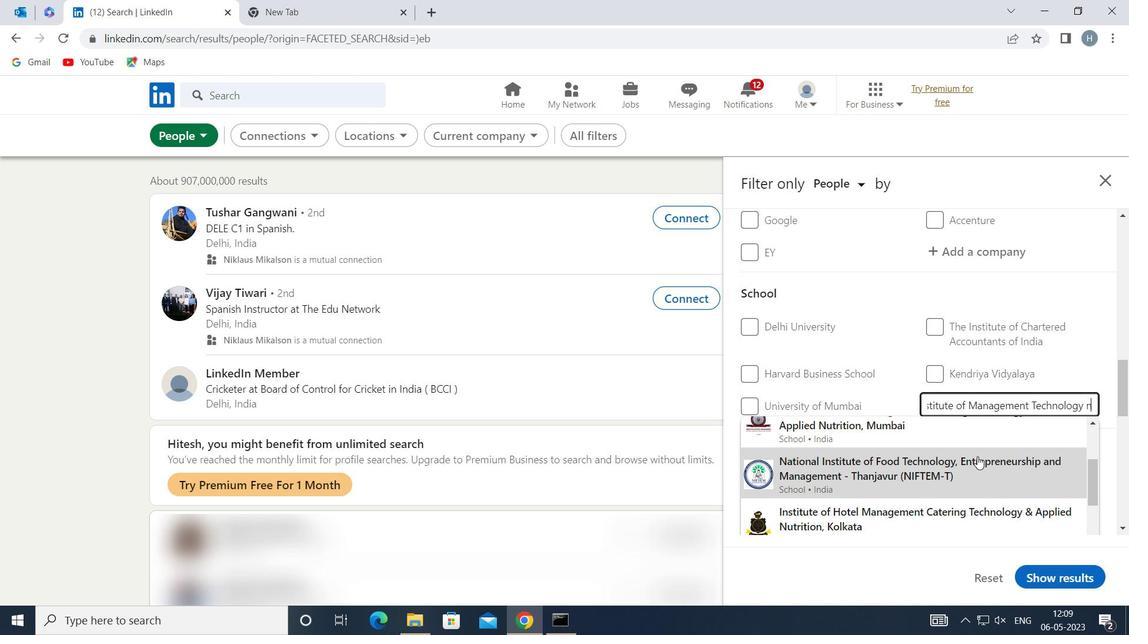 
Action: Mouse moved to (979, 460)
Screenshot: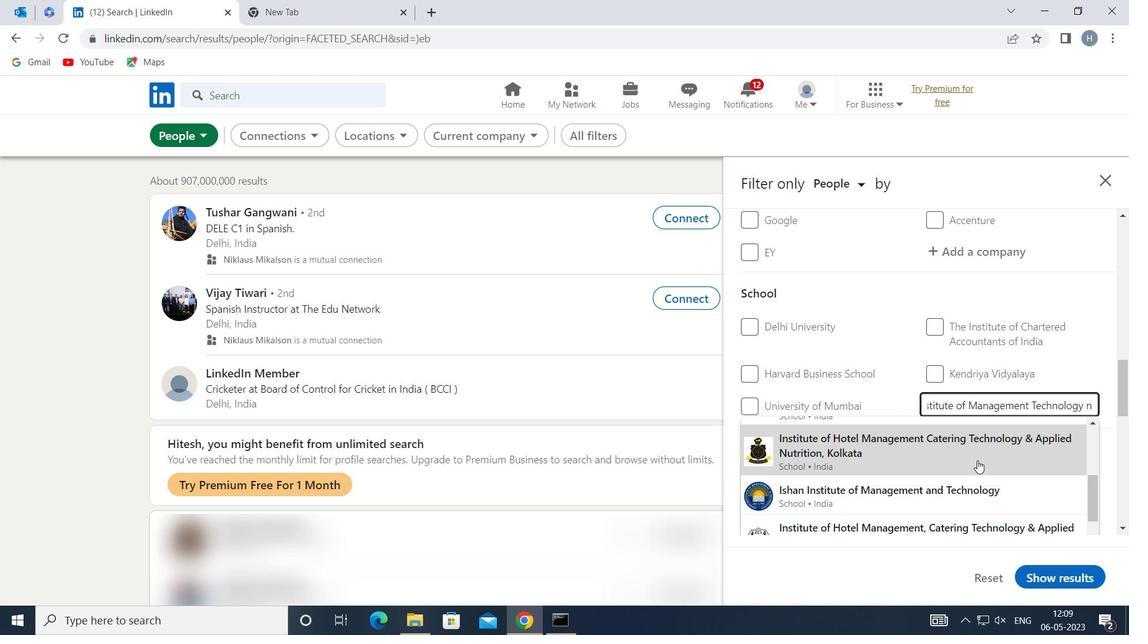 
Action: Key pressed A
Screenshot: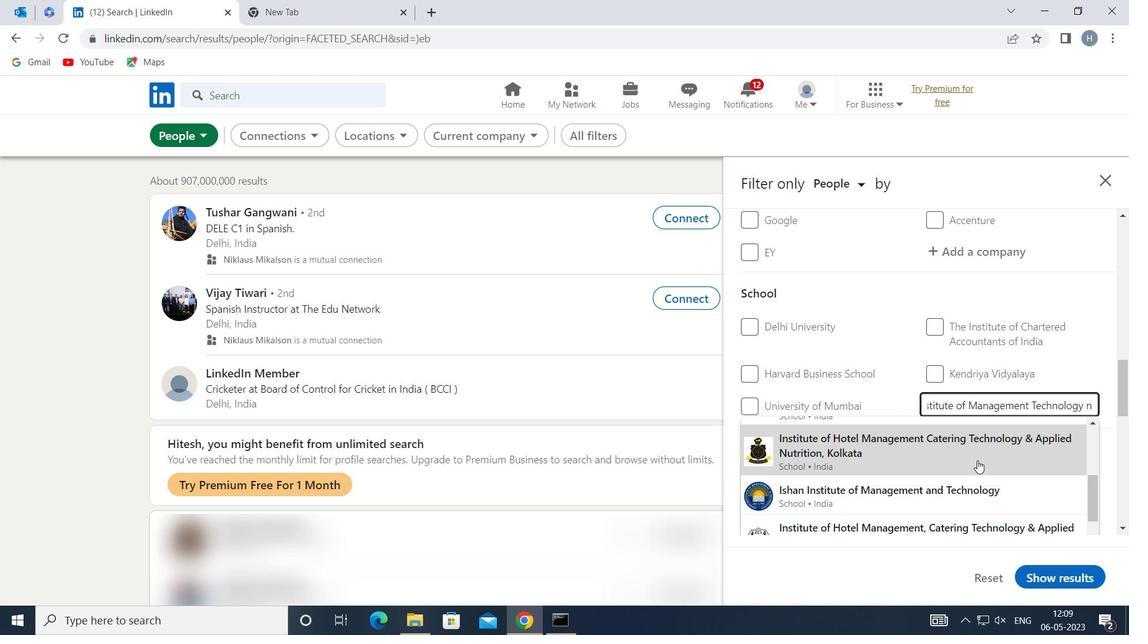 
Action: Mouse moved to (979, 458)
Screenshot: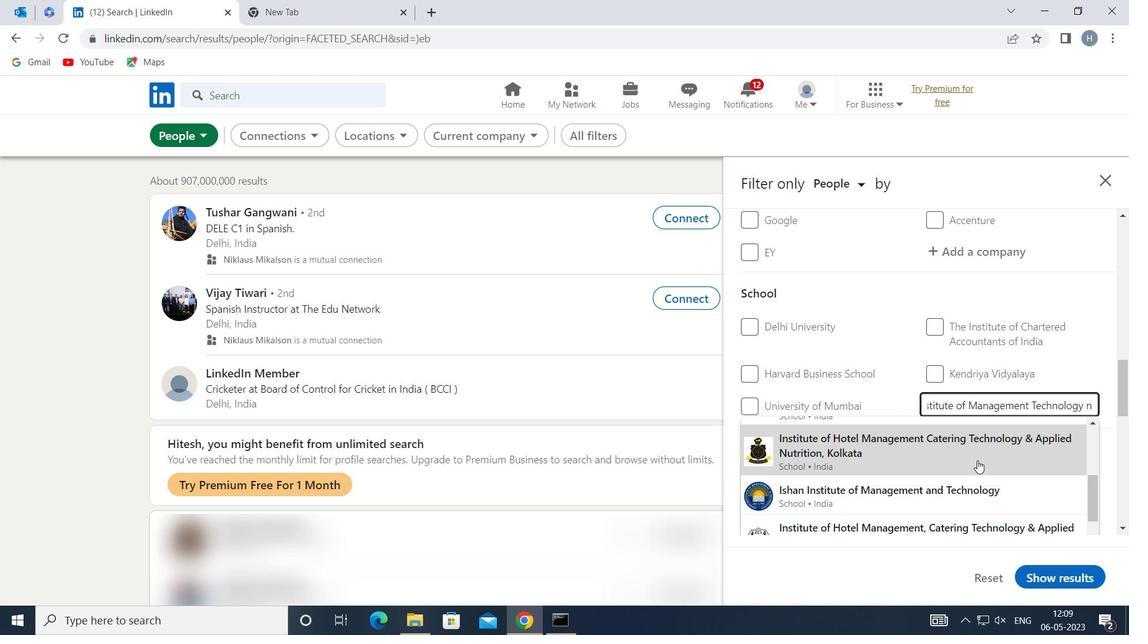 
Action: Key pressed G
Screenshot: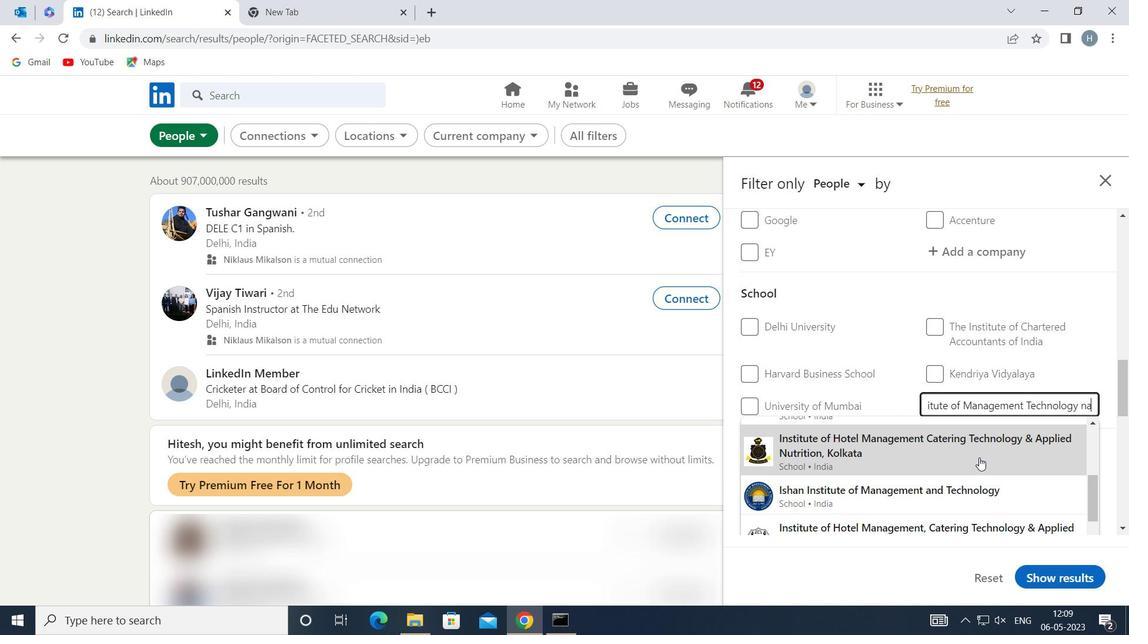
Action: Mouse moved to (947, 443)
Screenshot: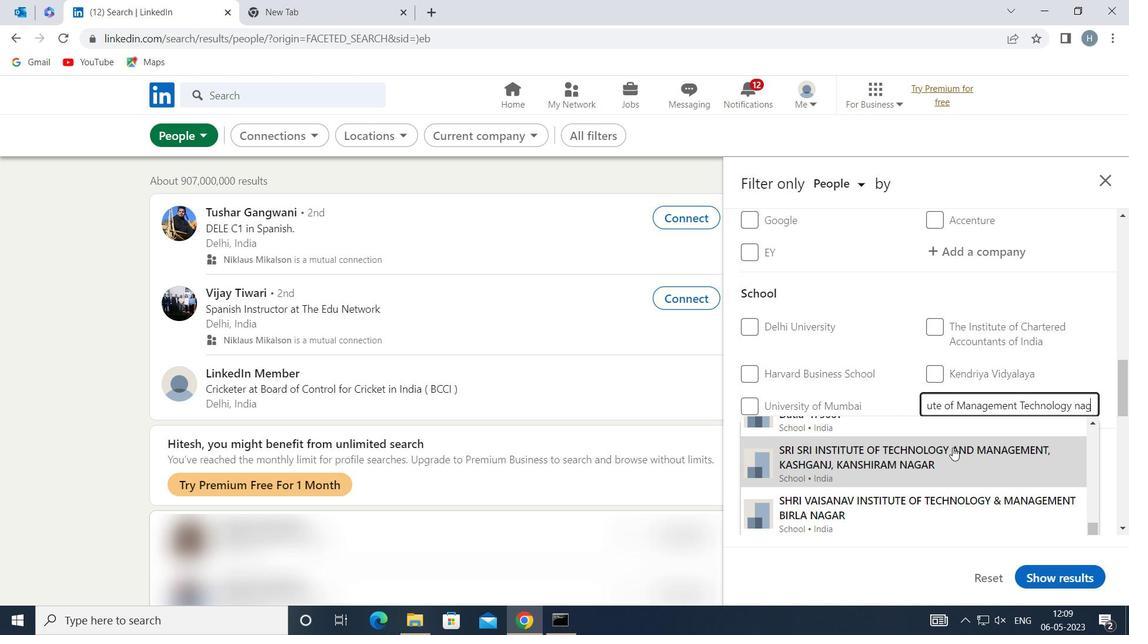 
Action: Mouse scrolled (947, 443) with delta (0, 0)
Screenshot: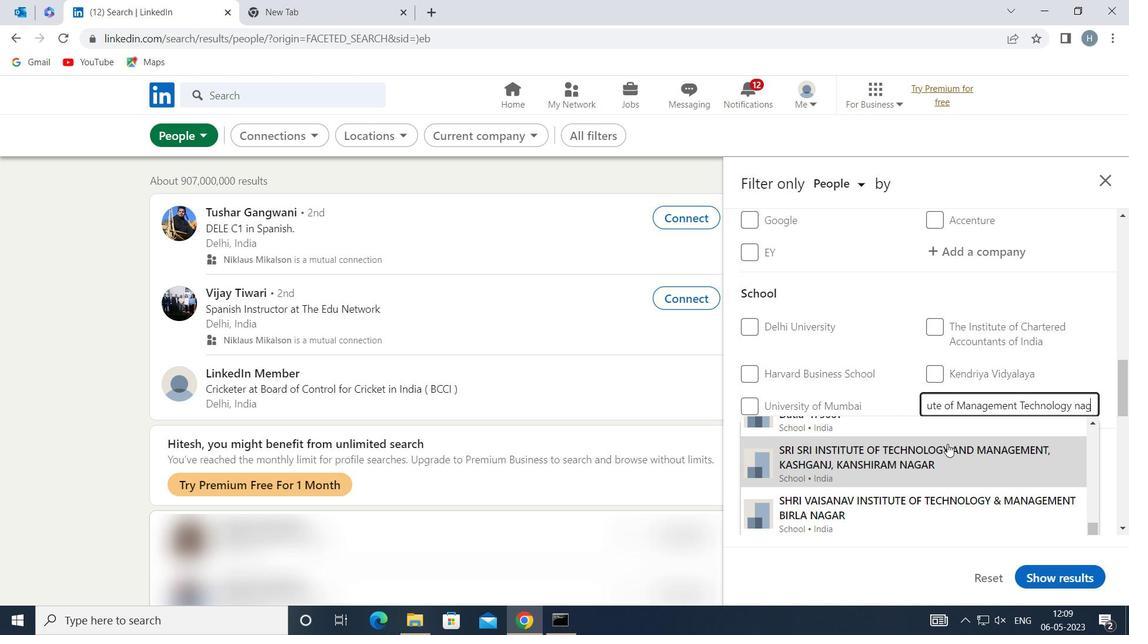 
Action: Mouse scrolled (947, 443) with delta (0, 0)
Screenshot: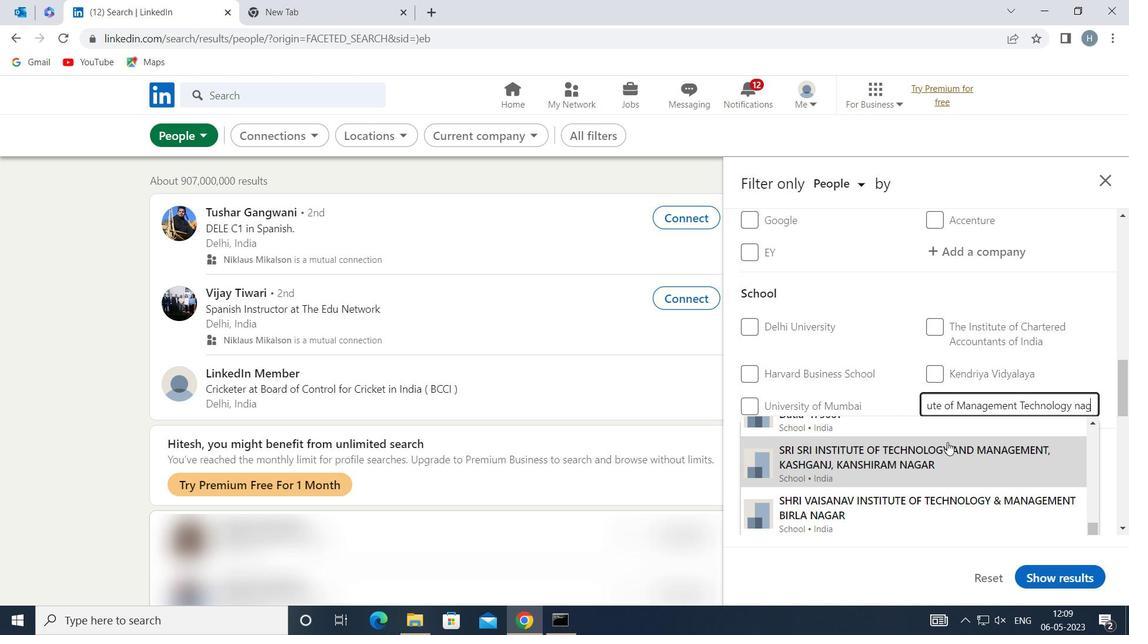 
Action: Mouse moved to (949, 434)
Screenshot: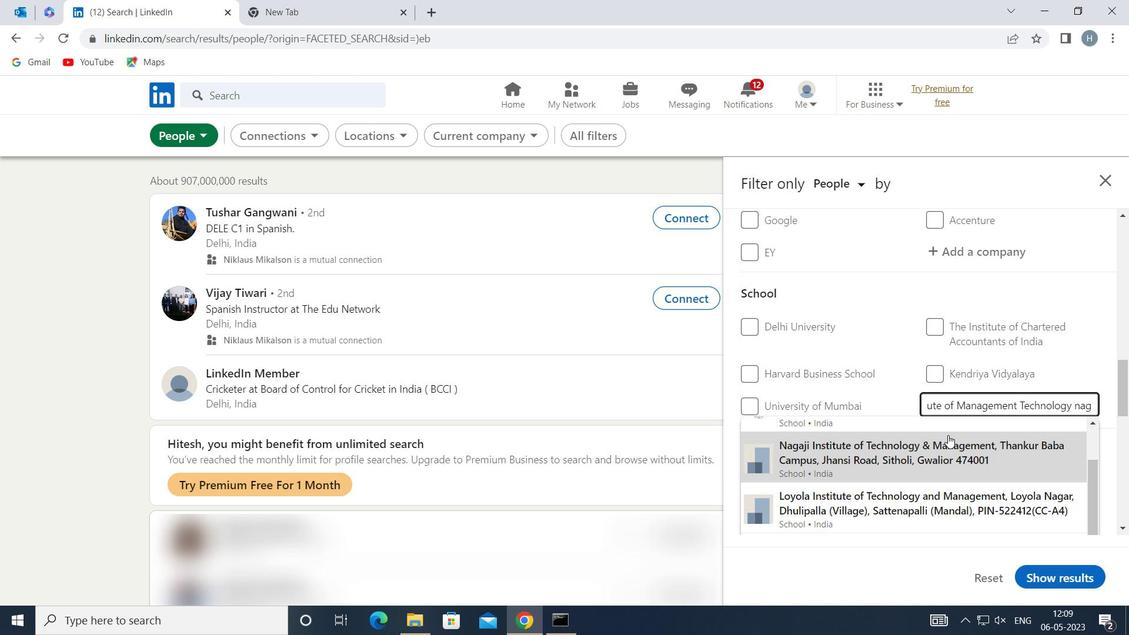 
Action: Mouse scrolled (949, 435) with delta (0, 0)
Screenshot: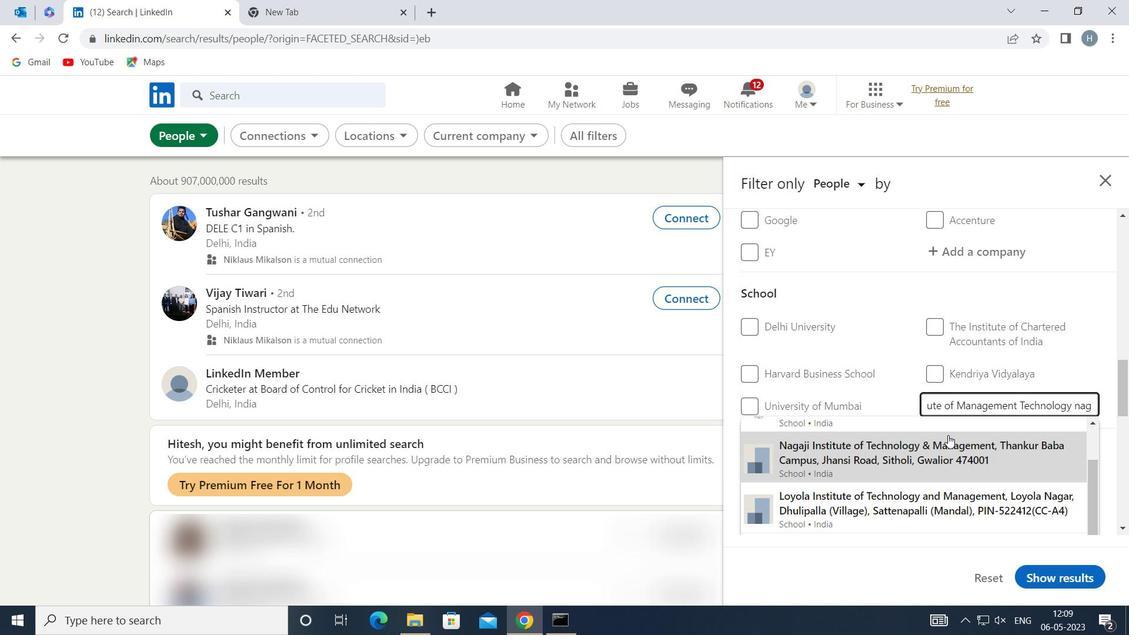 
Action: Mouse scrolled (949, 435) with delta (0, 0)
Screenshot: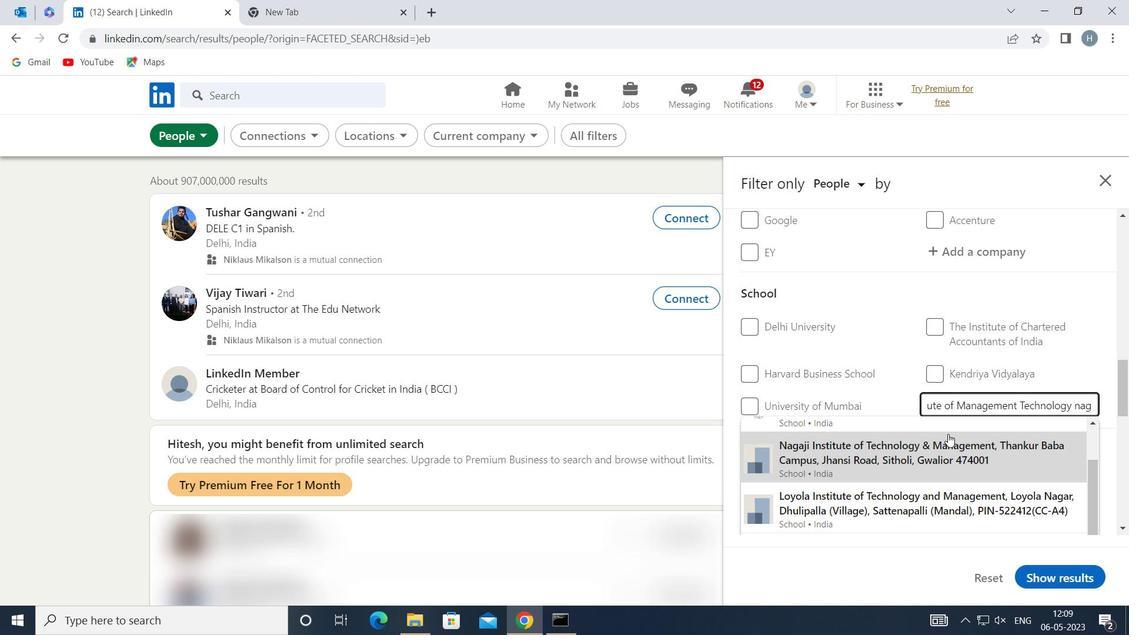 
Action: Mouse scrolled (949, 435) with delta (0, 0)
Screenshot: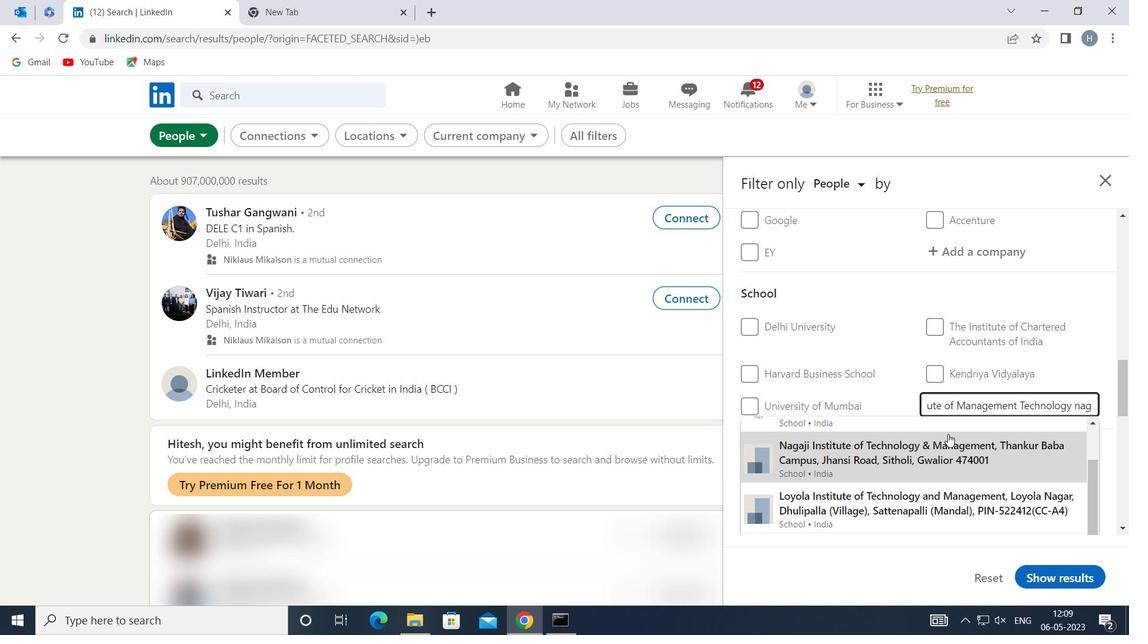 
Action: Mouse scrolled (949, 435) with delta (0, 0)
Screenshot: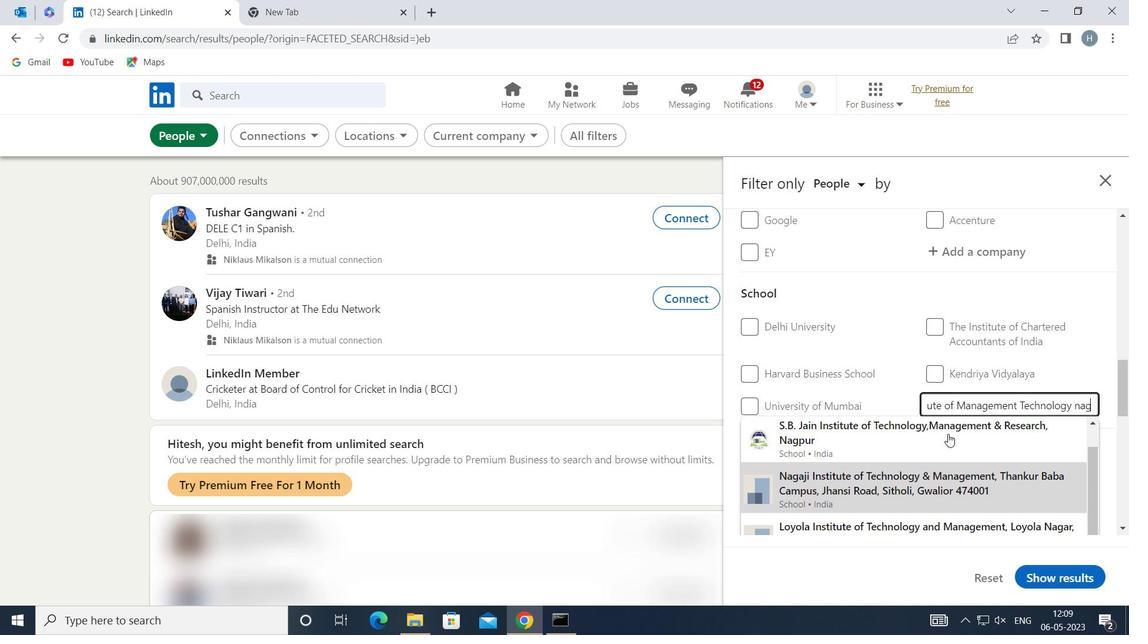 
Action: Mouse scrolled (949, 435) with delta (0, 0)
Screenshot: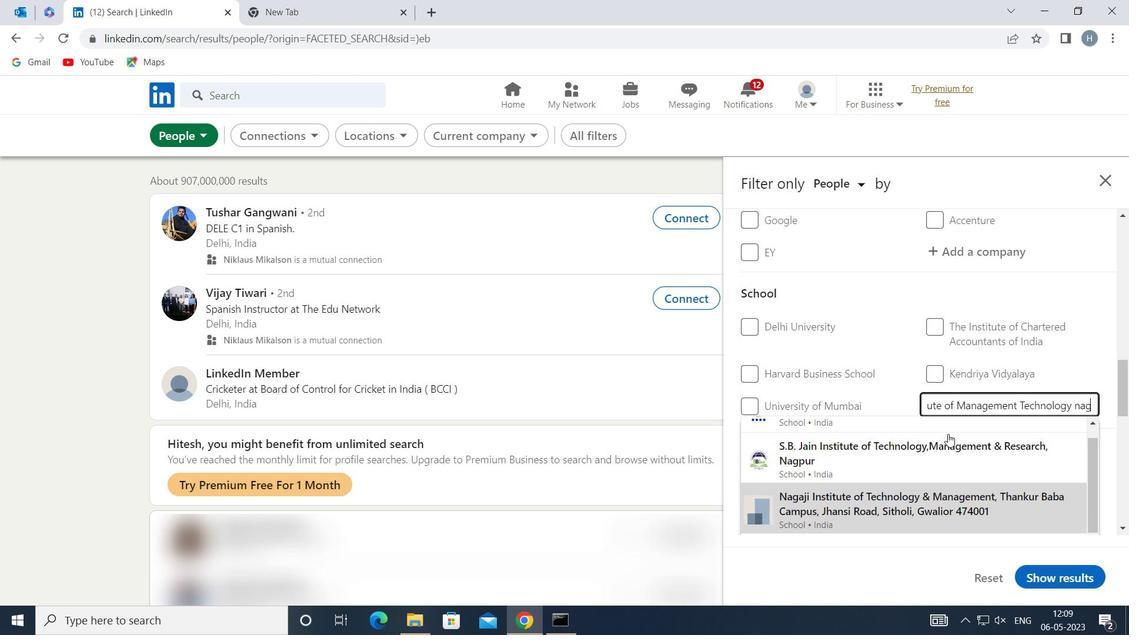 
Action: Mouse scrolled (949, 435) with delta (0, 0)
Screenshot: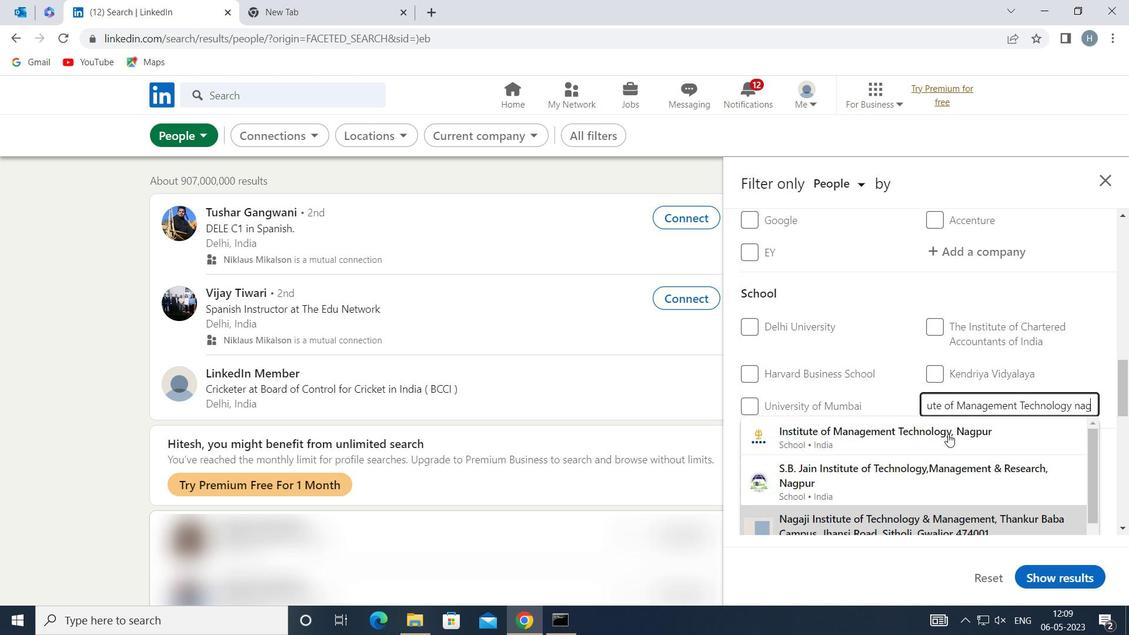 
Action: Mouse moved to (956, 434)
Screenshot: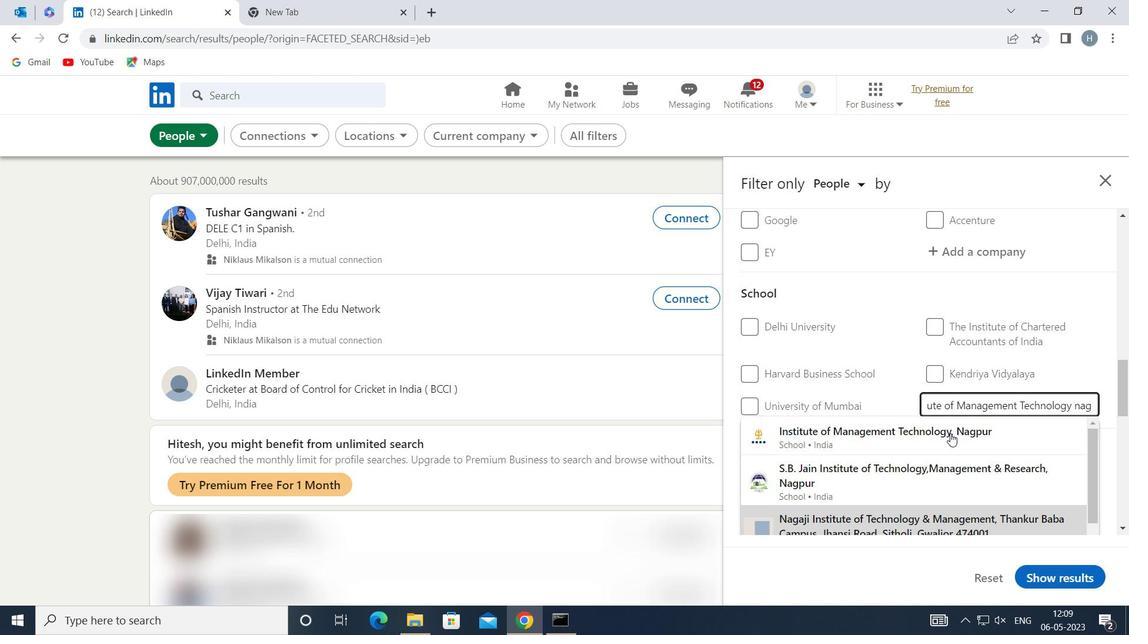 
Action: Mouse pressed left at (956, 434)
Screenshot: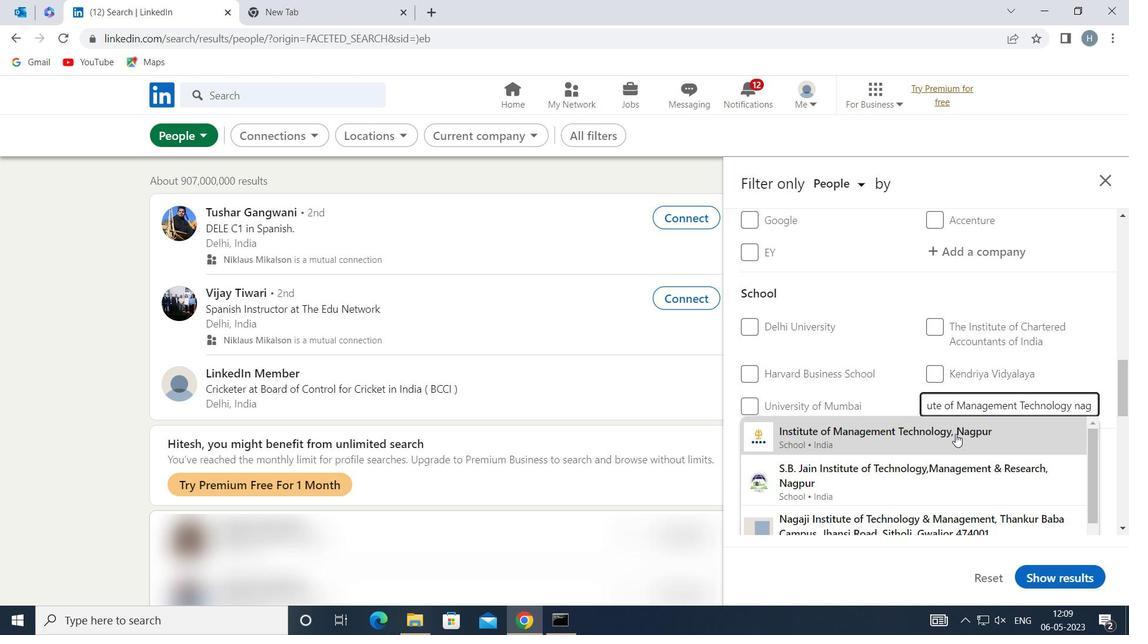 
Action: Mouse moved to (954, 409)
Screenshot: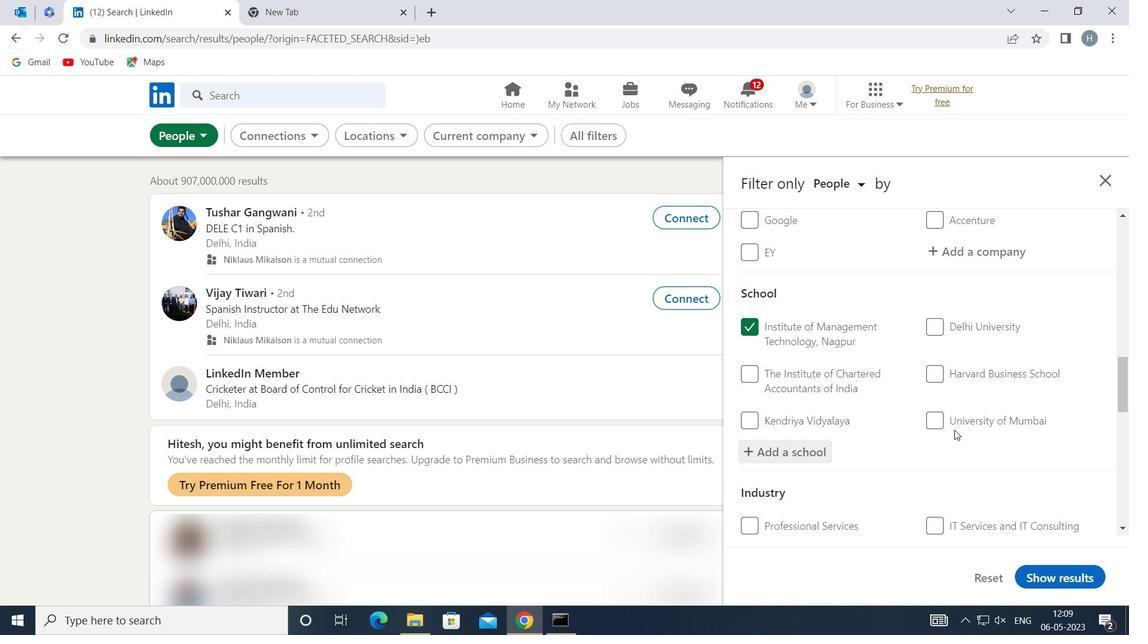 
Action: Mouse scrolled (954, 408) with delta (0, 0)
Screenshot: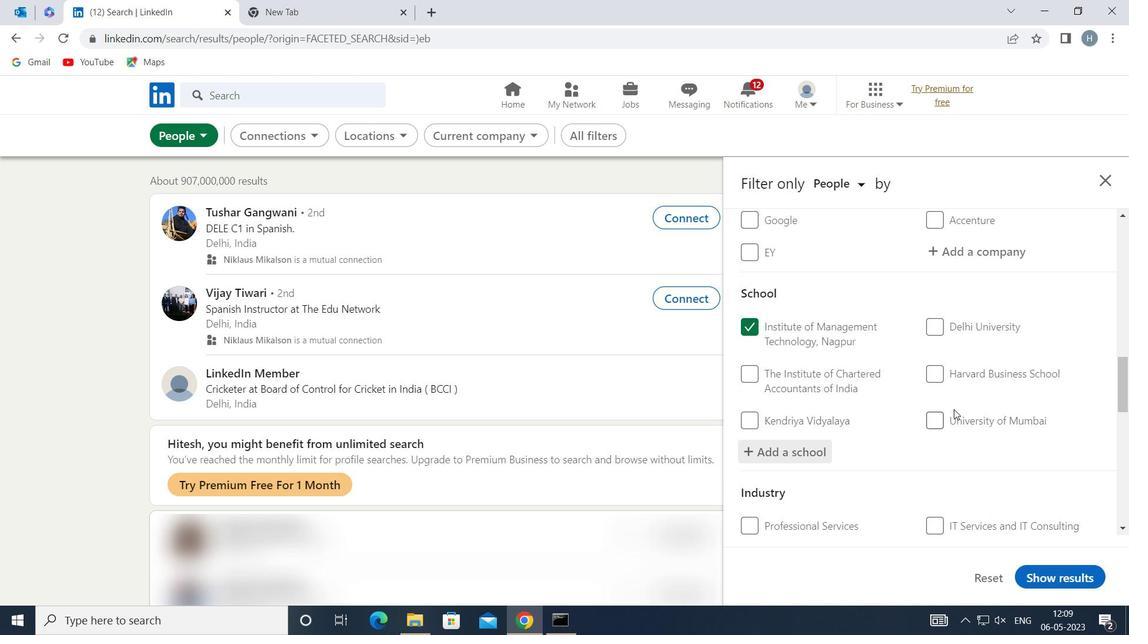 
Action: Mouse scrolled (954, 408) with delta (0, 0)
Screenshot: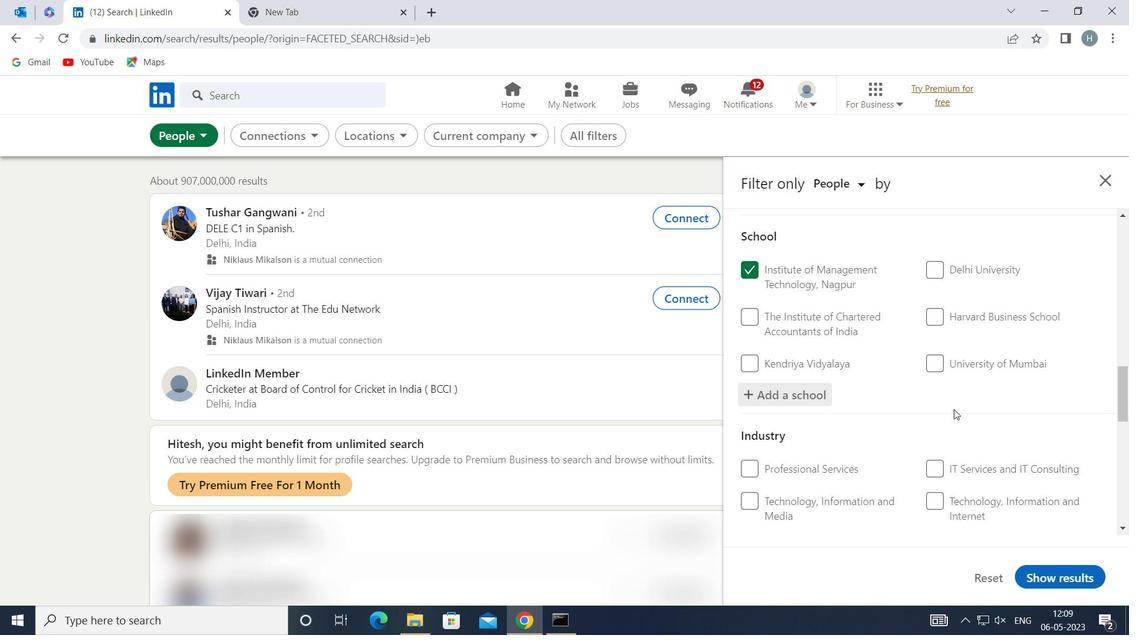 
Action: Mouse moved to (996, 454)
Screenshot: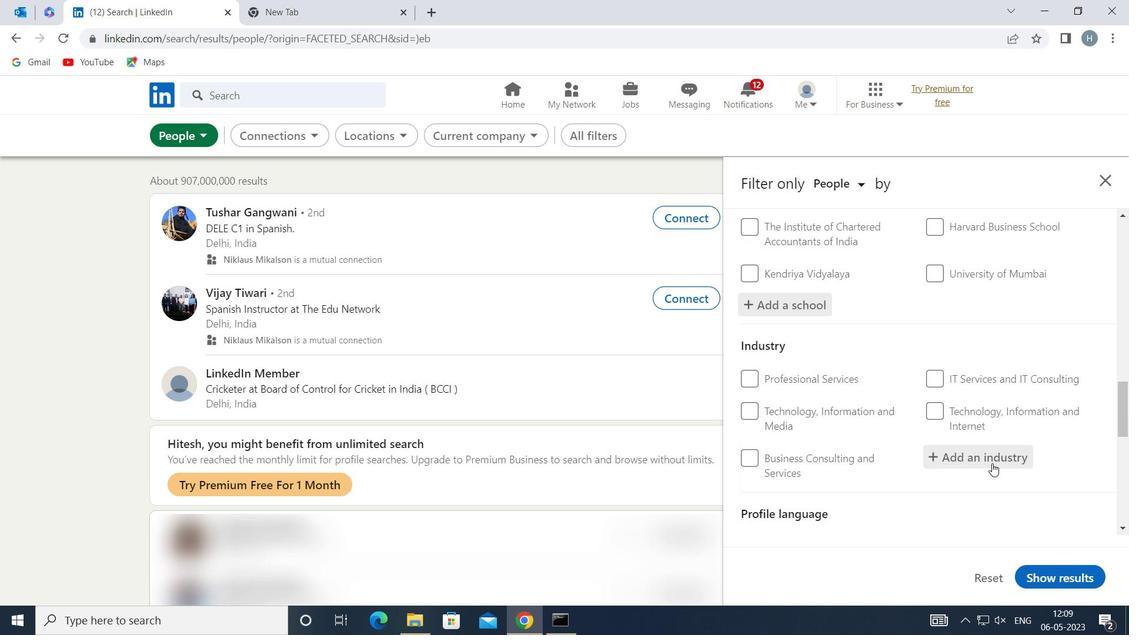 
Action: Mouse pressed left at (996, 454)
Screenshot: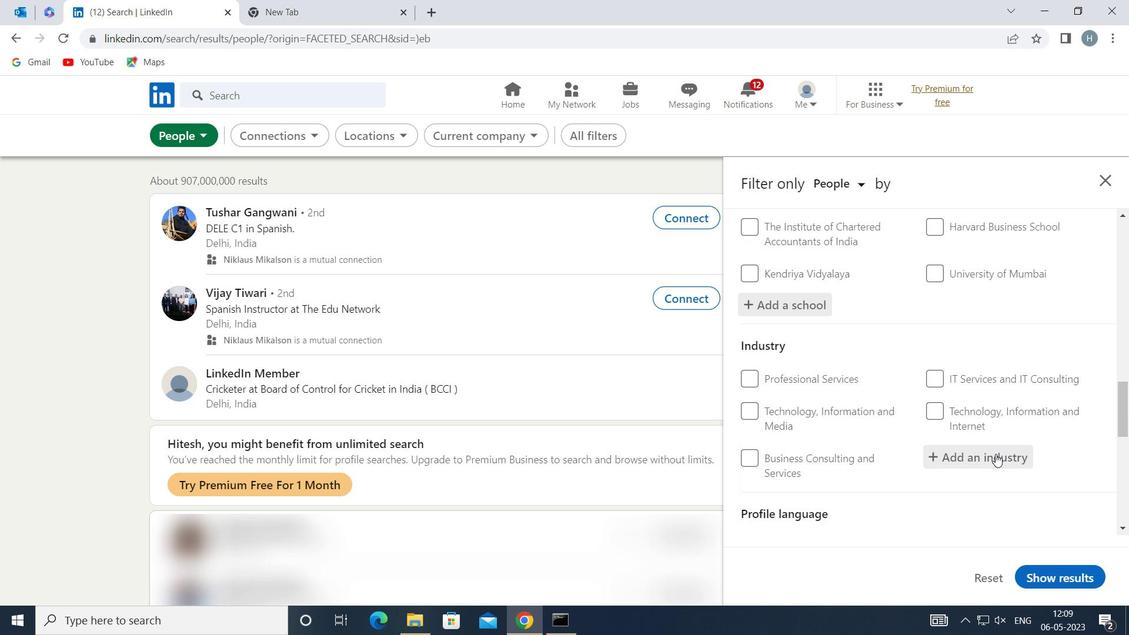 
Action: Key pressed <Key.shift>SPORTS<Key.space><Key.shift>T
Screenshot: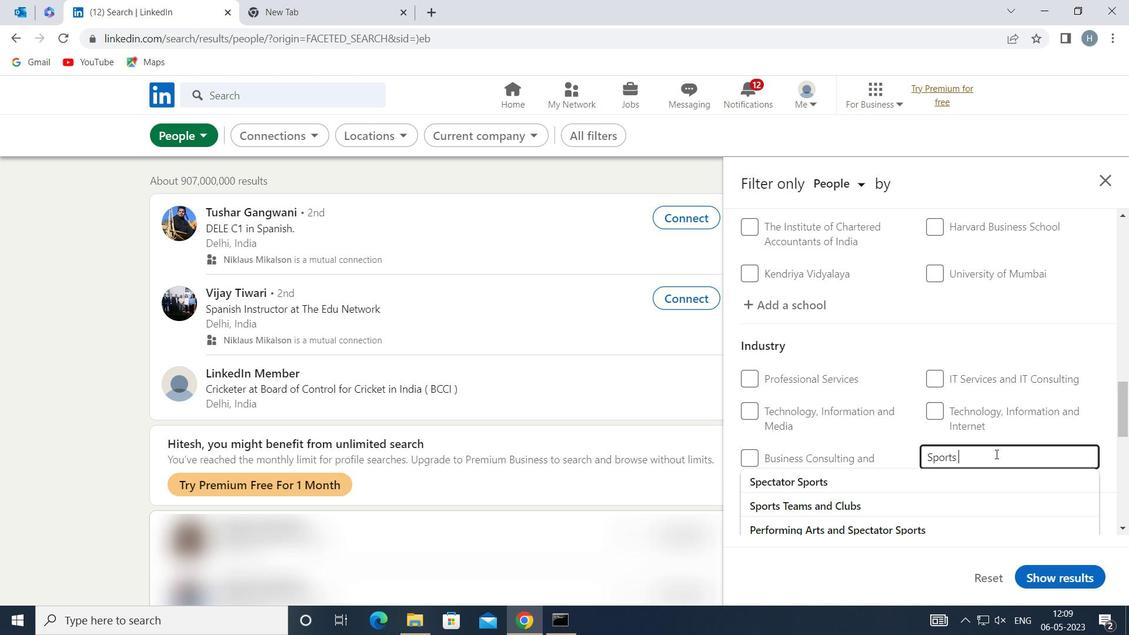 
Action: Mouse moved to (939, 478)
Screenshot: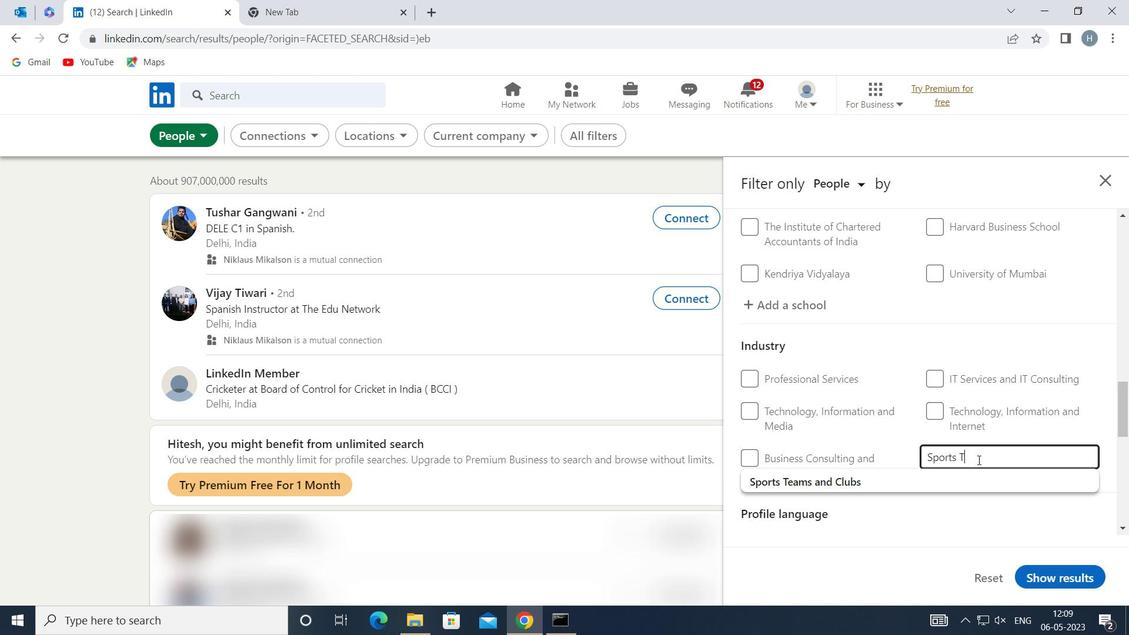 
Action: Mouse pressed left at (939, 478)
Screenshot: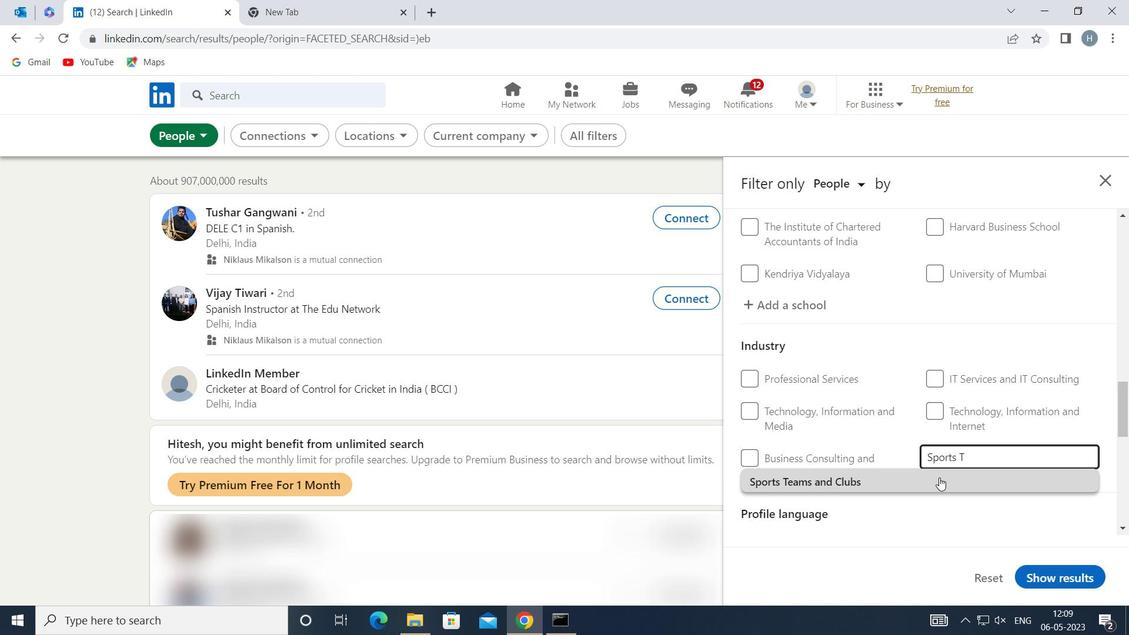 
Action: Mouse moved to (912, 477)
Screenshot: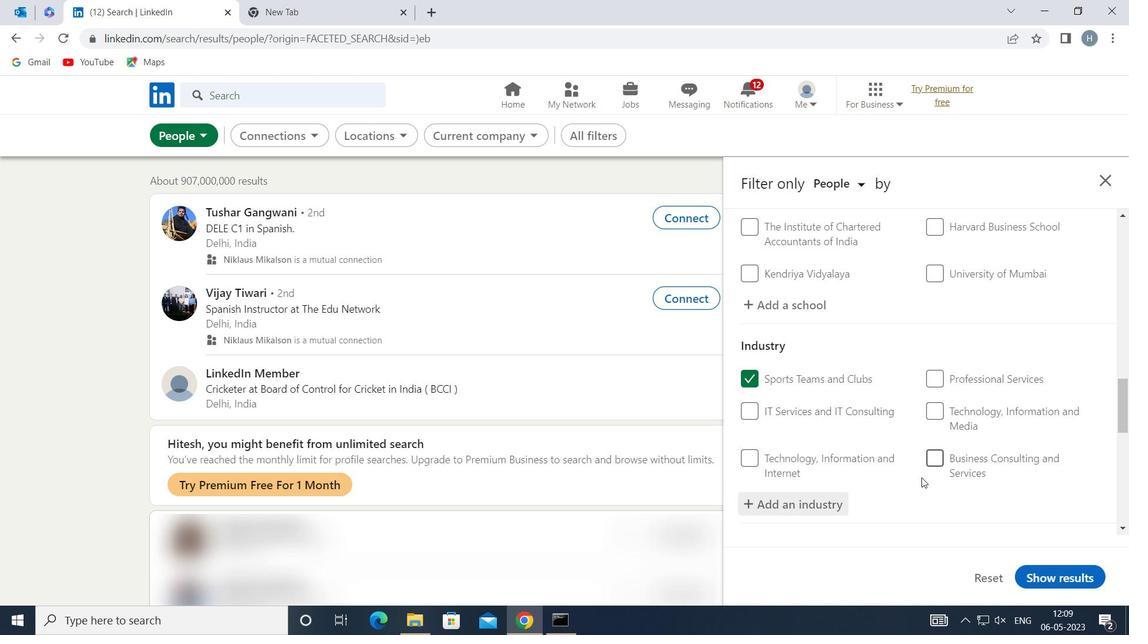 
Action: Mouse scrolled (912, 476) with delta (0, 0)
Screenshot: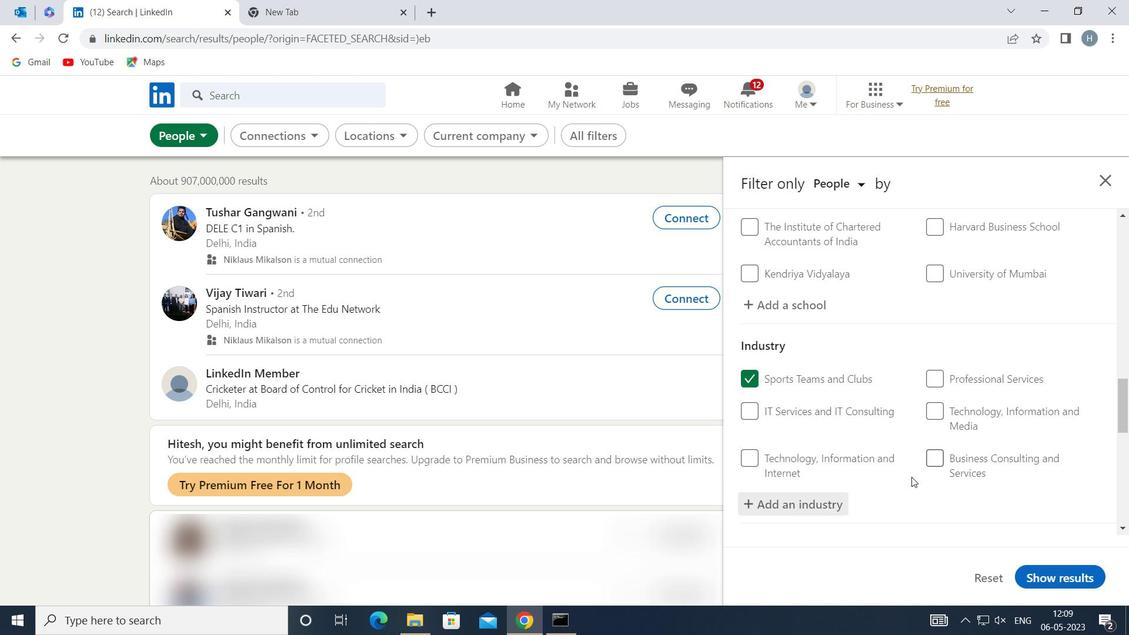 
Action: Mouse moved to (911, 476)
Screenshot: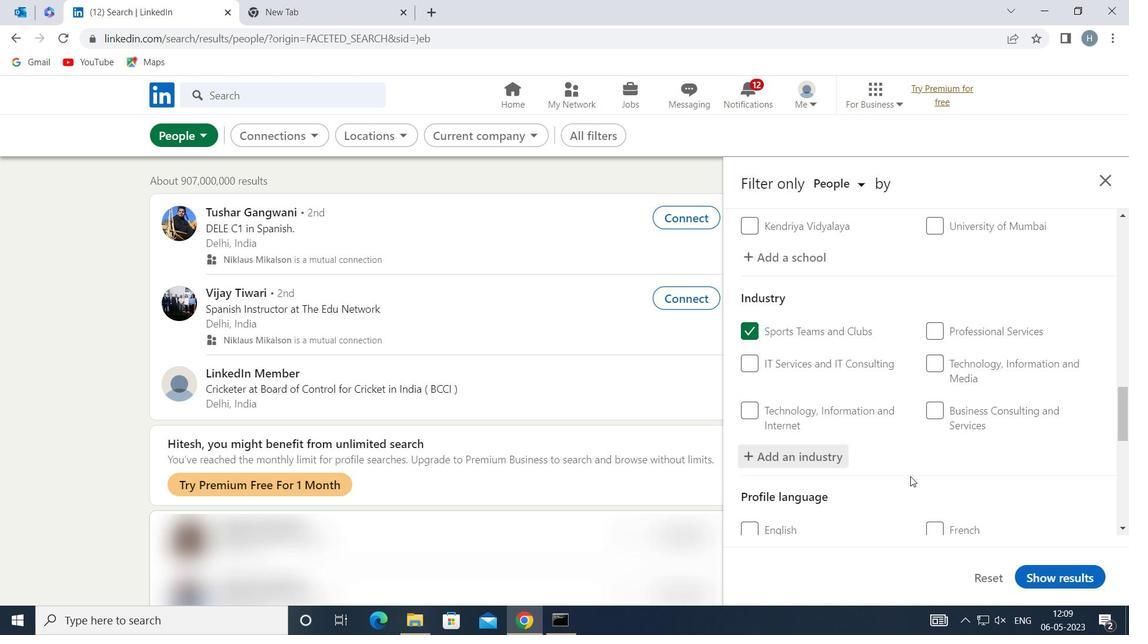 
Action: Mouse scrolled (911, 475) with delta (0, 0)
Screenshot: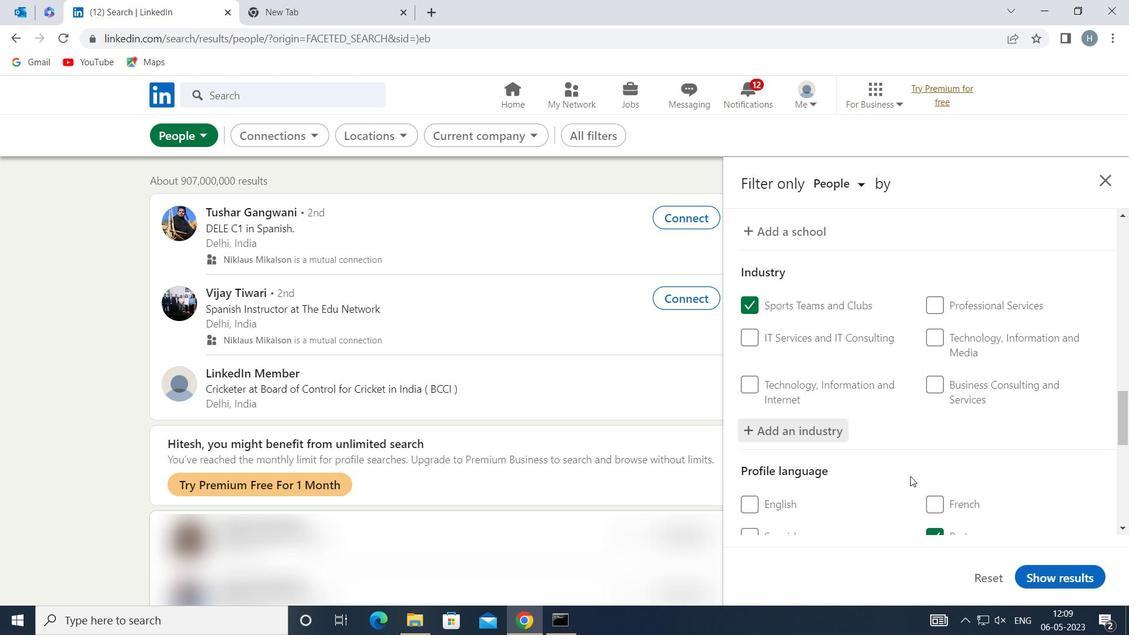 
Action: Mouse scrolled (911, 475) with delta (0, 0)
Screenshot: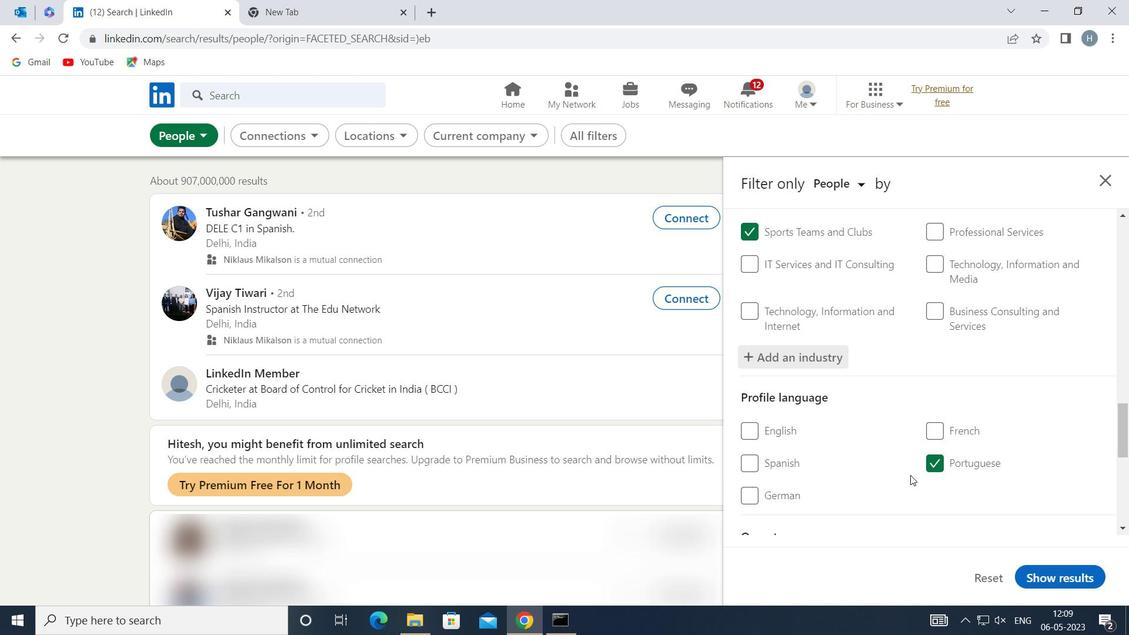 
Action: Mouse scrolled (911, 475) with delta (0, 0)
Screenshot: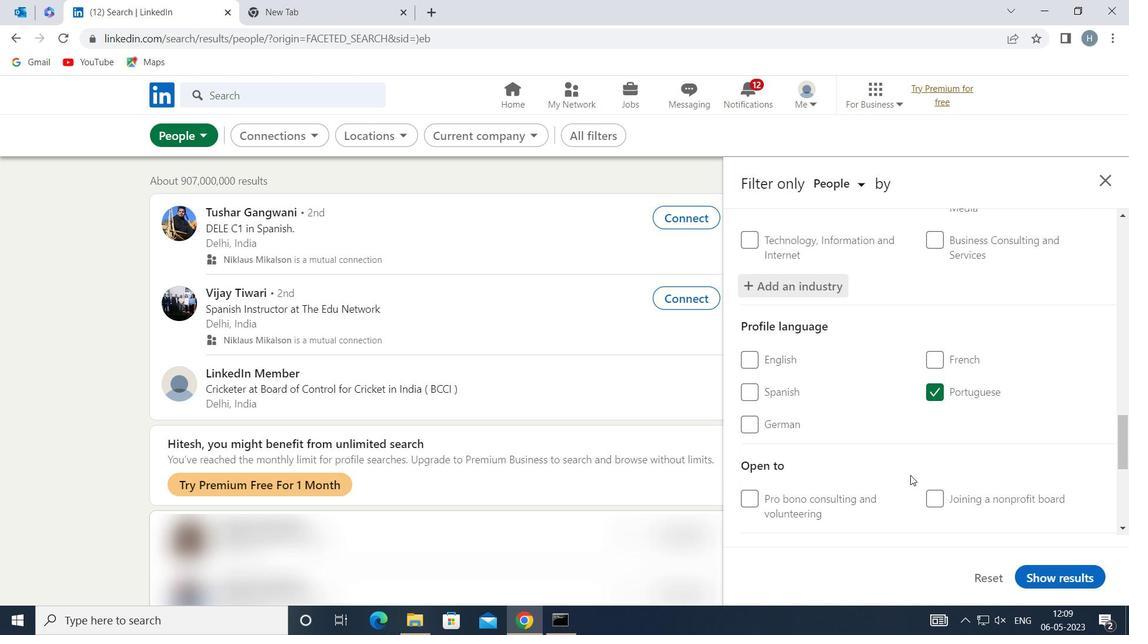 
Action: Mouse scrolled (911, 475) with delta (0, 0)
Screenshot: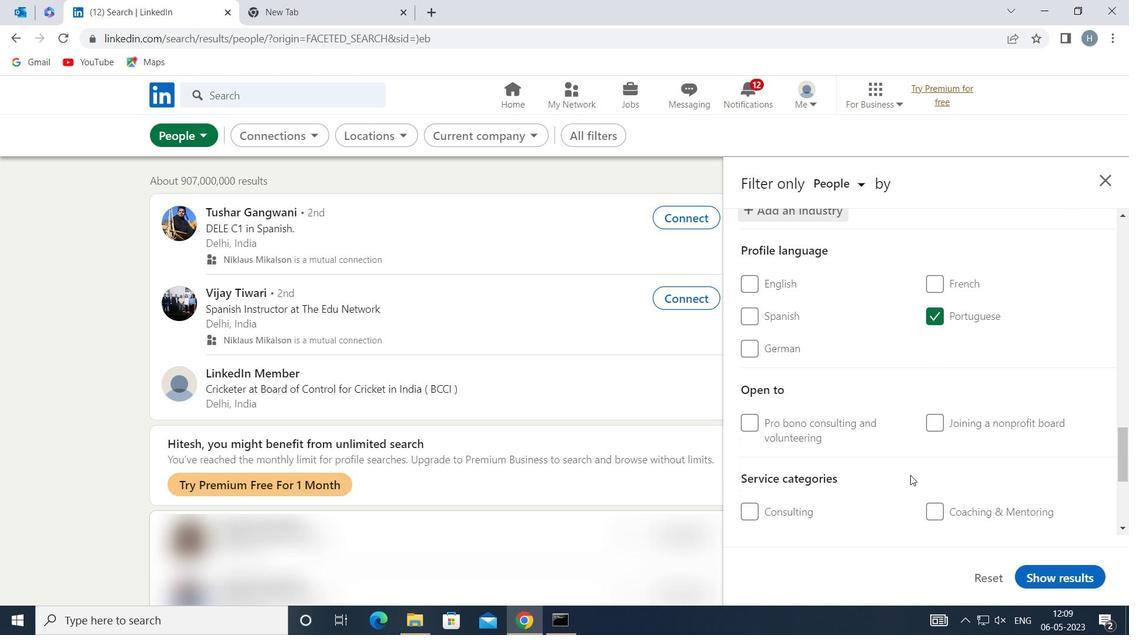 
Action: Mouse scrolled (911, 475) with delta (0, 0)
Screenshot: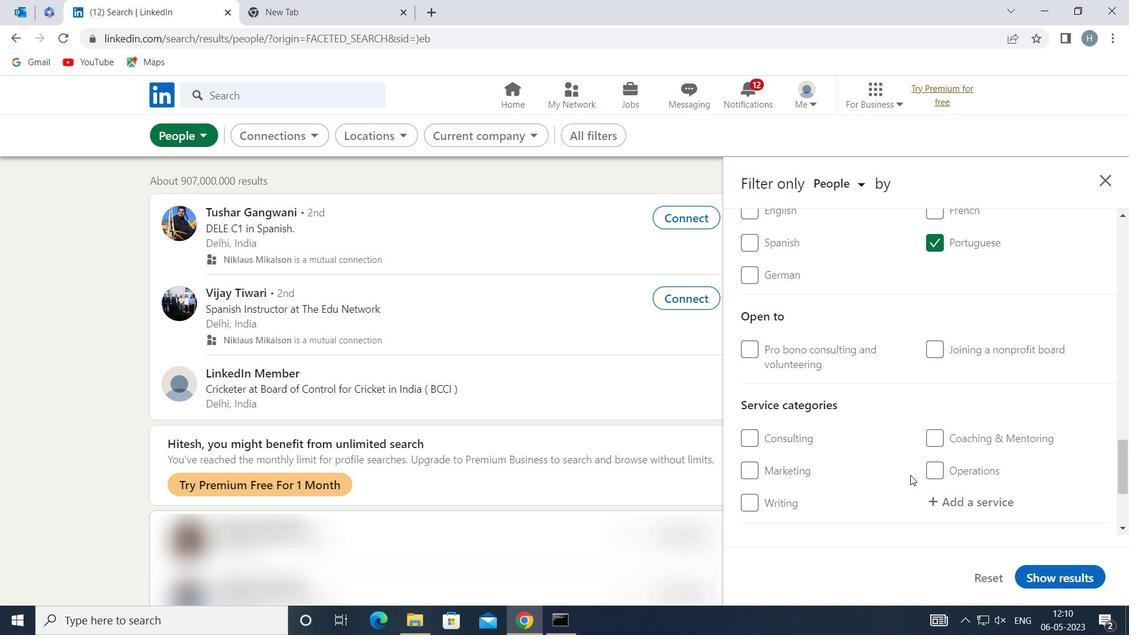 
Action: Mouse moved to (989, 432)
Screenshot: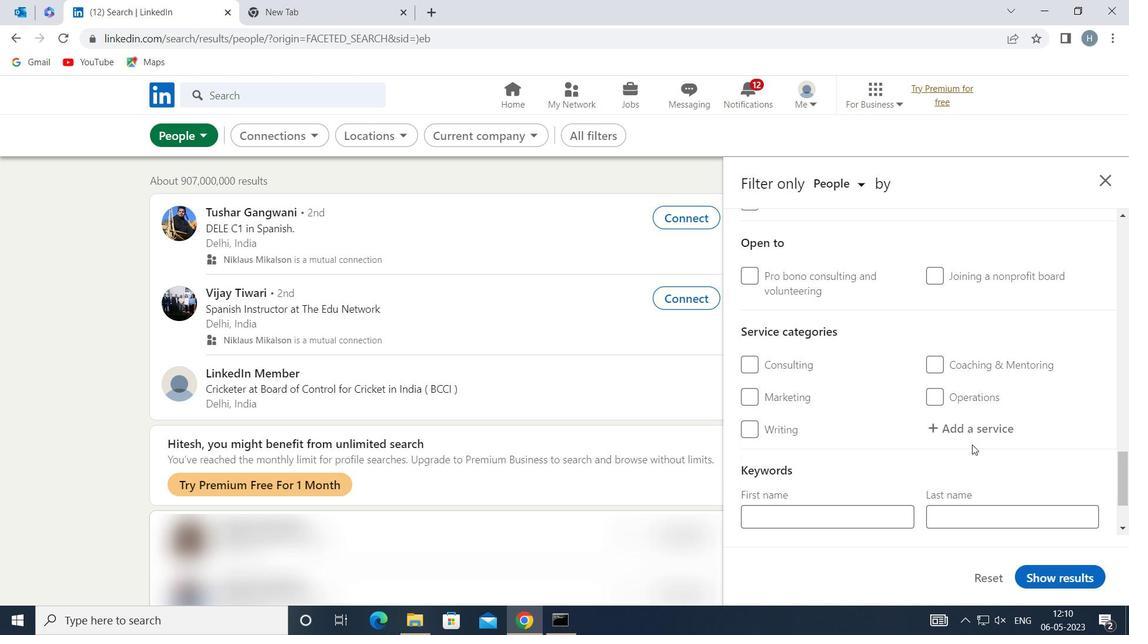 
Action: Mouse pressed left at (989, 432)
Screenshot: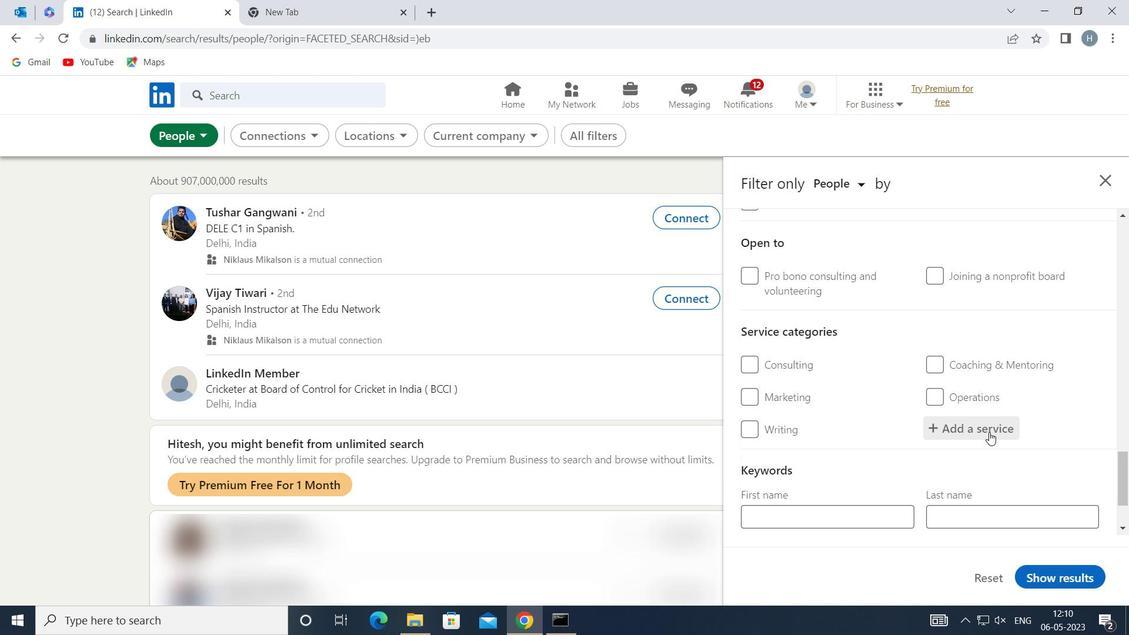
Action: Key pressed <Key.shift>DF<Key.backspace>ATA<Key.space><Key.shift>E
Screenshot: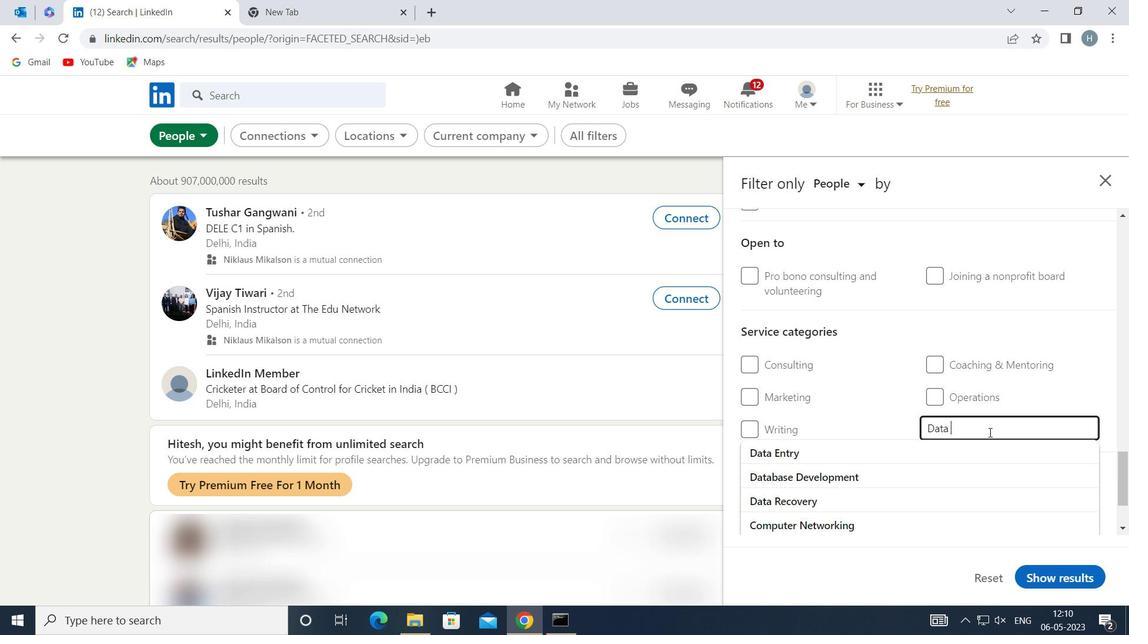 
Action: Mouse moved to (842, 450)
Screenshot: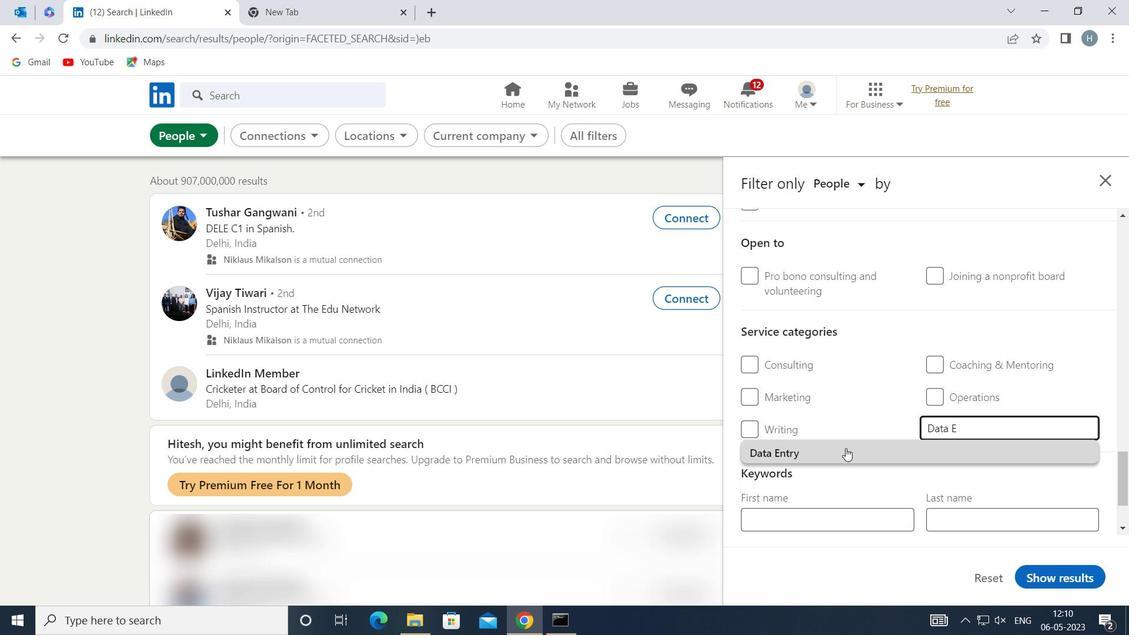 
Action: Mouse pressed left at (842, 450)
Screenshot: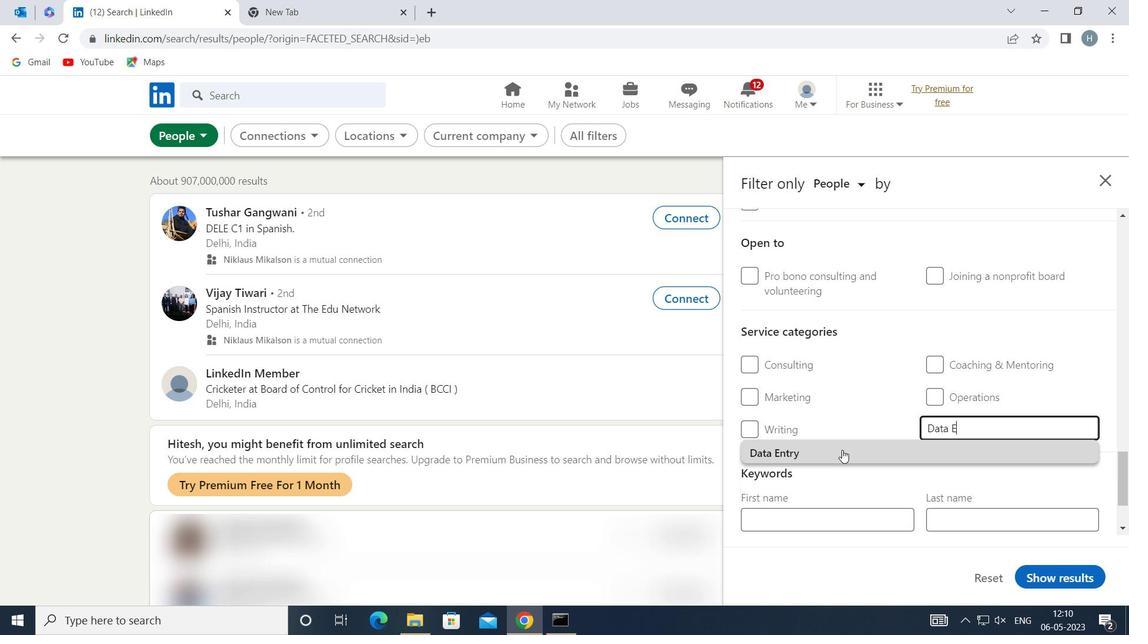 
Action: Mouse moved to (850, 436)
Screenshot: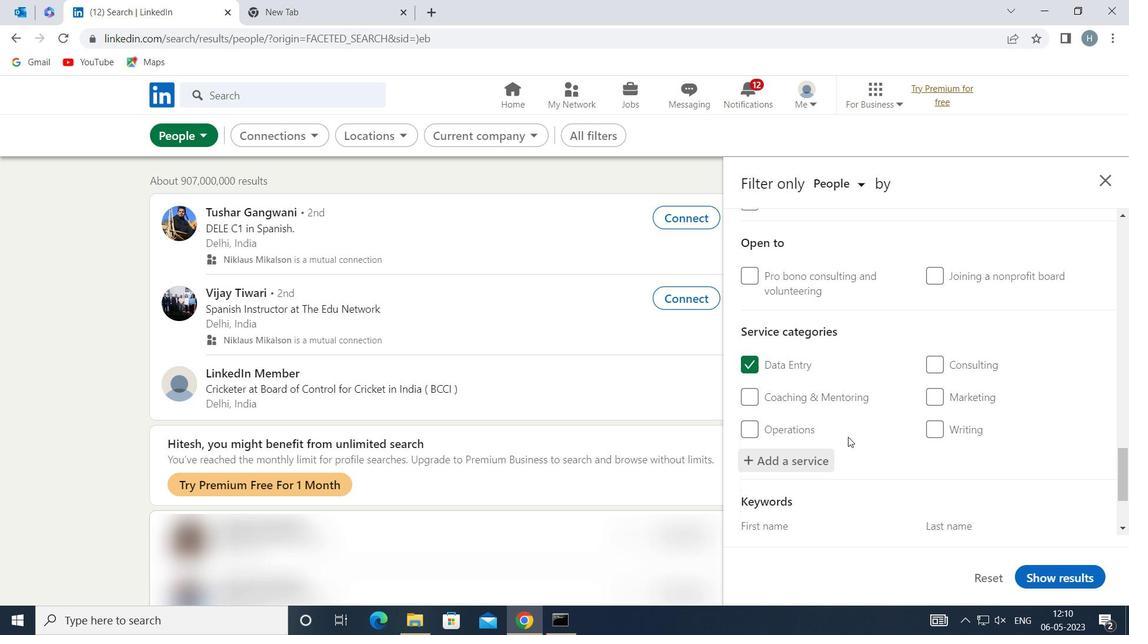
Action: Mouse scrolled (850, 435) with delta (0, 0)
Screenshot: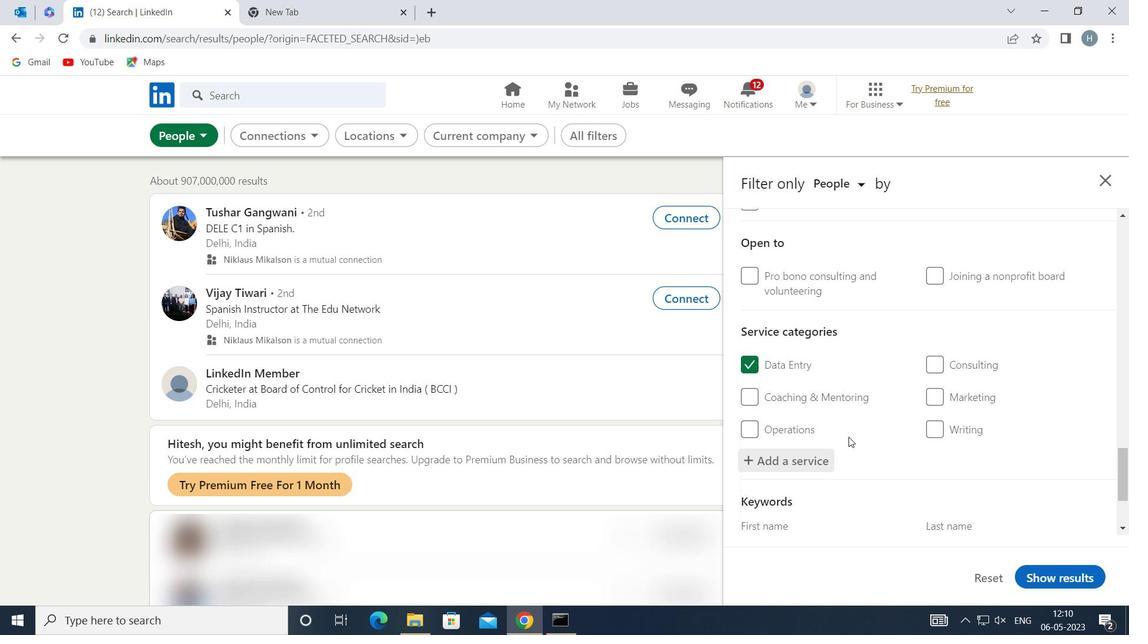 
Action: Mouse scrolled (850, 435) with delta (0, 0)
Screenshot: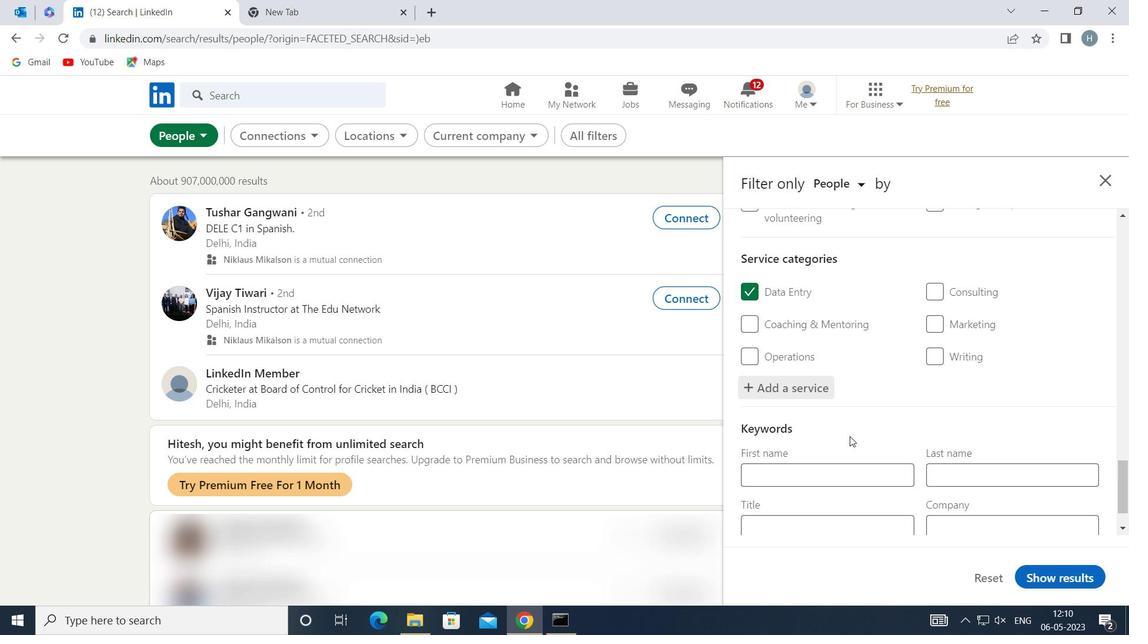 
Action: Mouse scrolled (850, 435) with delta (0, 0)
Screenshot: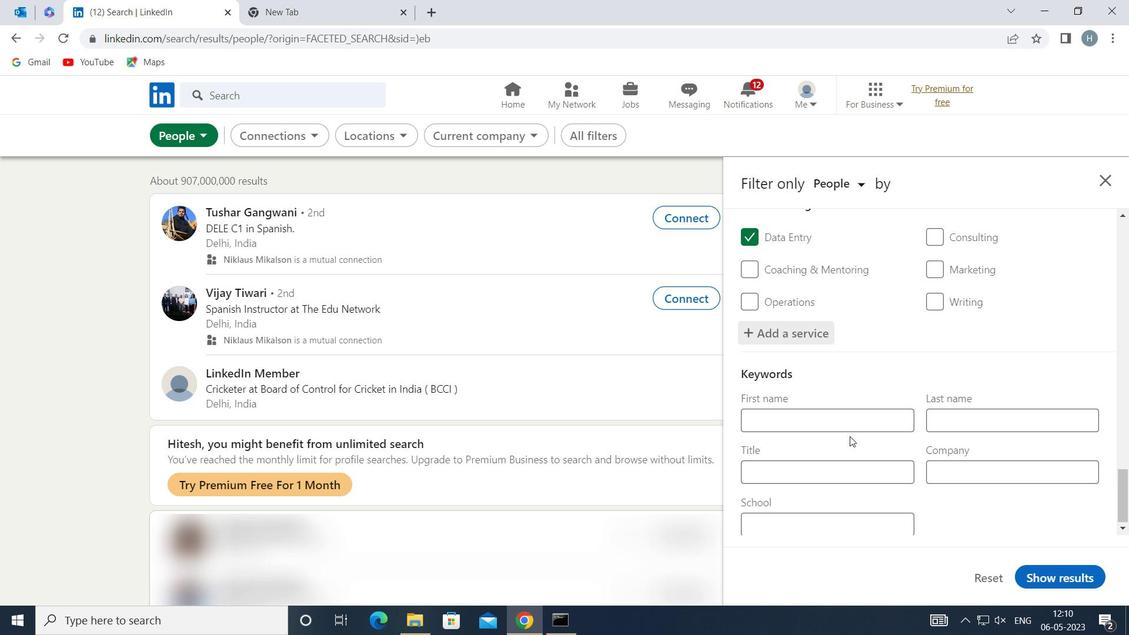 
Action: Mouse moved to (853, 464)
Screenshot: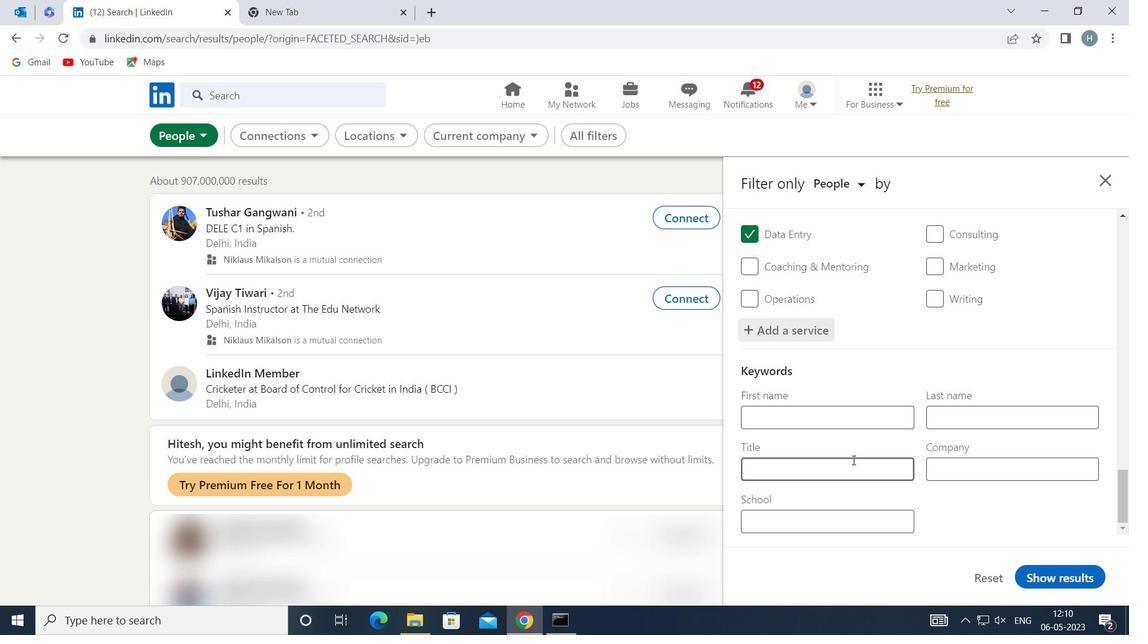 
Action: Mouse pressed left at (853, 464)
Screenshot: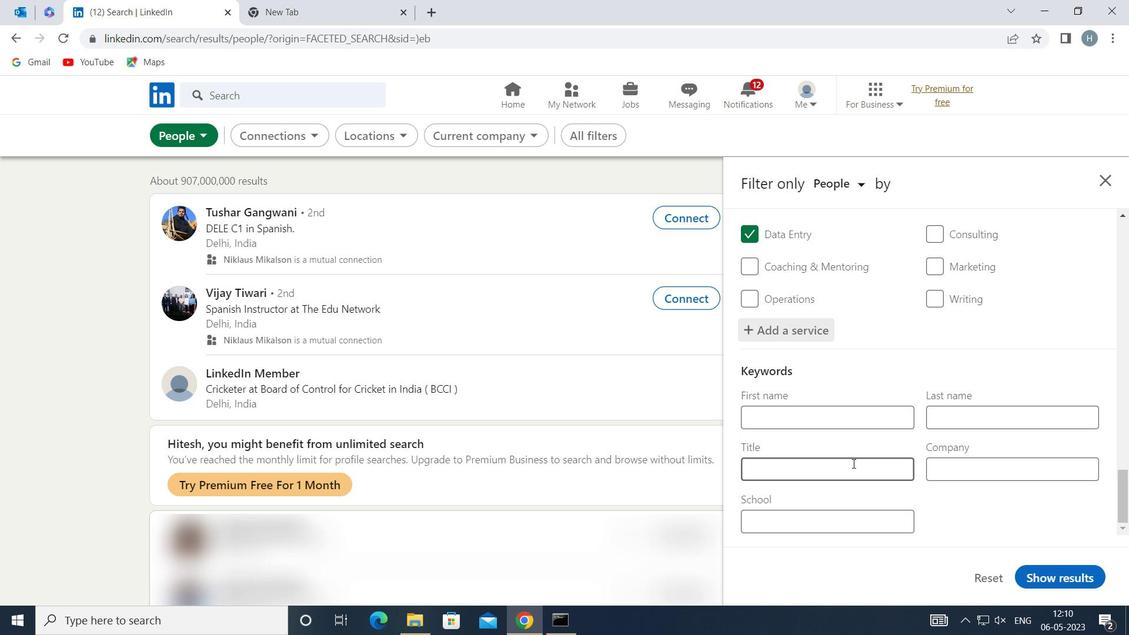 
Action: Mouse moved to (852, 464)
Screenshot: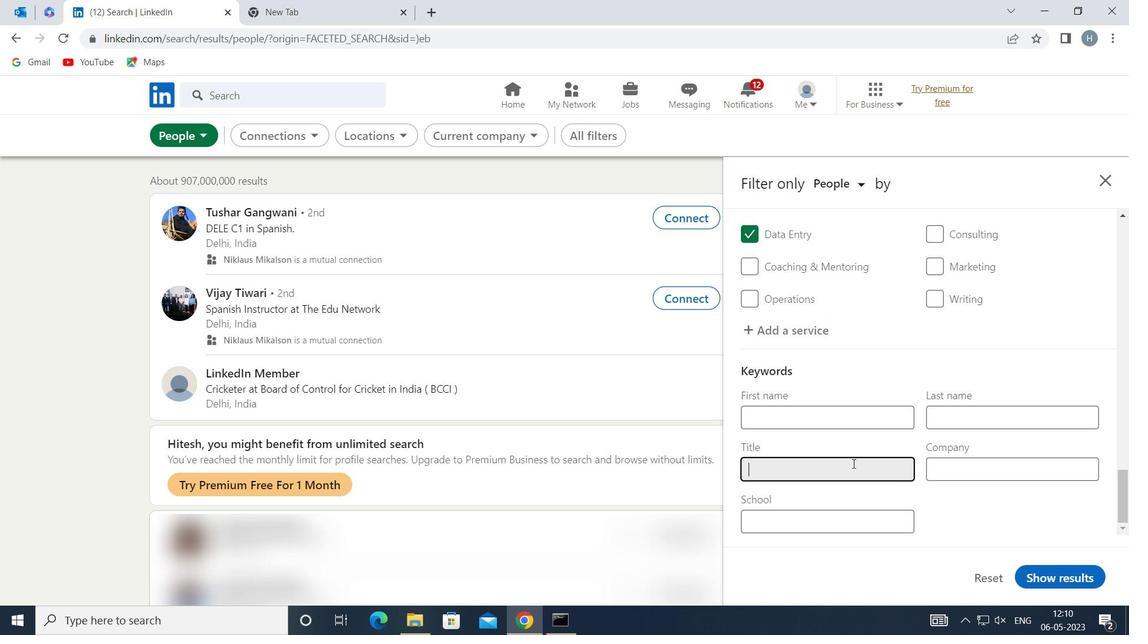 
Action: Key pressed <Key.shift>CHIEF<Key.space><Key.shift>EXECUTIVE<Key.space><Key.shift>OFFICER
Screenshot: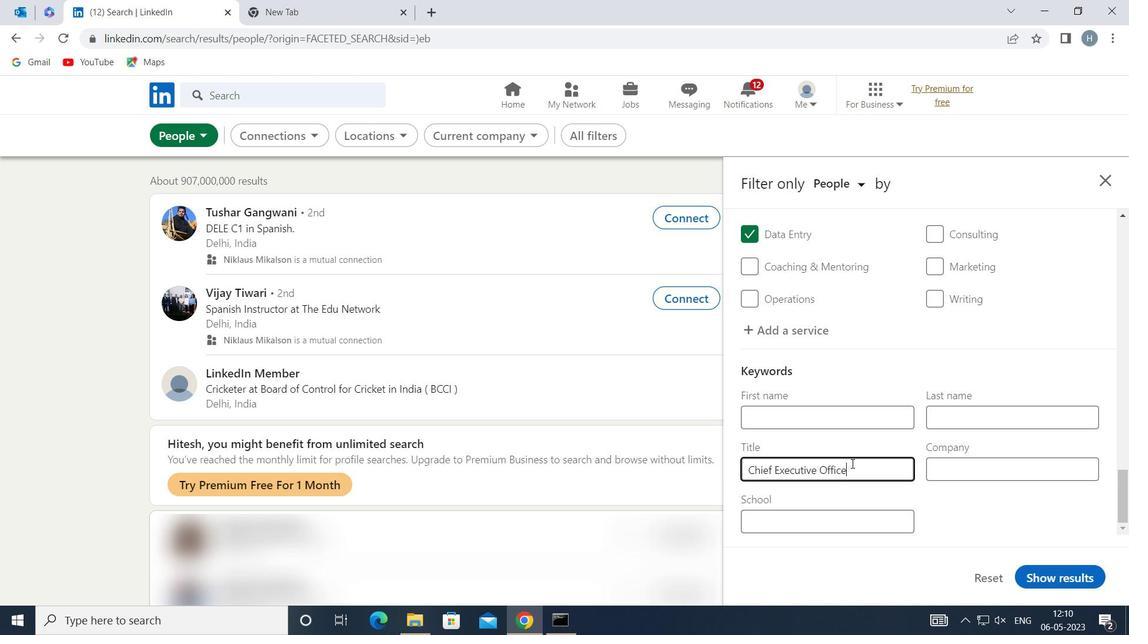 
Action: Mouse moved to (1074, 577)
Screenshot: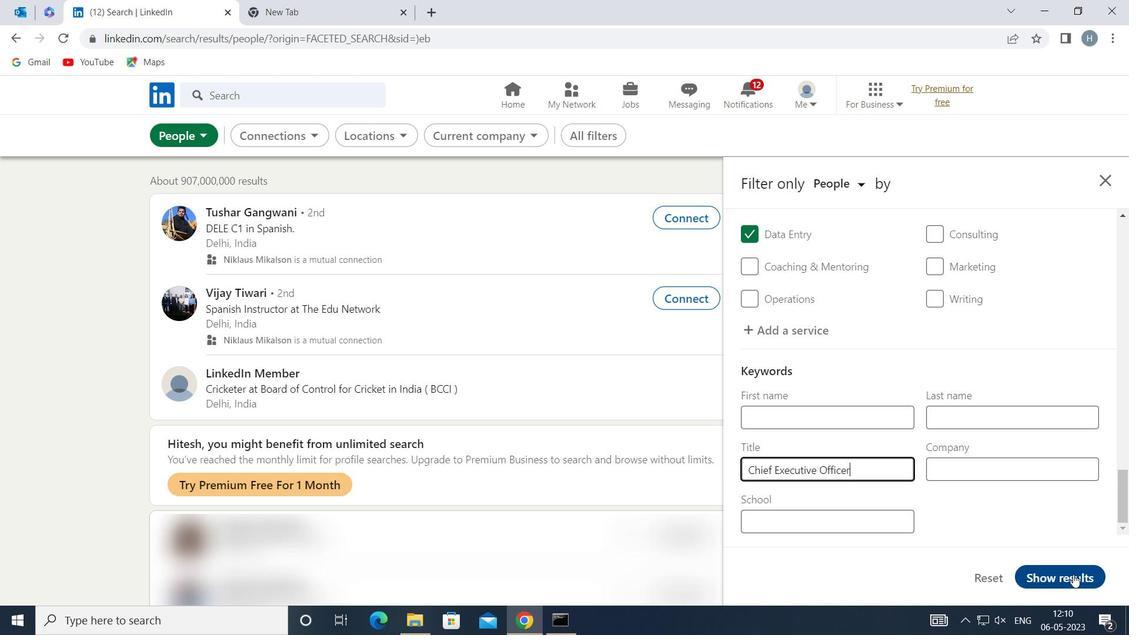 
Action: Mouse pressed left at (1074, 577)
Screenshot: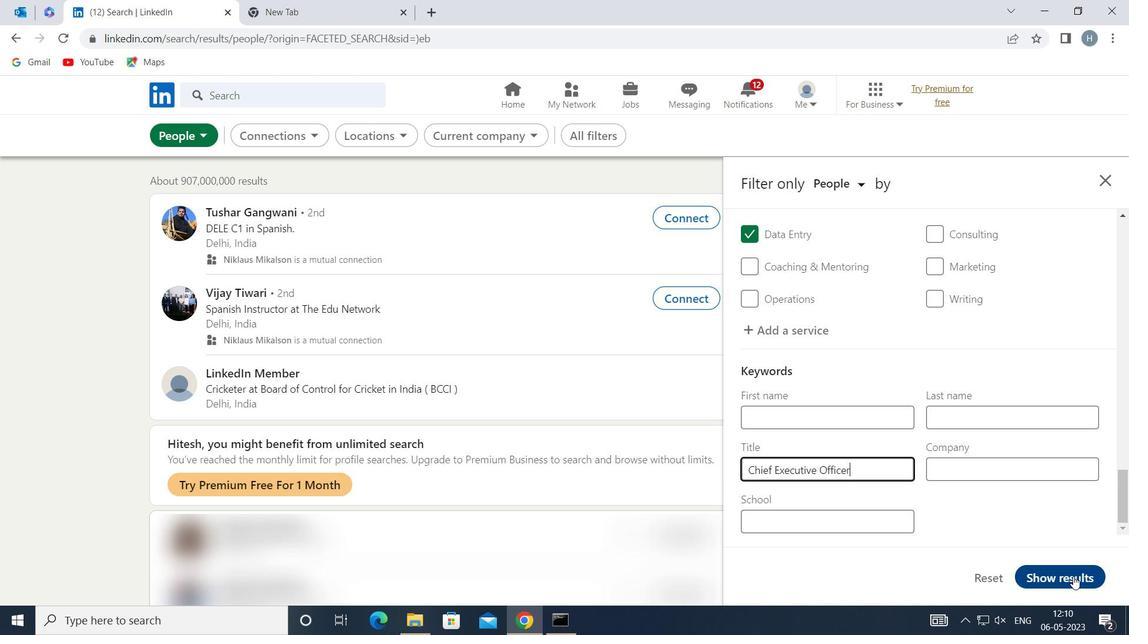 
Action: Mouse moved to (974, 485)
Screenshot: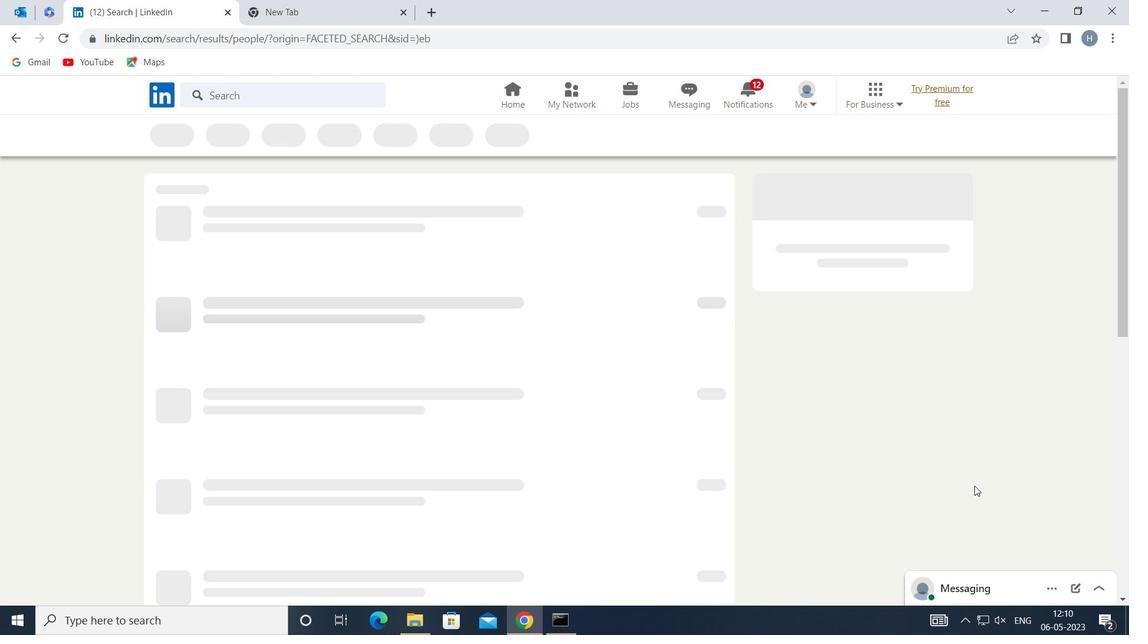
